 Task: Create new invoice with Date Opened :30-Apr-23, Select Customer: Sweet Rice, Terms: Payment Term 2. Make invoice entry for item-1 with Date: 30-Apr-23, Description: Charmin Essentials Soft Toilet Paper 330 Sheets Mega Roll, Action: Material, Income Account: Income:Sales, Quantity: 4, Unit Price: 8.6, Discount %: 10. Make entry for item-2 with Date: 30-Apr-23, Description: Nabisco Oreo Cookies_x000D_
, Action: Material, Income Account: Income:Sales, Quantity: 2, Unit Price: 35, Discount %: 5. Make entry for item-3 with Date: 30-Apr-23, Description: Dove Exfoliating Body Scrub Pomegranate Seeds & Shea Butter, Action: Material, Income Account: Income:Sales, Quantity: 1, Unit Price: 36, Discount %: 7. Write Notes: 'Looking forward to serving you again.'. Post Invoice with Post Date: 30-Apr-23, Post to Accounts: Assets:Accounts Receivable. Pay / Process Payment with Transaction Date: 15-May-23, Amount: 130.94, Transfer Account: Checking Account. Print Invoice, display notes by going to Option, then go to Display Tab and check 'Invoice Notes'.
Action: Mouse pressed left at (179, 36)
Screenshot: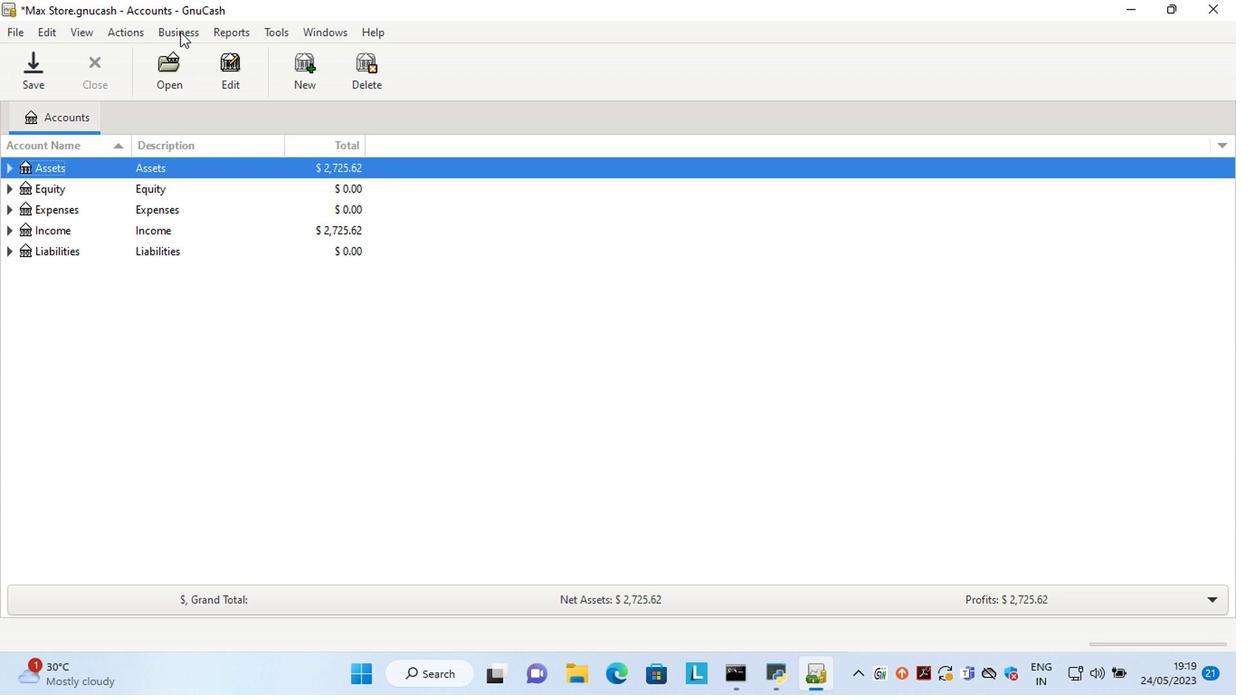 
Action: Mouse moved to (396, 128)
Screenshot: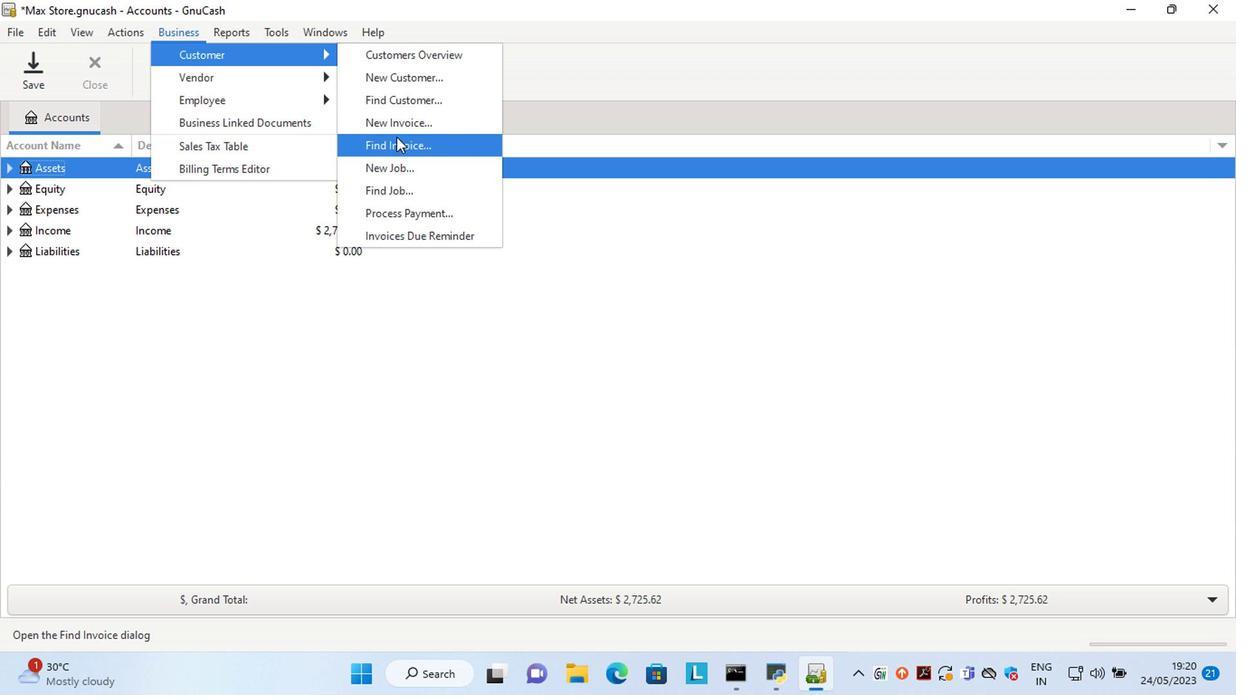 
Action: Mouse pressed left at (396, 128)
Screenshot: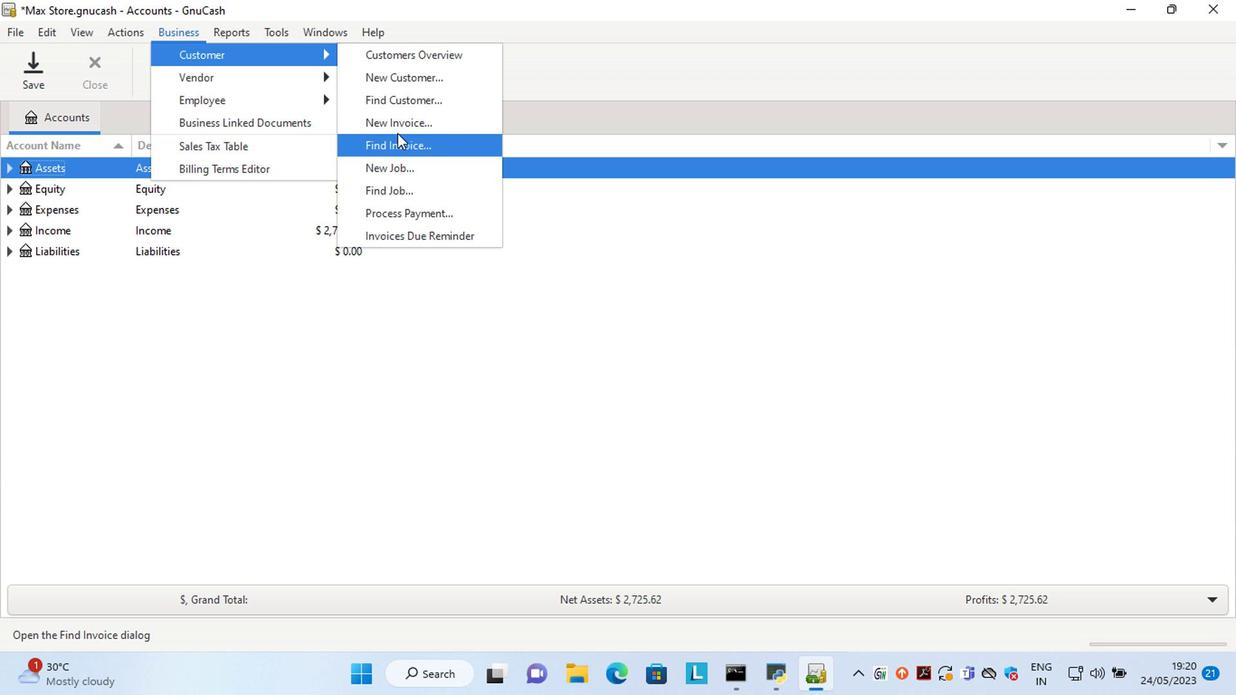 
Action: Mouse moved to (636, 281)
Screenshot: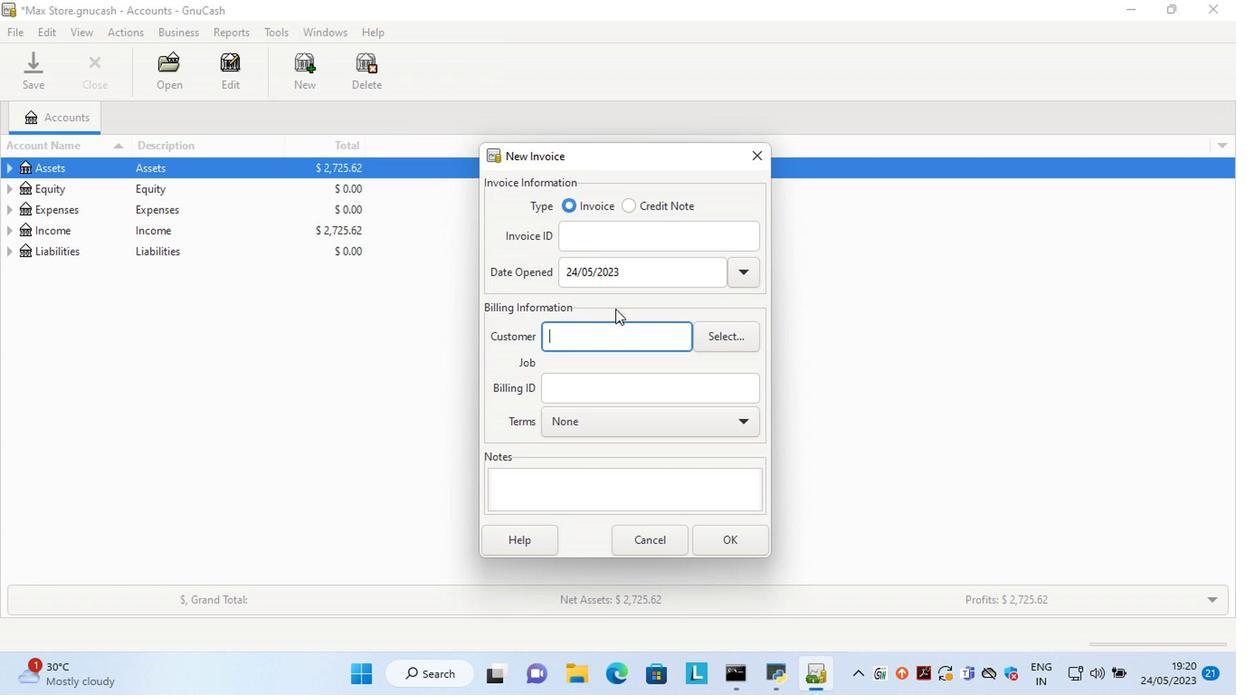 
Action: Mouse pressed left at (636, 281)
Screenshot: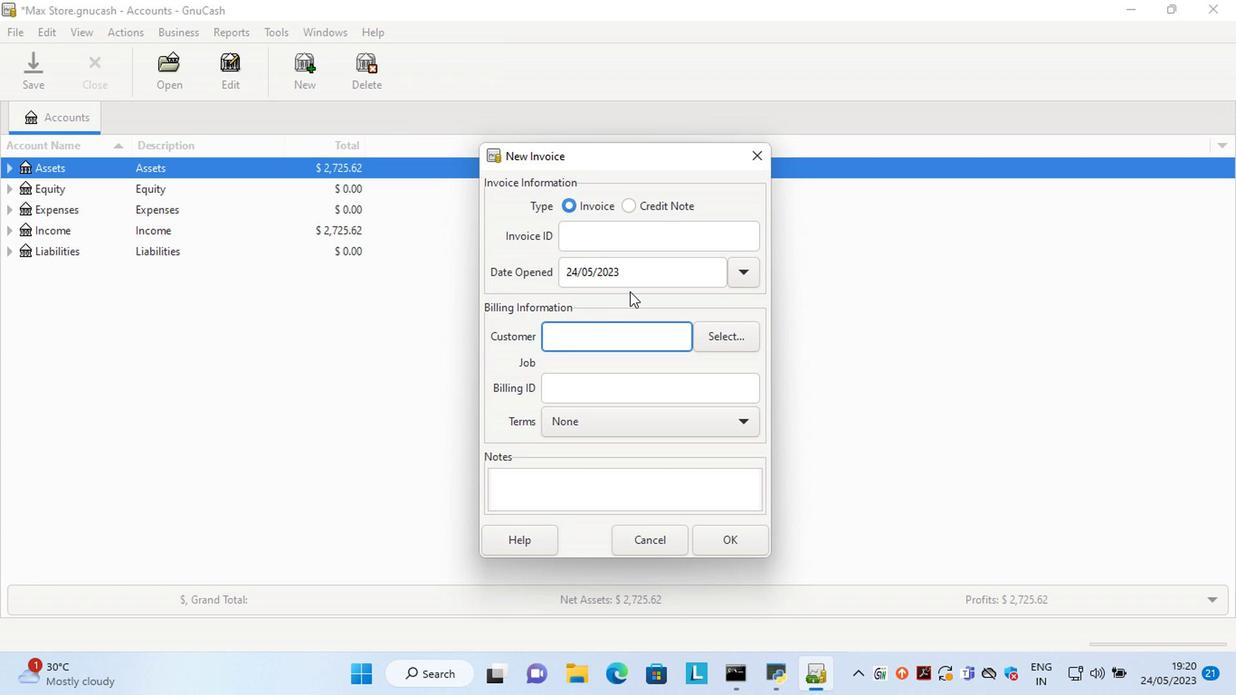 
Action: Key pressed <Key.left><Key.left><Key.left><Key.left><Key.left><Key.left><Key.left><Key.left><Key.left><Key.left><Key.left><Key.left><Key.left><Key.left><Key.delete><Key.delete>30<Key.right><Key.right><Key.delete>4
Screenshot: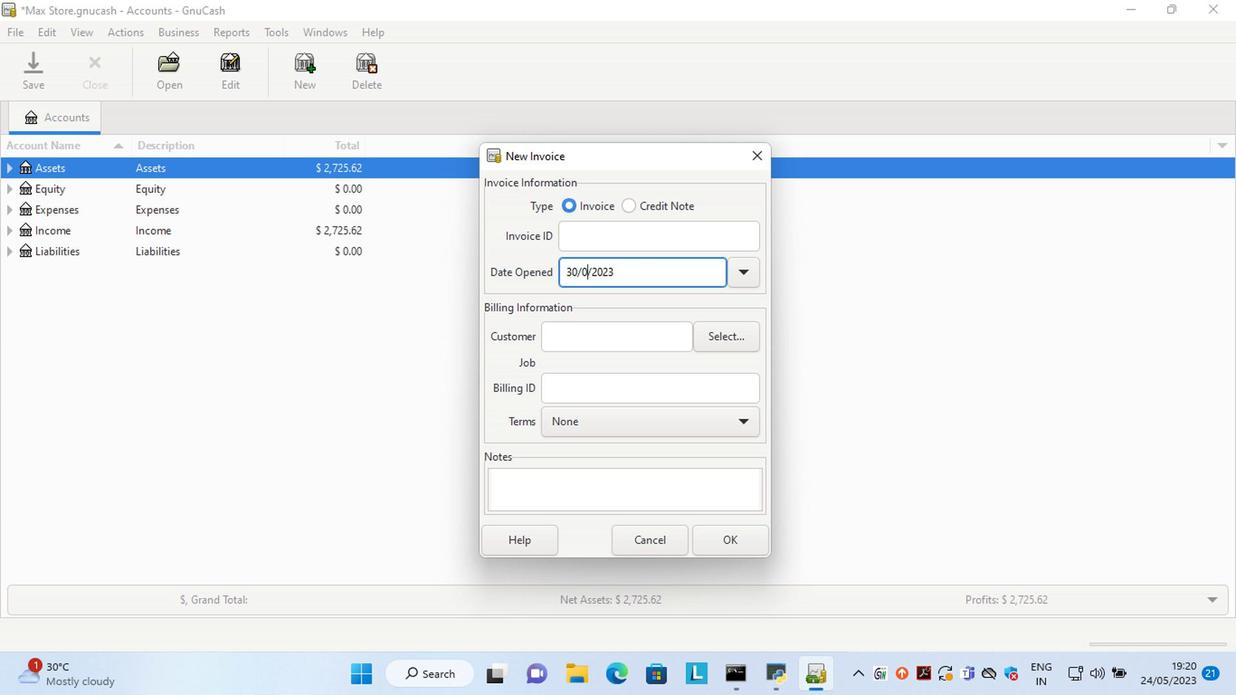 
Action: Mouse moved to (727, 346)
Screenshot: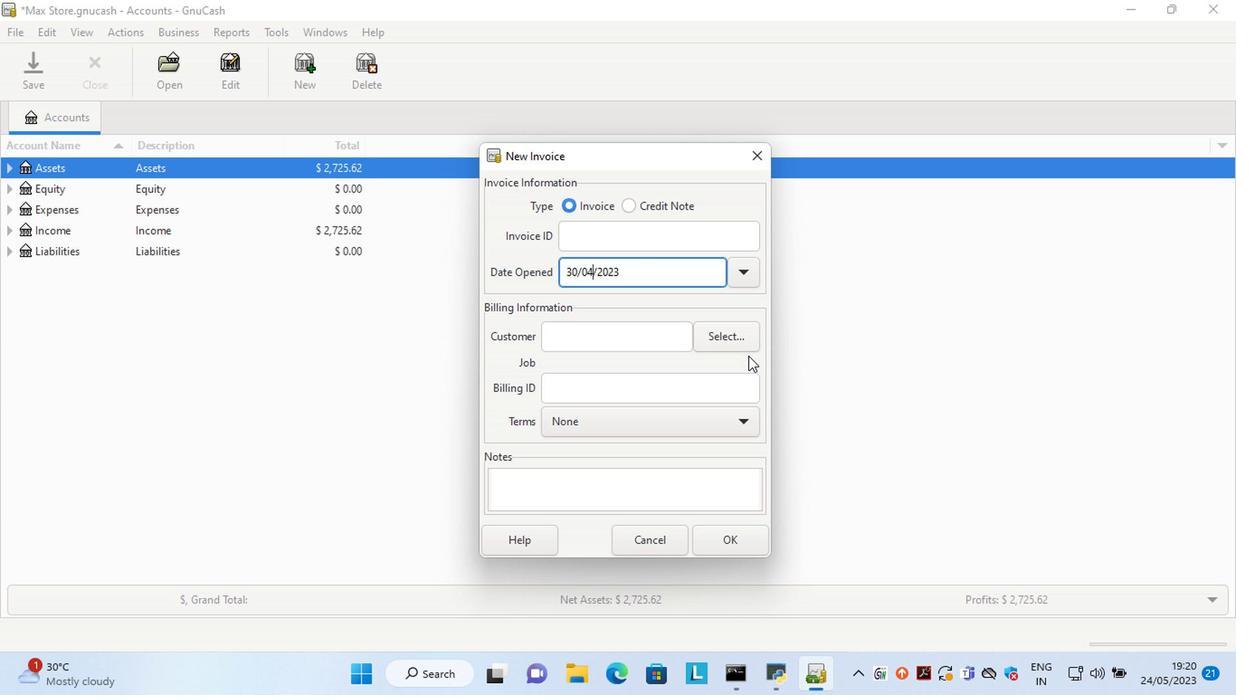 
Action: Mouse pressed left at (727, 346)
Screenshot: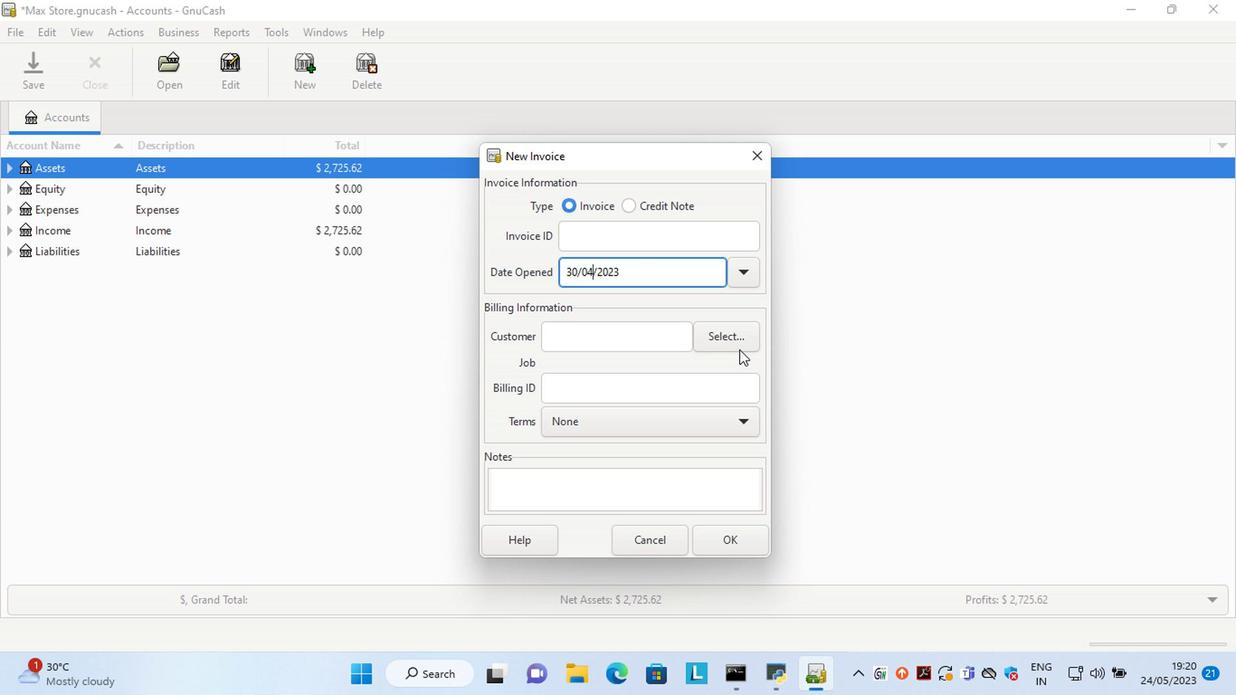 
Action: Mouse moved to (679, 316)
Screenshot: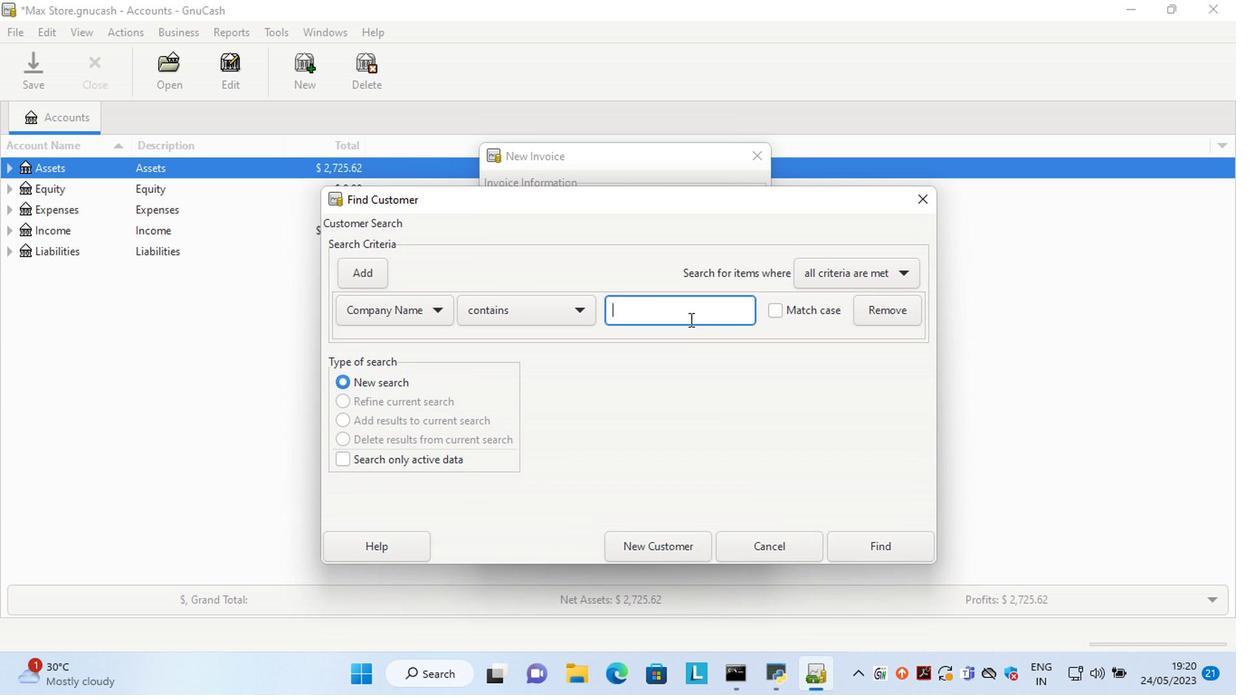 
Action: Mouse pressed left at (679, 316)
Screenshot: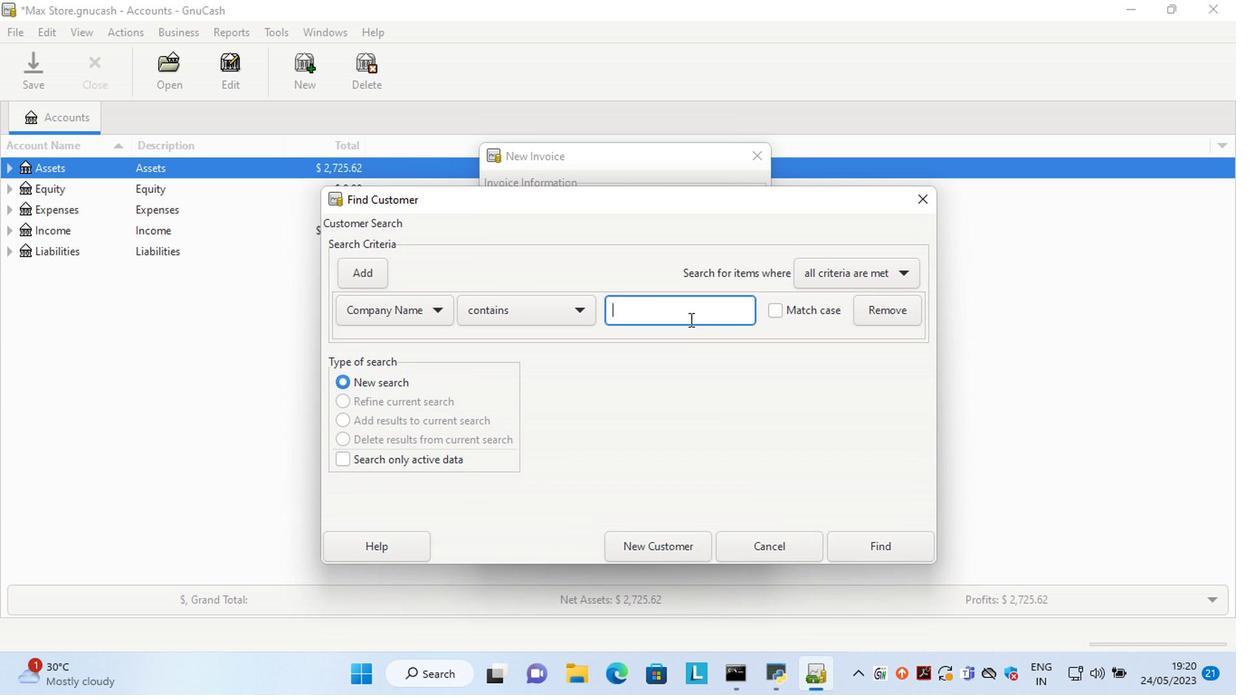 
Action: Key pressed <Key.shift>Sweet<Key.space><Key.shift>Rice
Screenshot: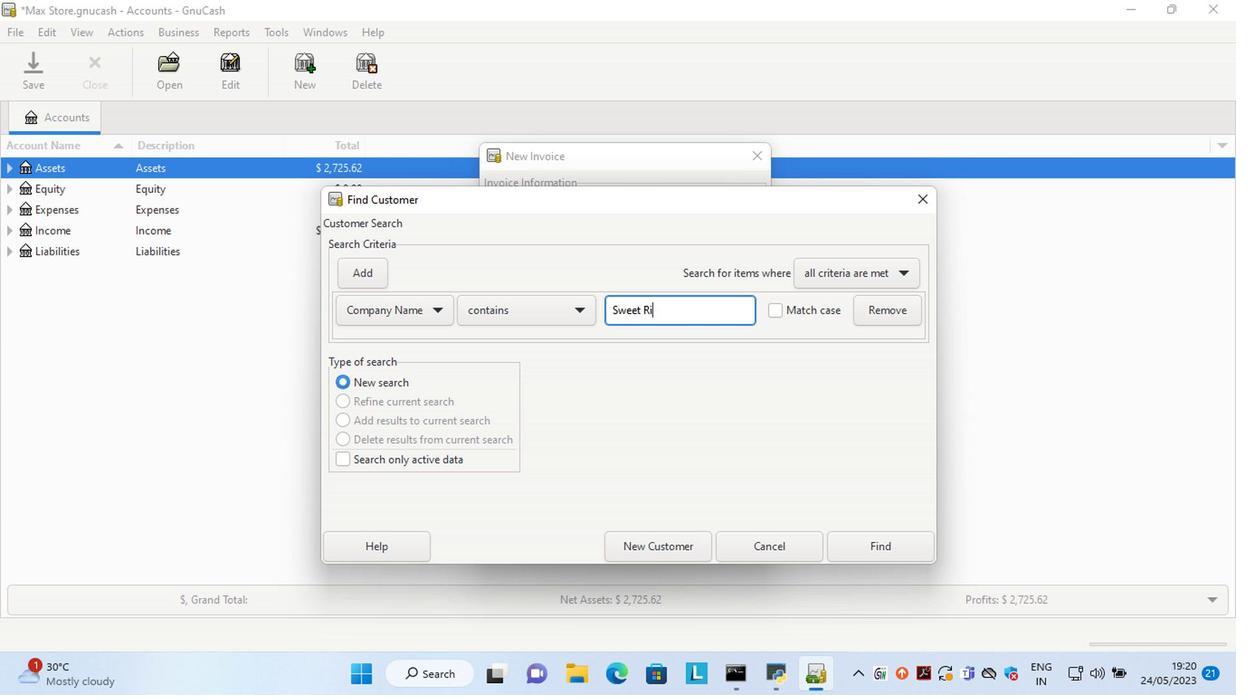 
Action: Mouse moved to (897, 548)
Screenshot: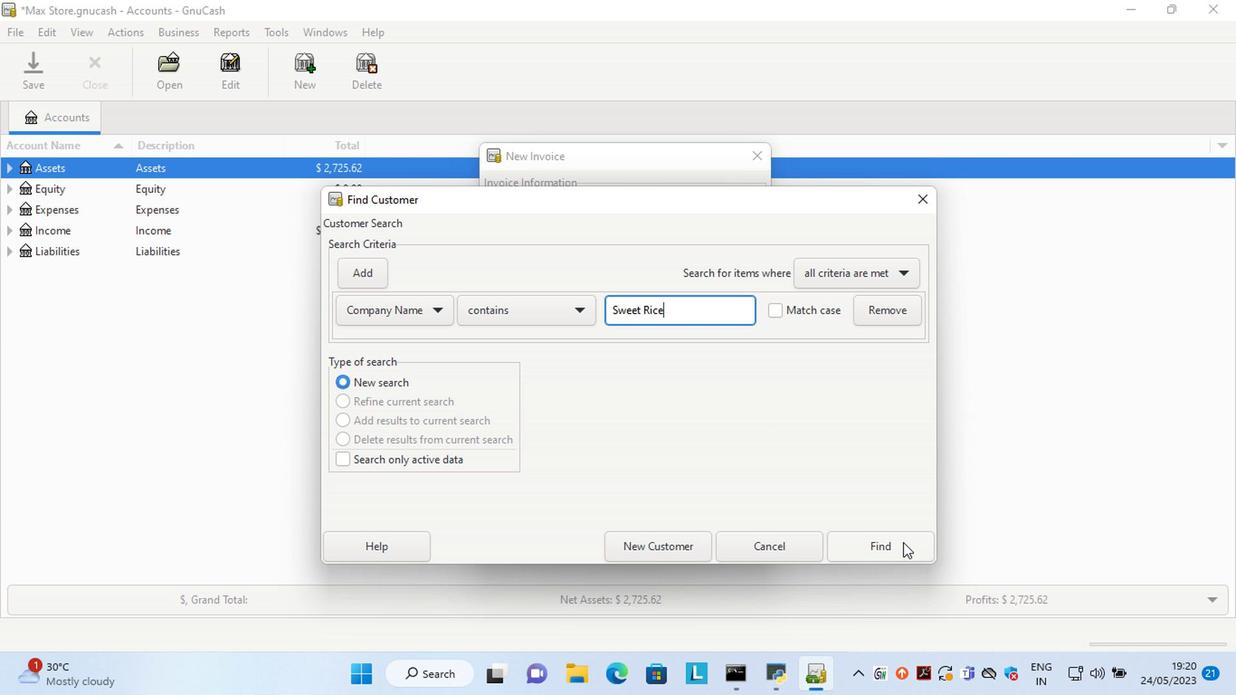 
Action: Mouse pressed left at (897, 548)
Screenshot: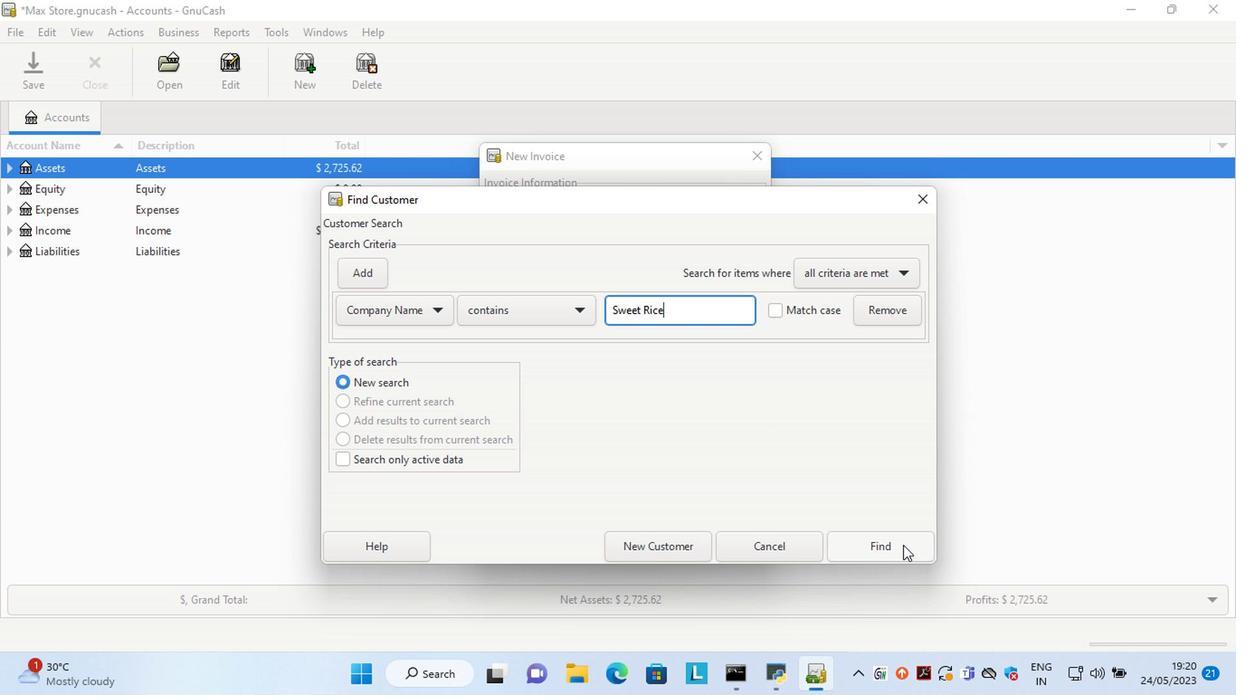 
Action: Mouse moved to (624, 365)
Screenshot: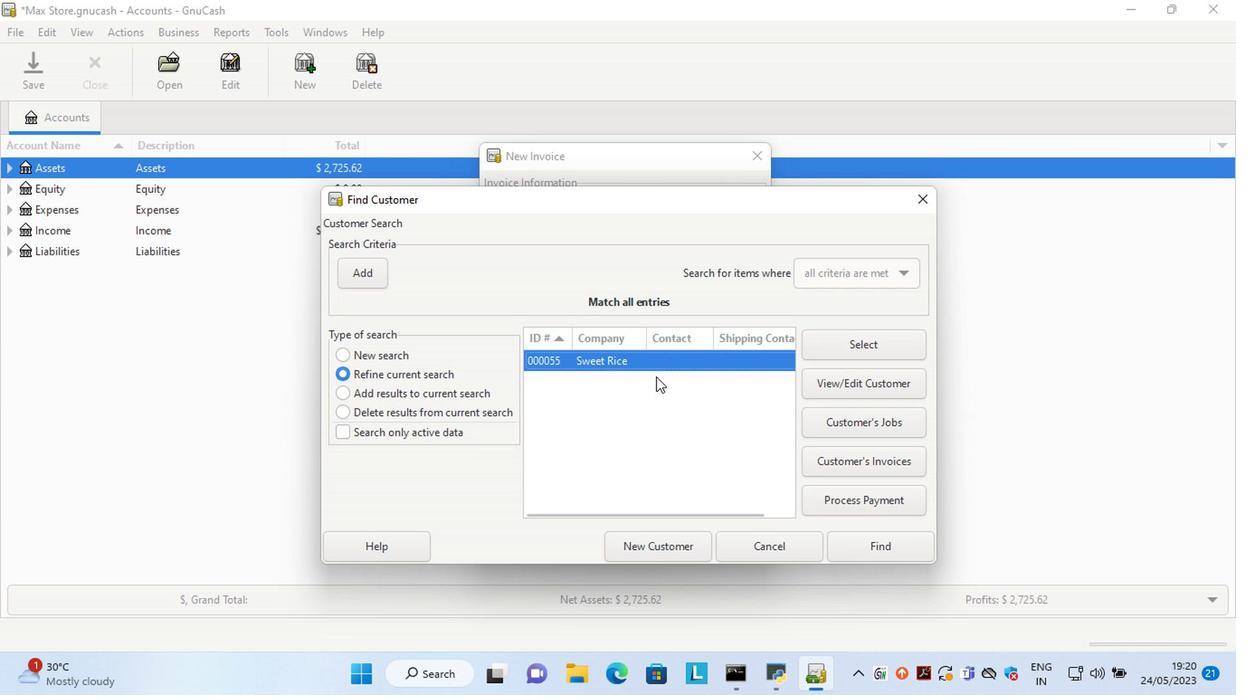 
Action: Mouse pressed left at (624, 365)
Screenshot: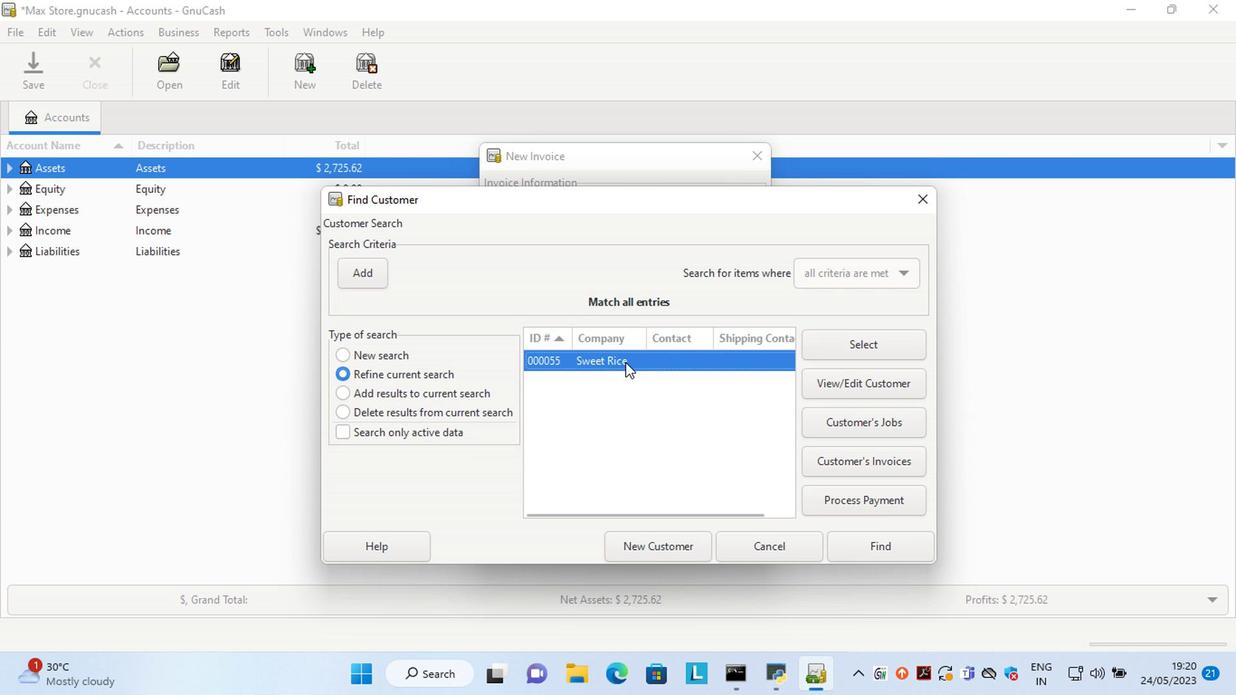 
Action: Mouse pressed left at (624, 365)
Screenshot: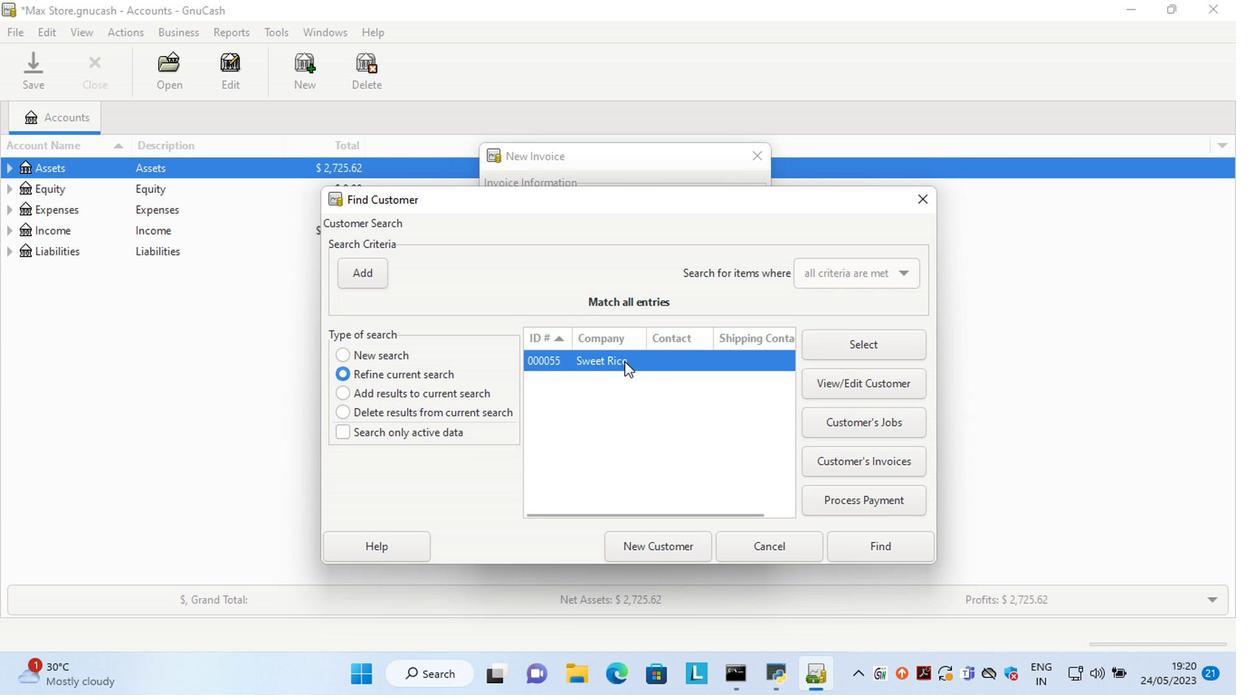
Action: Mouse moved to (641, 437)
Screenshot: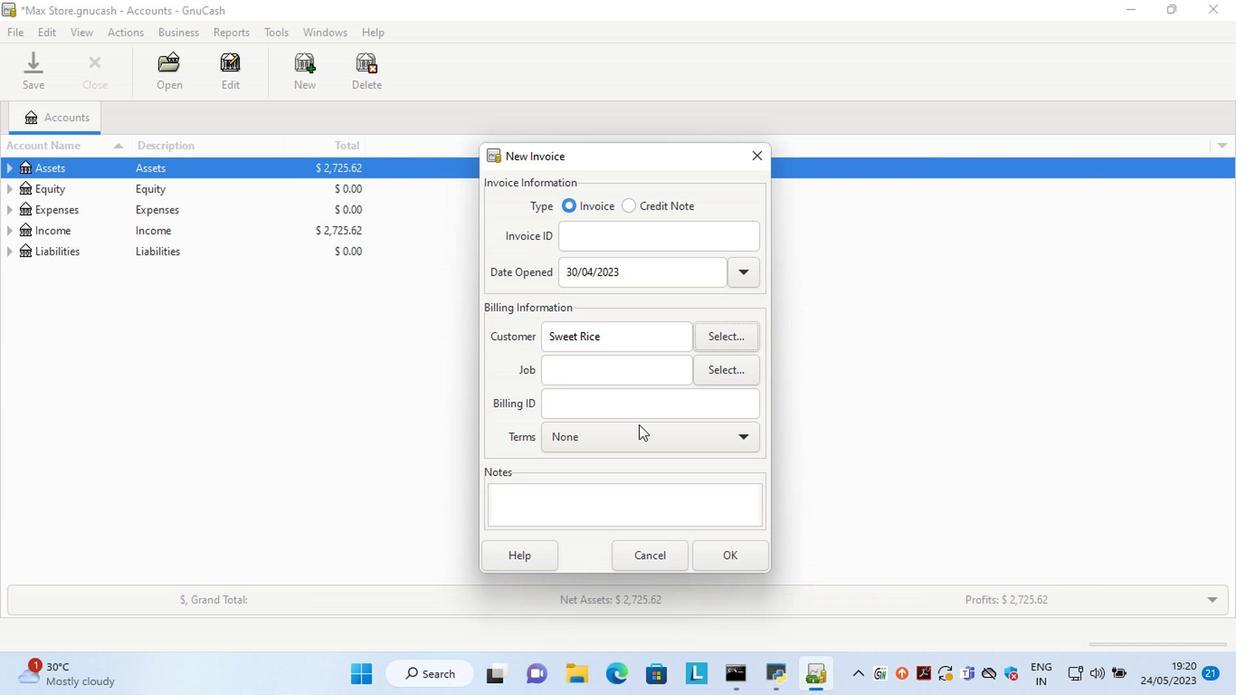 
Action: Mouse pressed left at (641, 437)
Screenshot: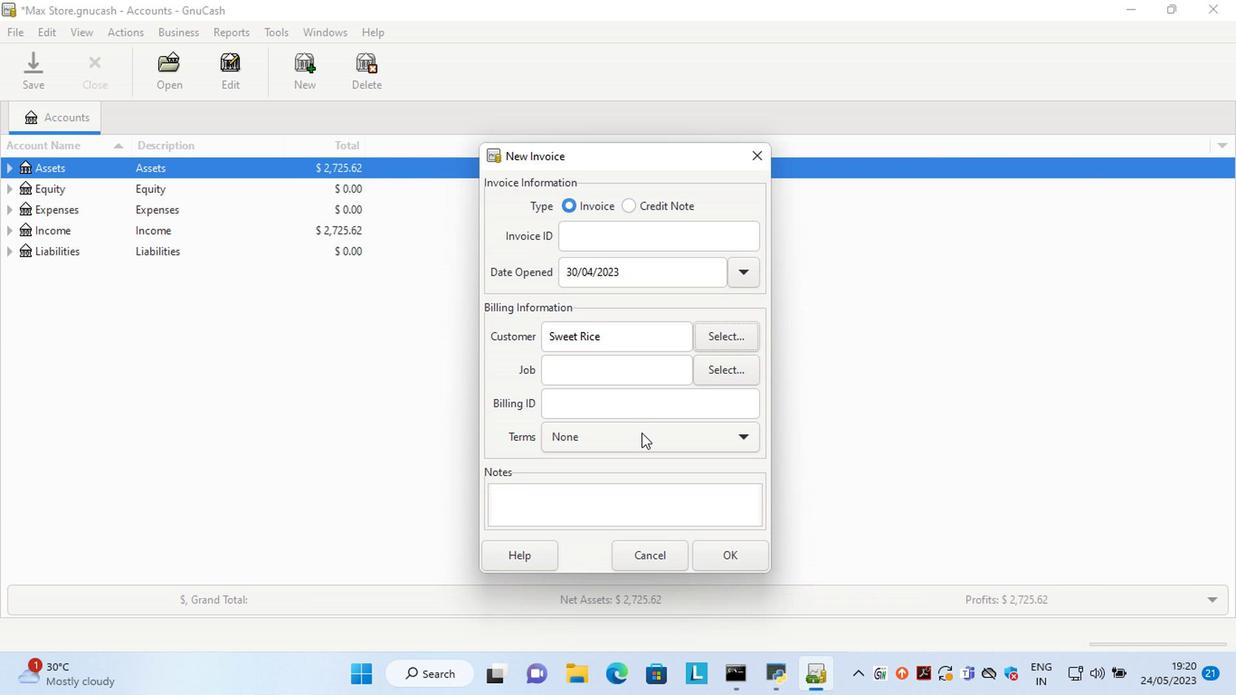 
Action: Mouse moved to (611, 499)
Screenshot: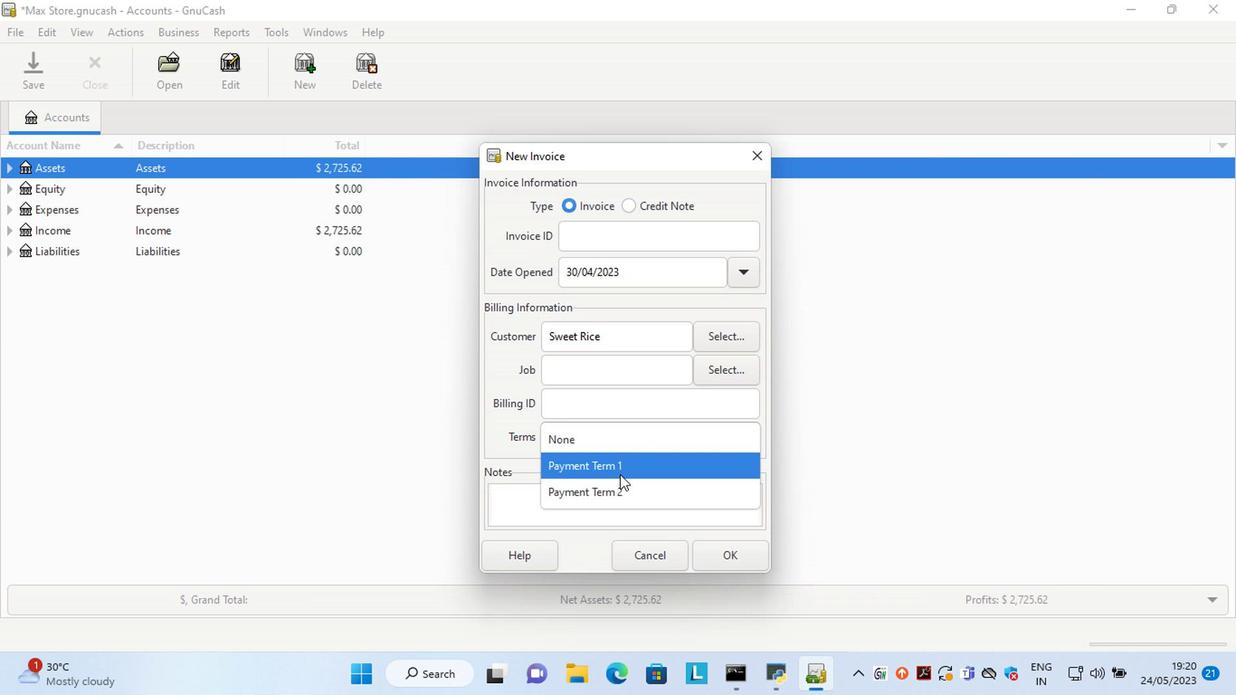 
Action: Mouse pressed left at (611, 499)
Screenshot: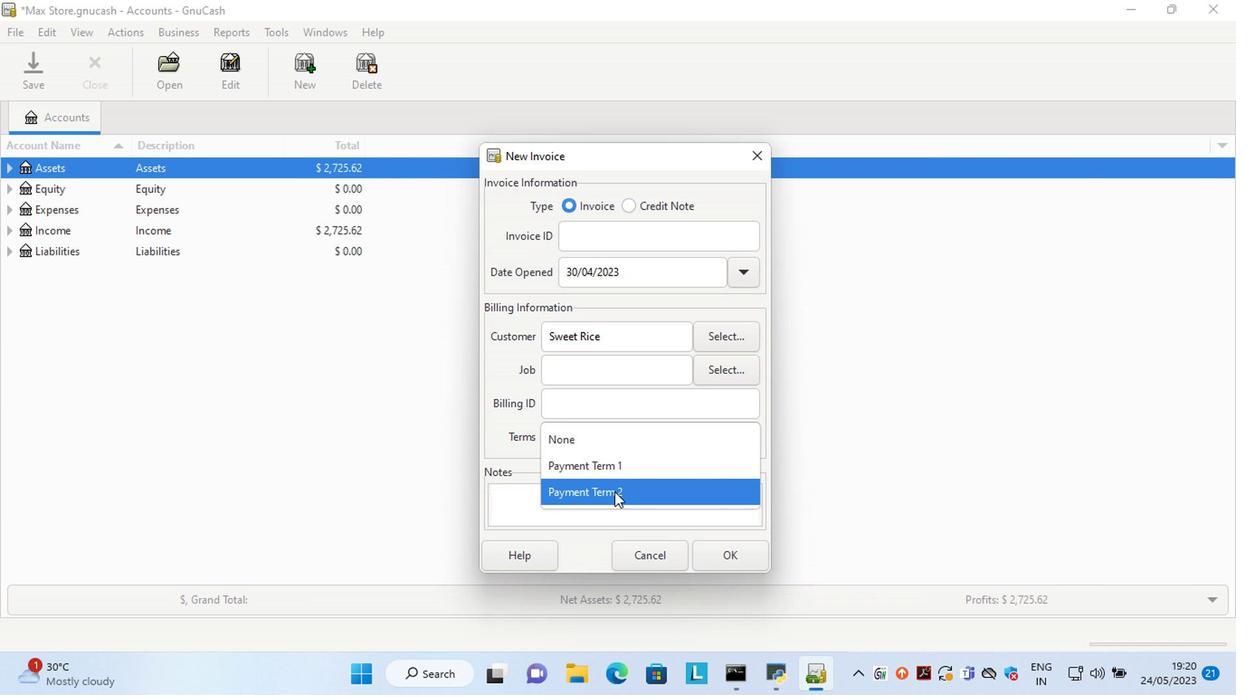 
Action: Mouse moved to (719, 560)
Screenshot: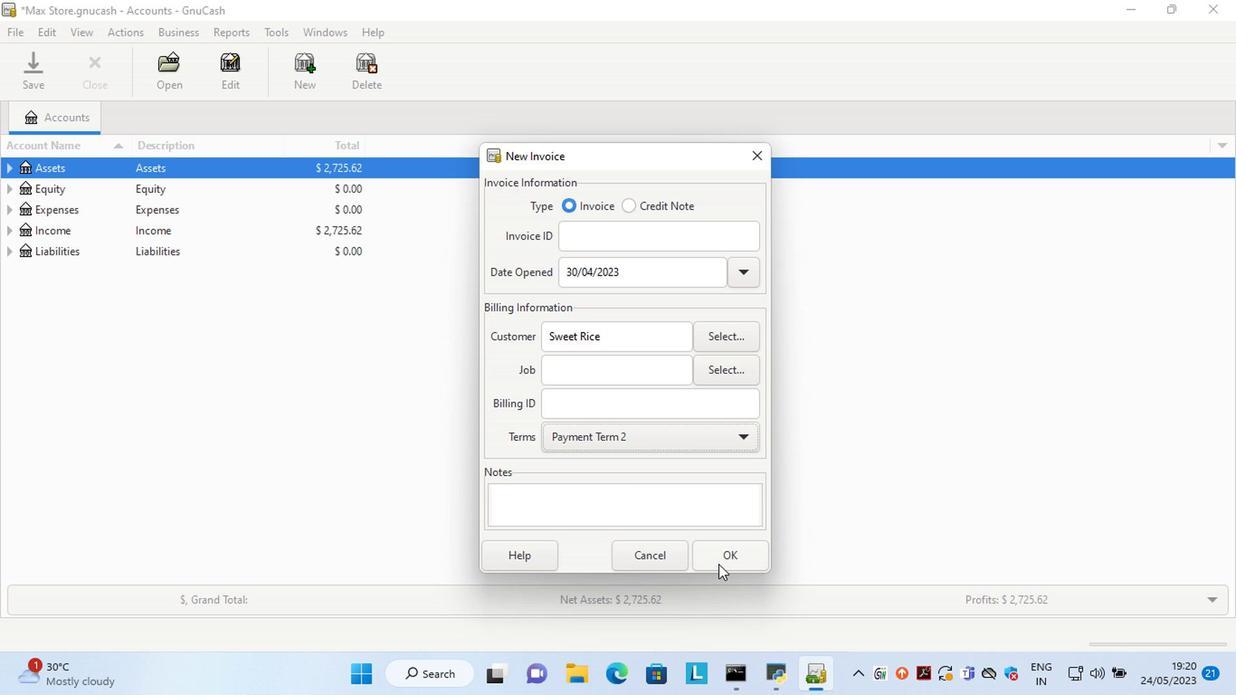 
Action: Mouse pressed left at (719, 560)
Screenshot: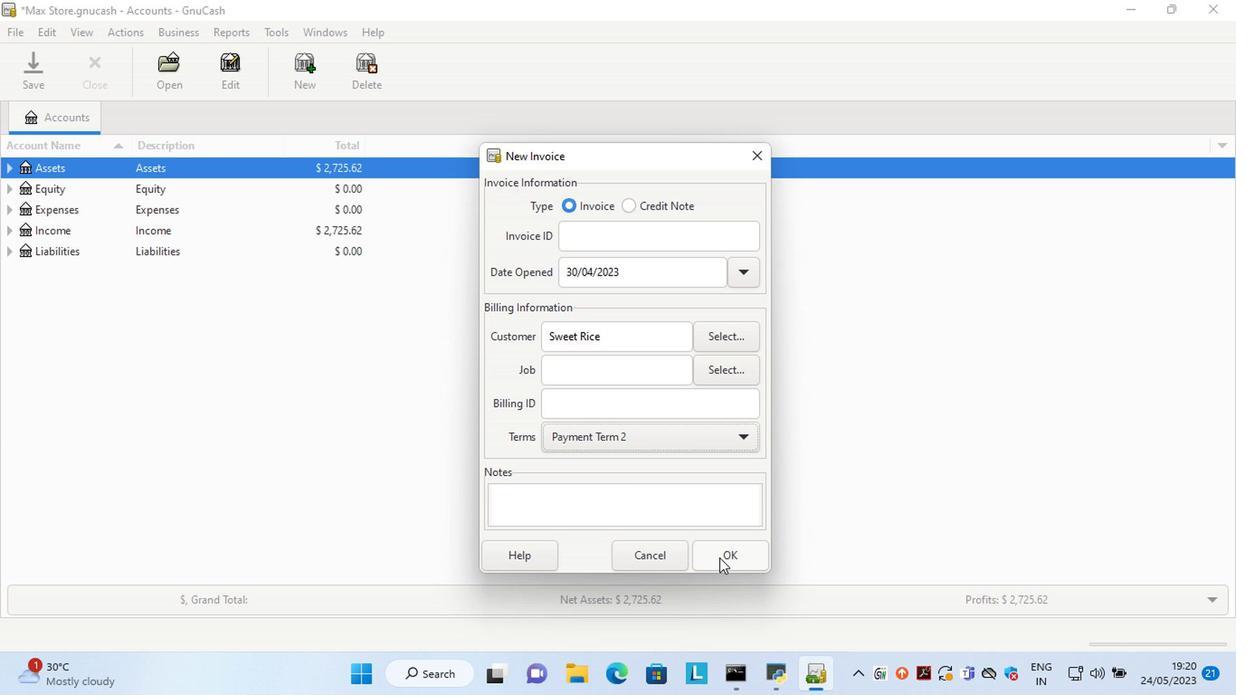 
Action: Mouse moved to (368, 378)
Screenshot: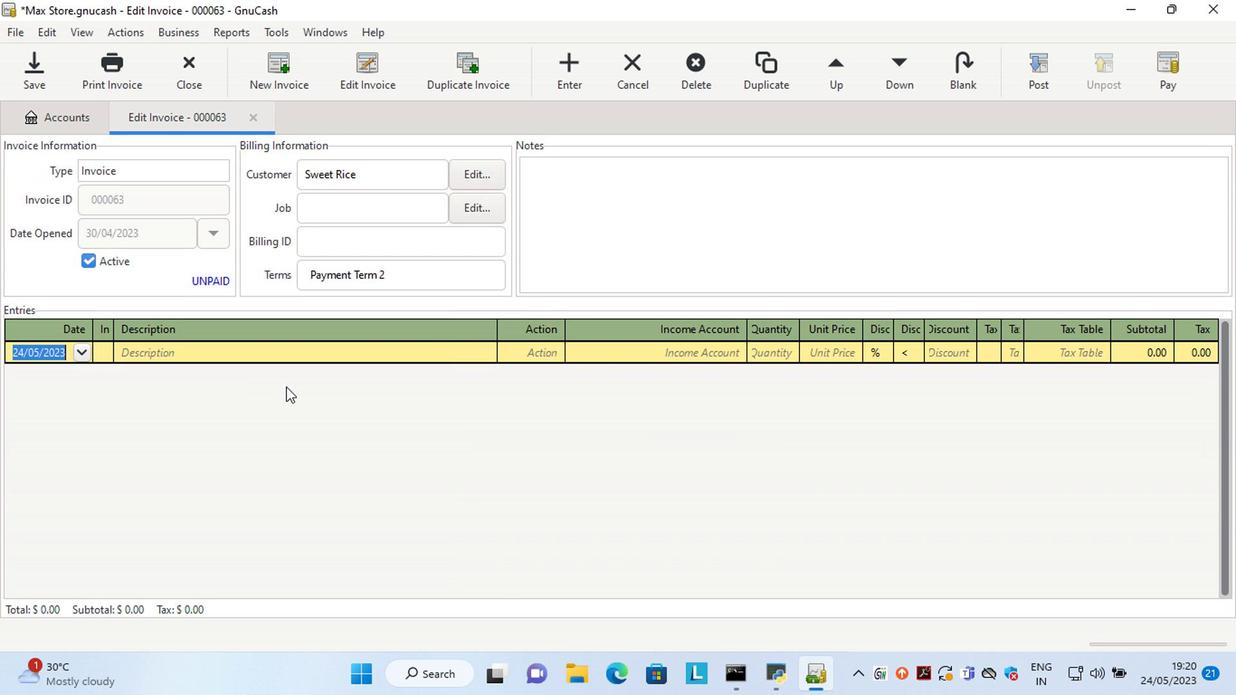 
Action: Key pressed <Key.left><Key.left><Key.left><Key.left><Key.delete><Key.delete>30<Key.right><Key.right><Key.delete>4
Screenshot: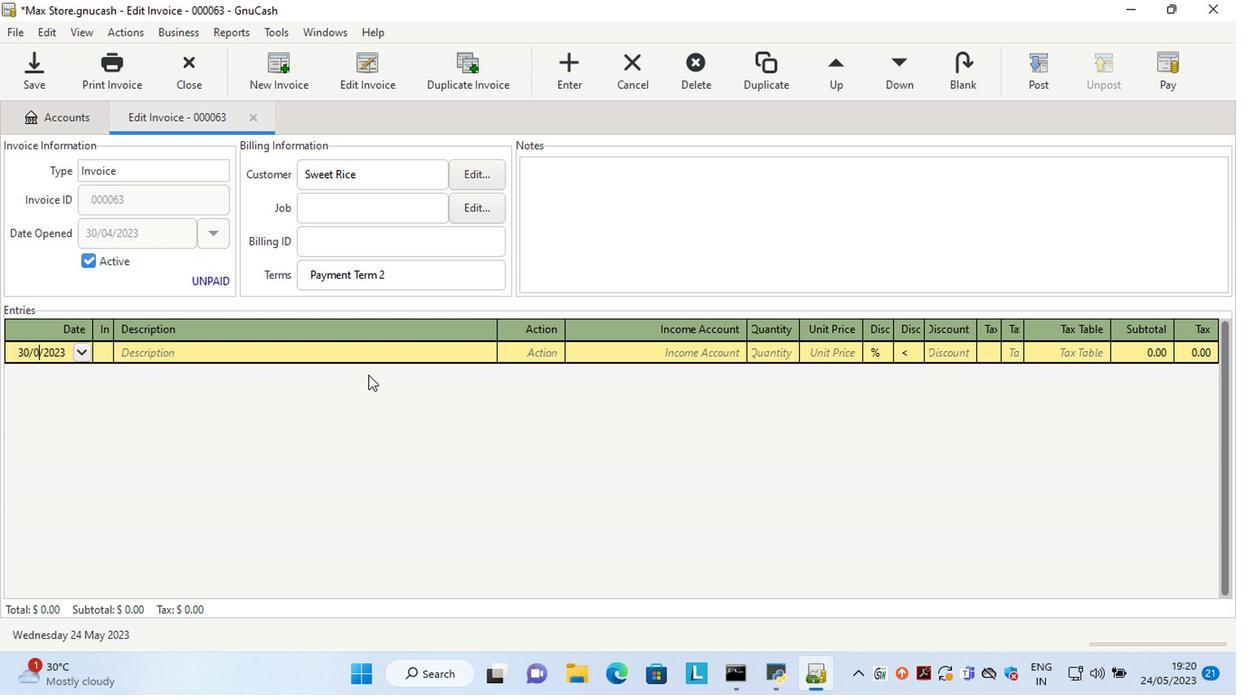 
Action: Mouse moved to (343, 354)
Screenshot: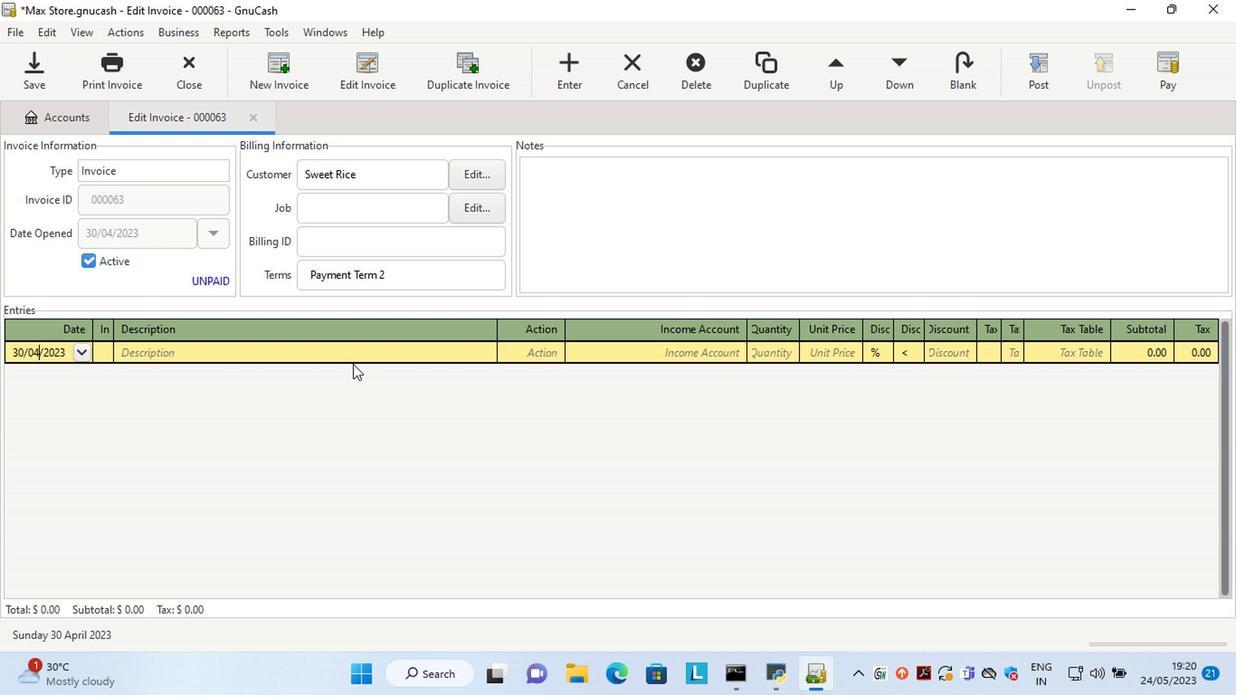 
Action: Mouse pressed left at (343, 354)
Screenshot: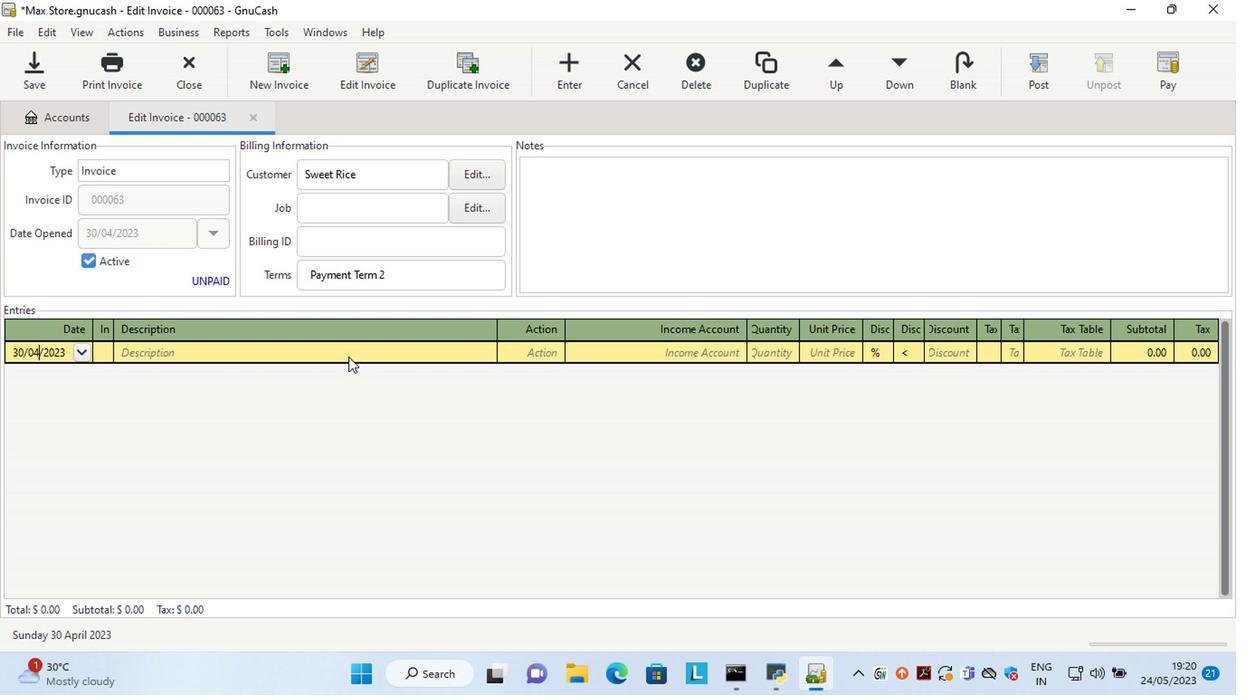 
Action: Mouse moved to (404, 505)
Screenshot: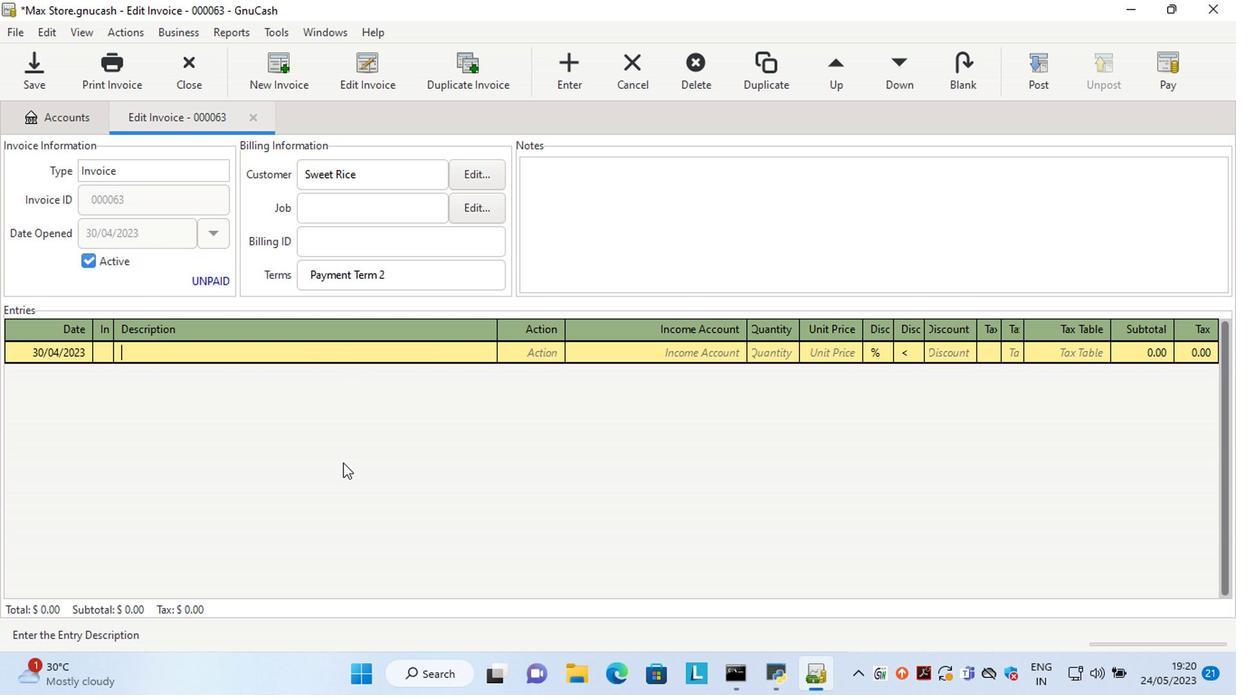 
Action: Key pressed <Key.shift><Key.shift><Key.shift><Key.shift><Key.shift><Key.shift><Key.shift>Charmin<Key.space><Key.shift>Essentials<Key.space><Key.shift>Soft<Key.space><Key.shift>Toilet<Key.space><Key.shift>Paper<Key.space>330<Key.space><Key.shift>Sheets<Key.space><Key.shift>mega<Key.space><Key.shift>Roll
Screenshot: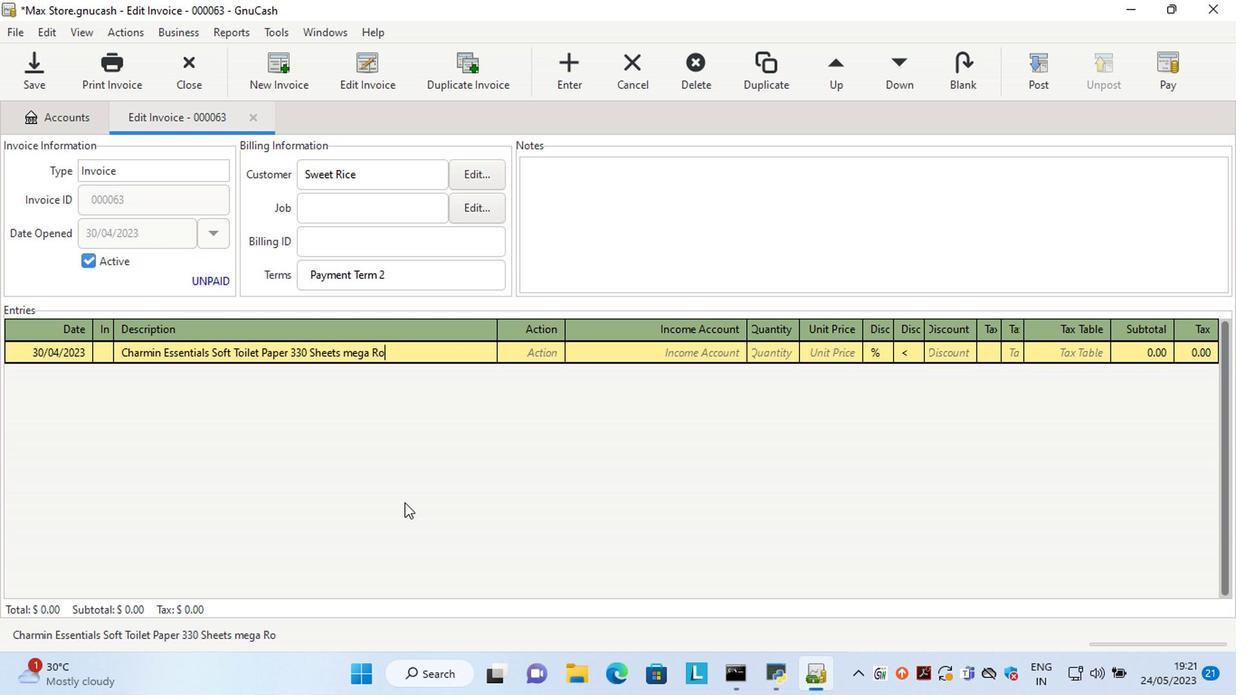 
Action: Mouse moved to (530, 360)
Screenshot: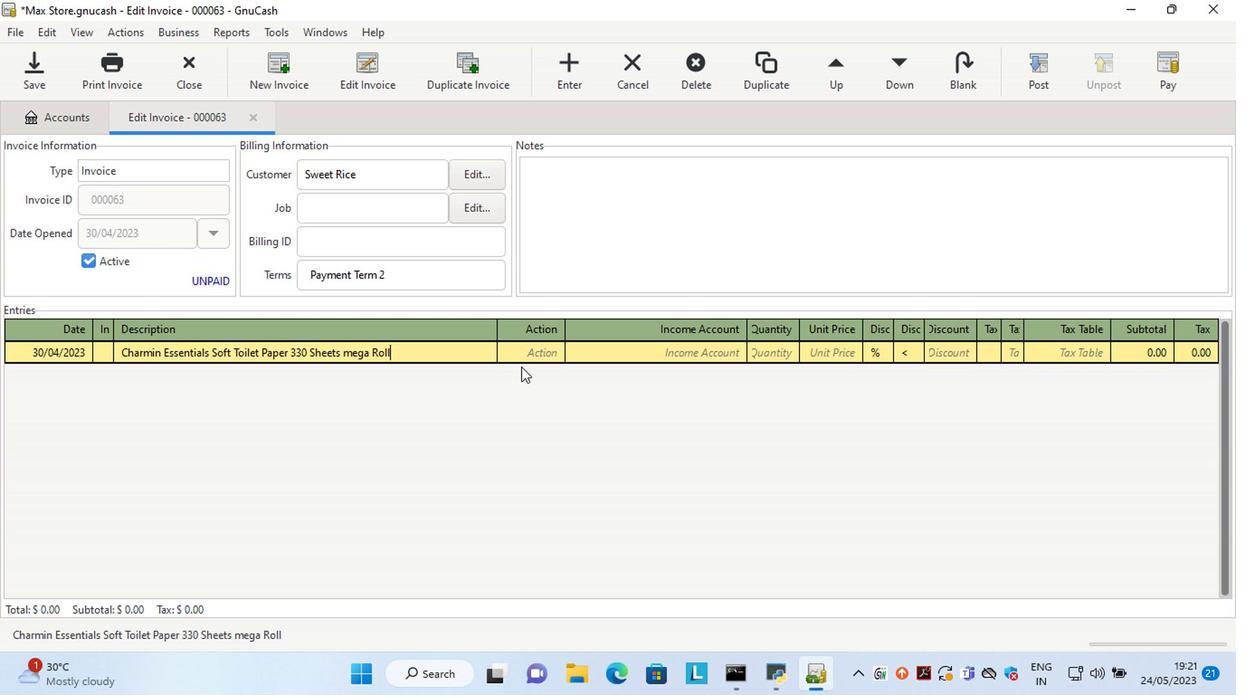 
Action: Mouse pressed left at (530, 360)
Screenshot: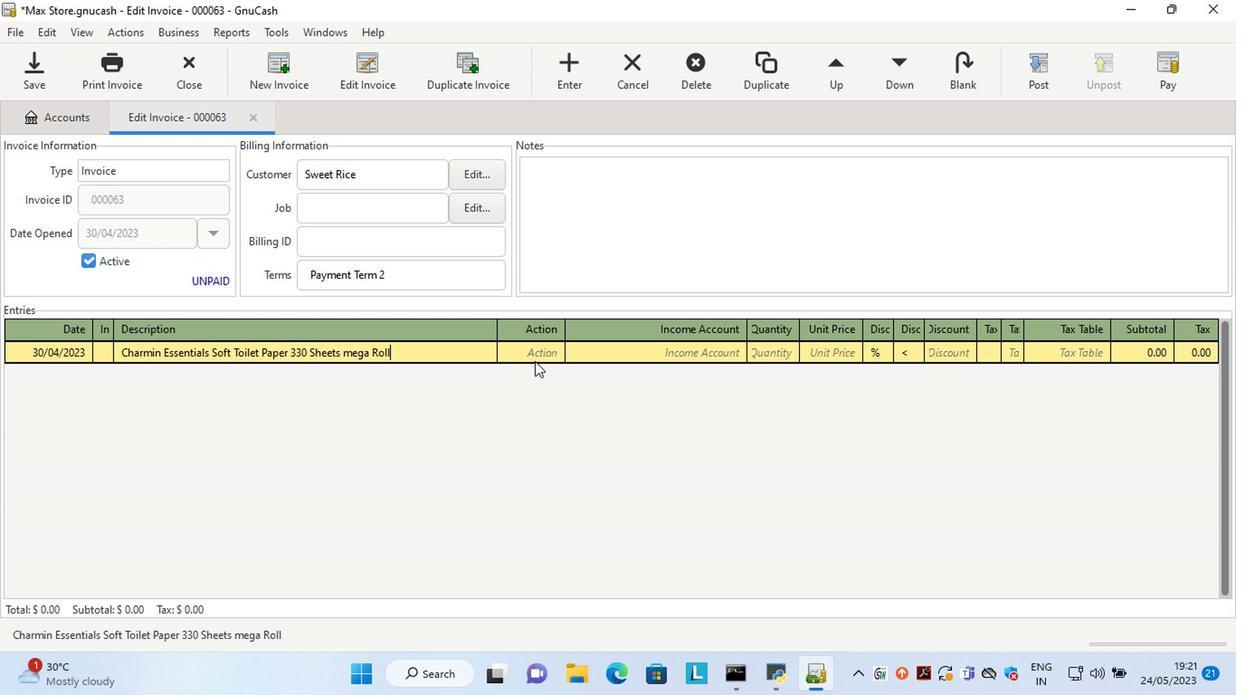
Action: Key pressed ma<Key.tab>sale<Key.tab>4<Key.tab>8.60
Screenshot: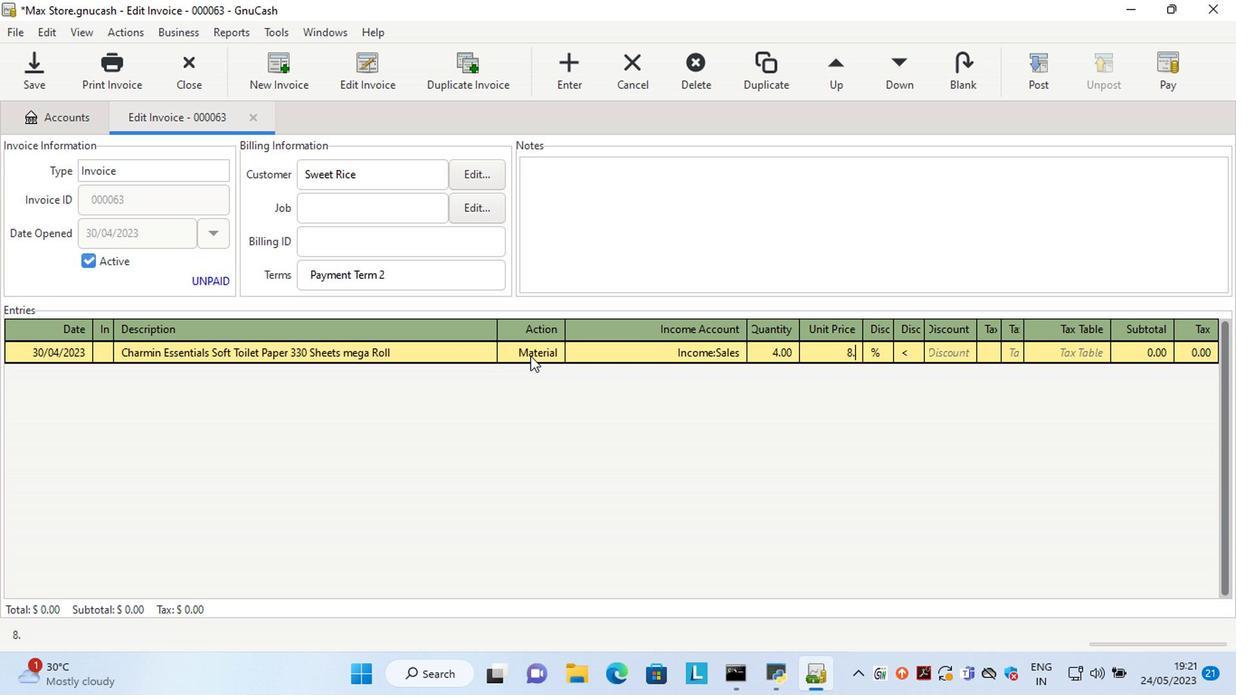 
Action: Mouse moved to (873, 355)
Screenshot: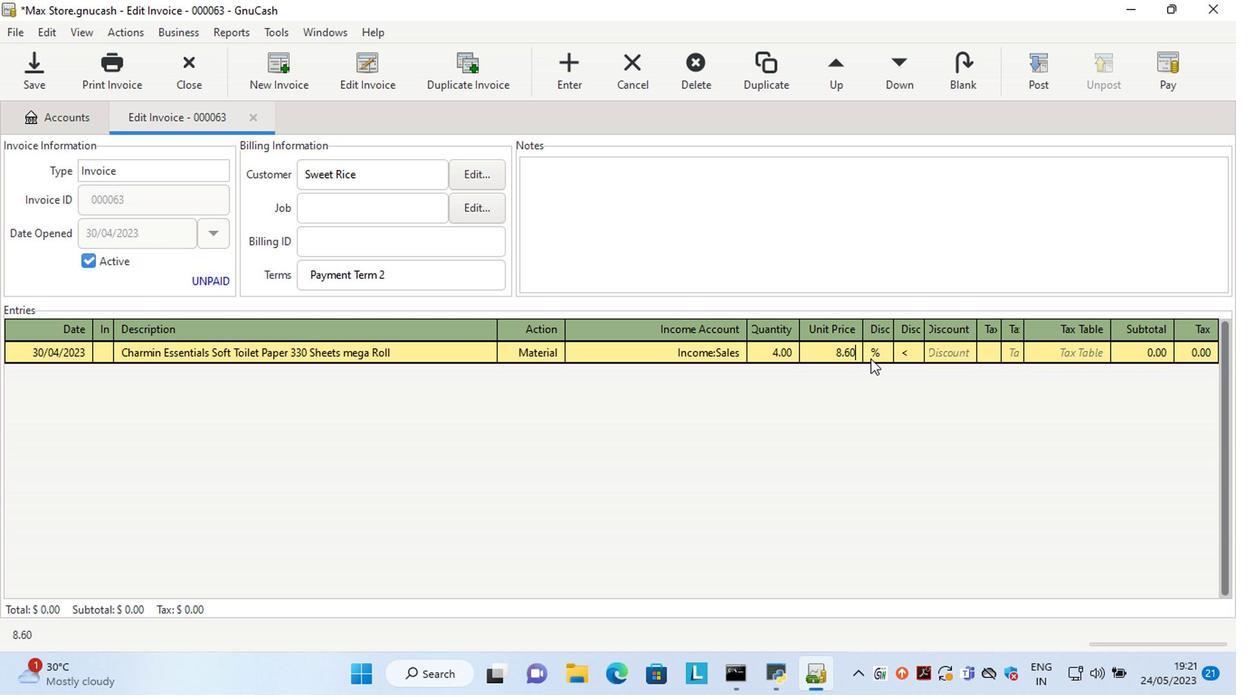 
Action: Mouse pressed left at (873, 355)
Screenshot: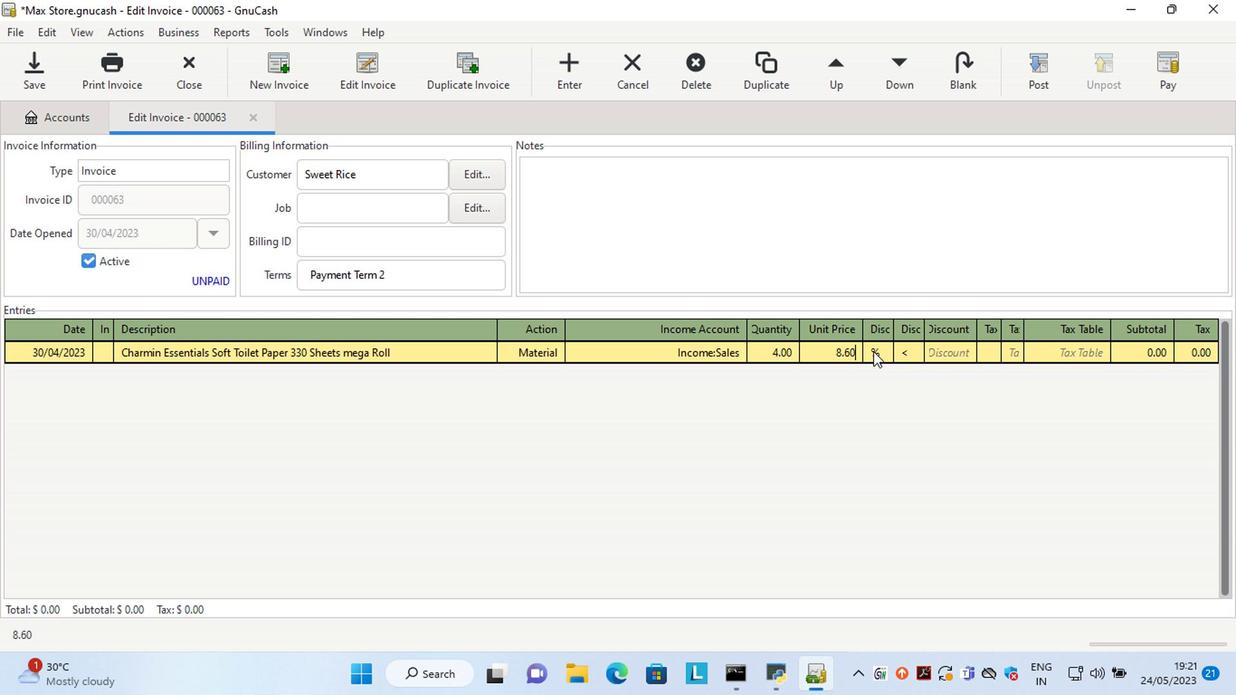 
Action: Mouse moved to (880, 351)
Screenshot: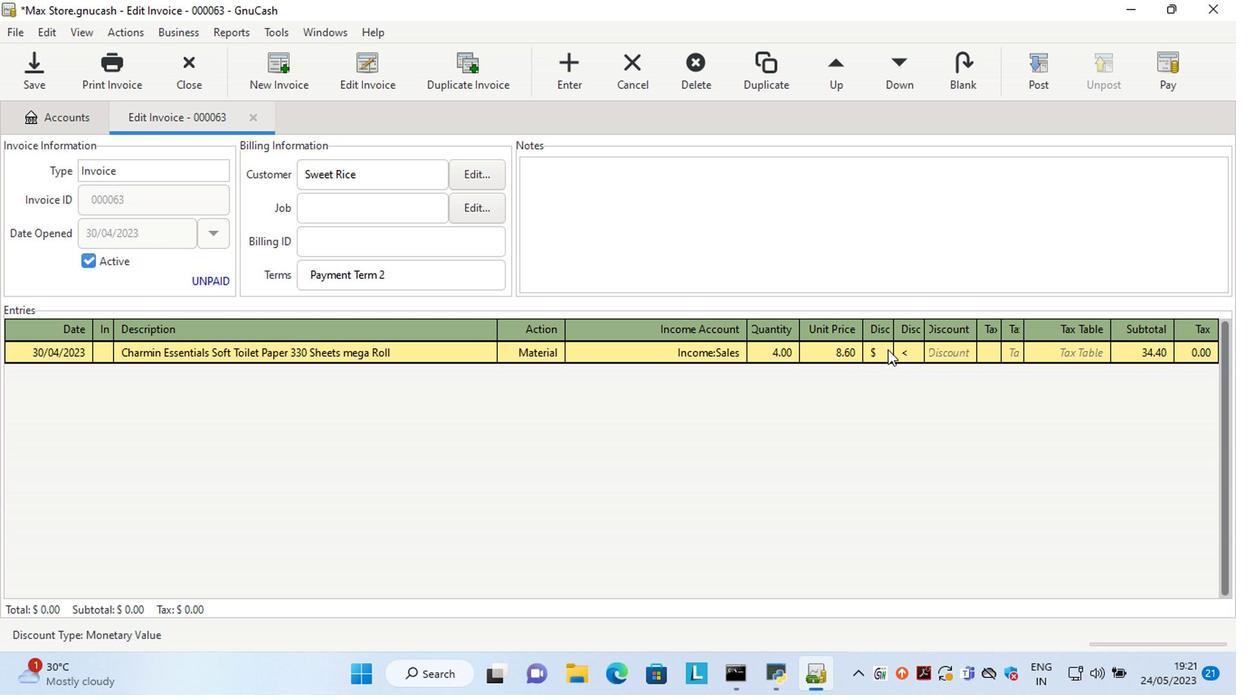 
Action: Mouse pressed left at (880, 351)
Screenshot: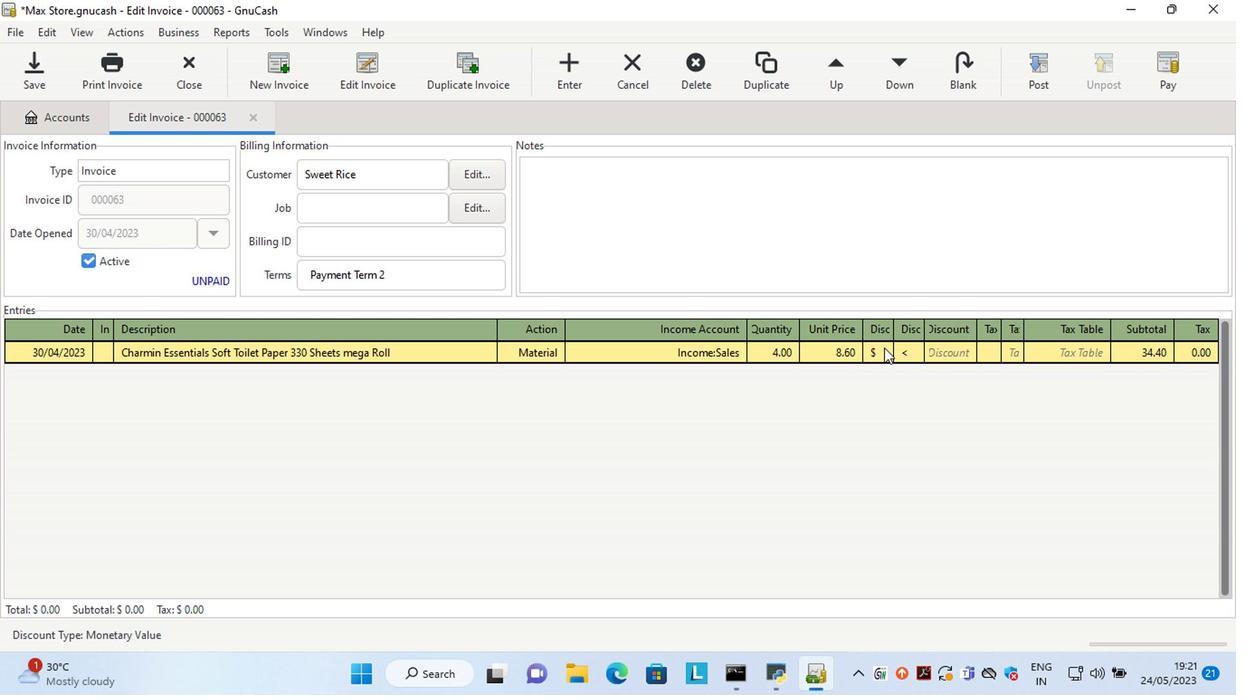 
Action: Mouse moved to (900, 349)
Screenshot: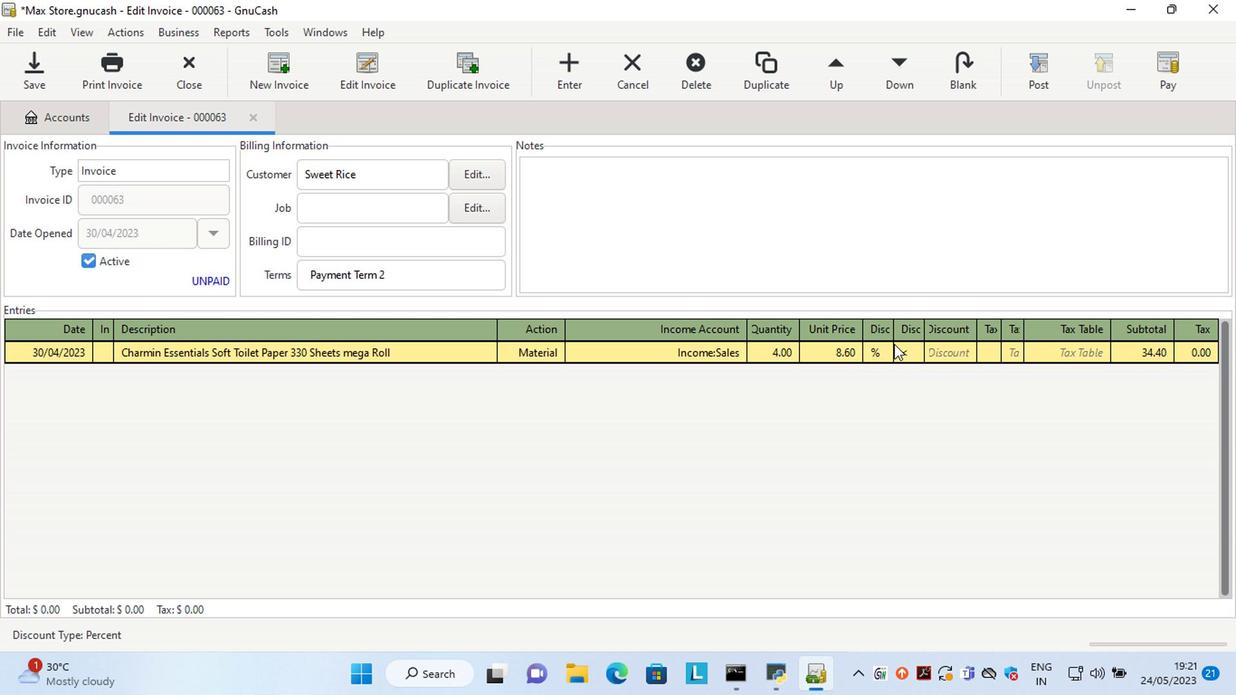 
Action: Mouse pressed left at (900, 349)
Screenshot: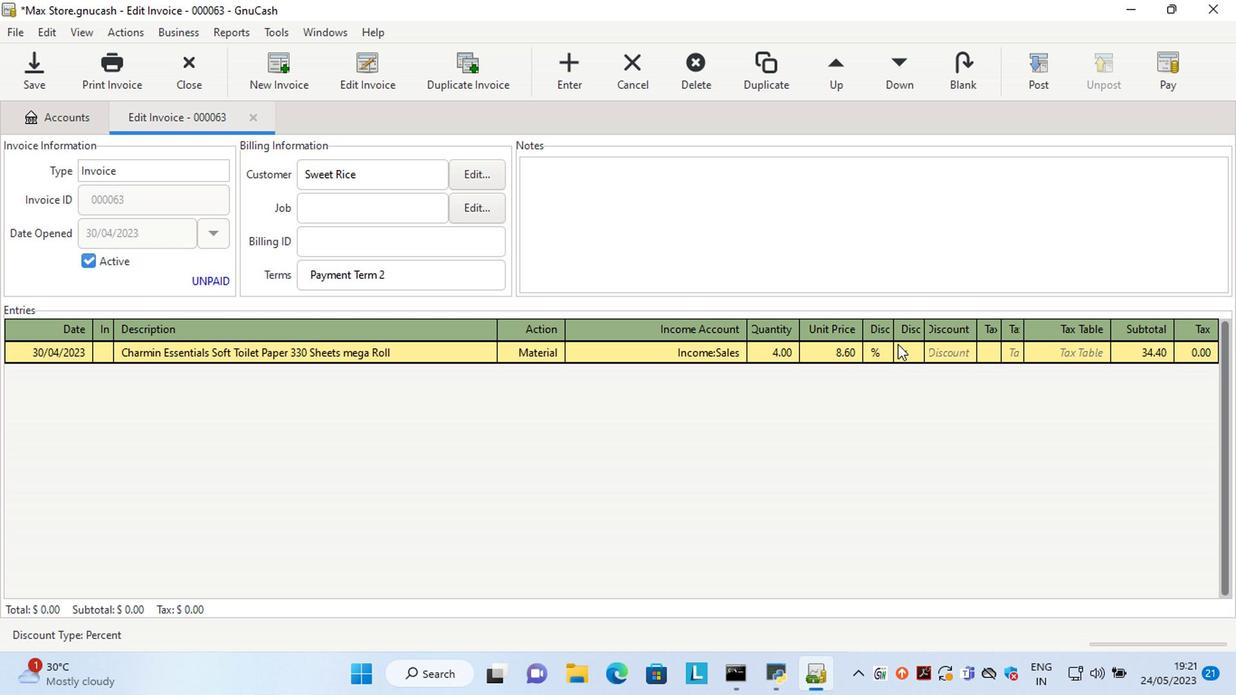 
Action: Mouse moved to (948, 356)
Screenshot: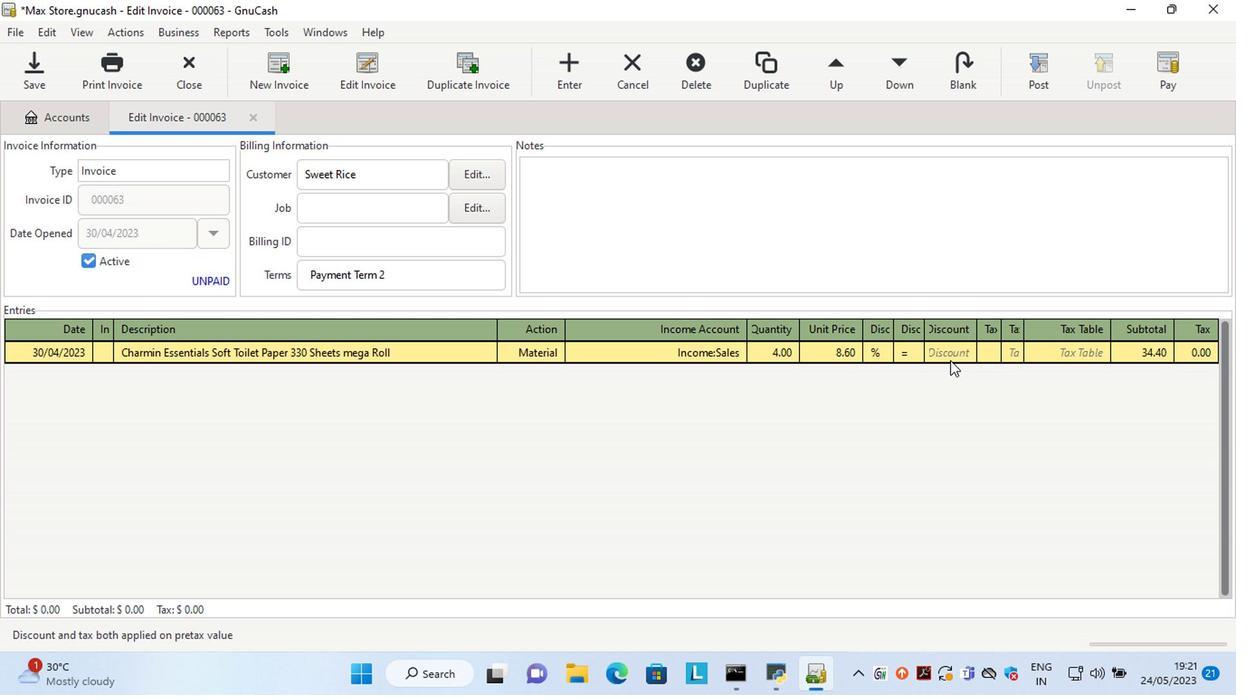 
Action: Mouse pressed left at (948, 356)
Screenshot: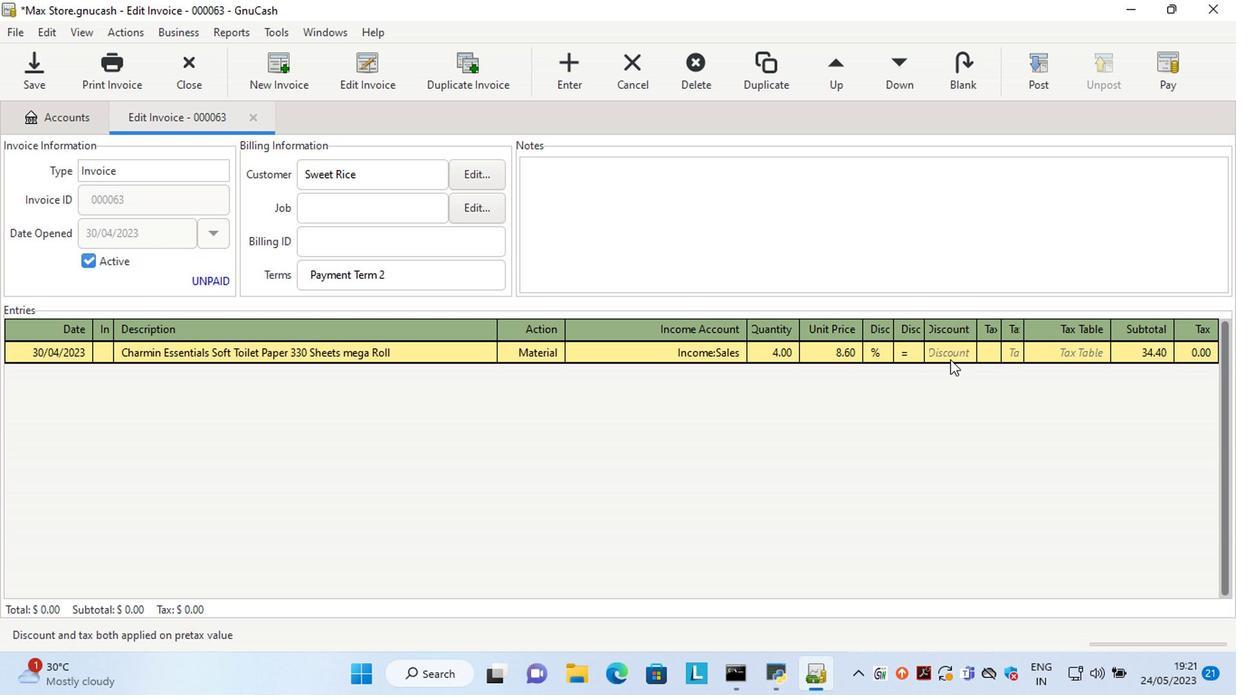 
Action: Key pressed 10<Key.tab><Key.tab><Key.shift>Nabisco<Key.space><Key.shift>Oreco<Key.backspace><Key.backspace>o<Key.space><Key.shift>Cookies<Key.space><Key.backspace><Key.tab>ma<Key.tab>sale<Key.tab>2<Key.tab>35<Key.tab>
Screenshot: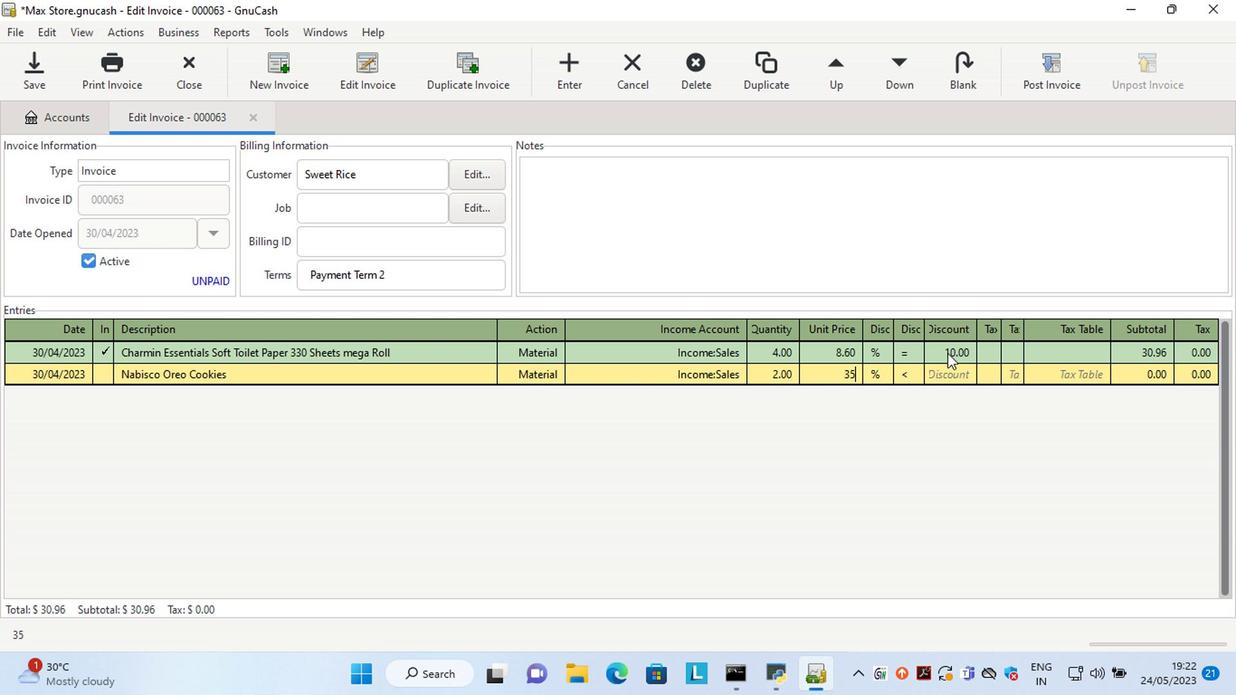 
Action: Mouse moved to (910, 376)
Screenshot: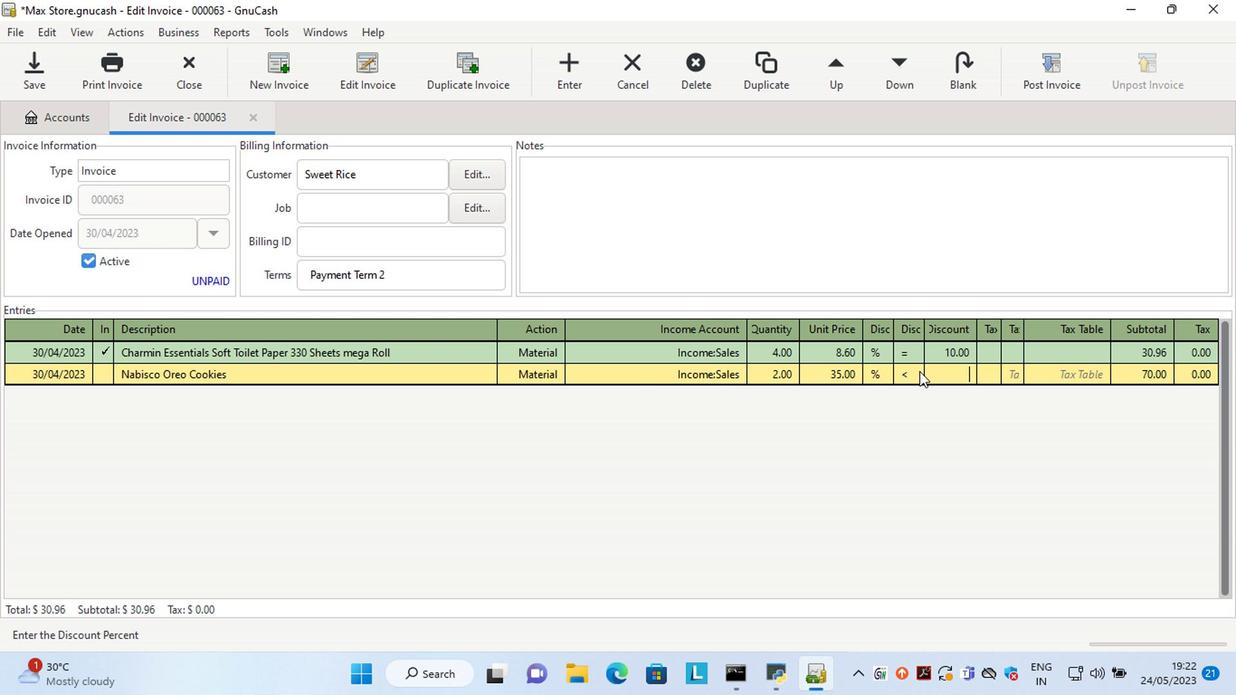 
Action: Mouse pressed left at (910, 376)
Screenshot: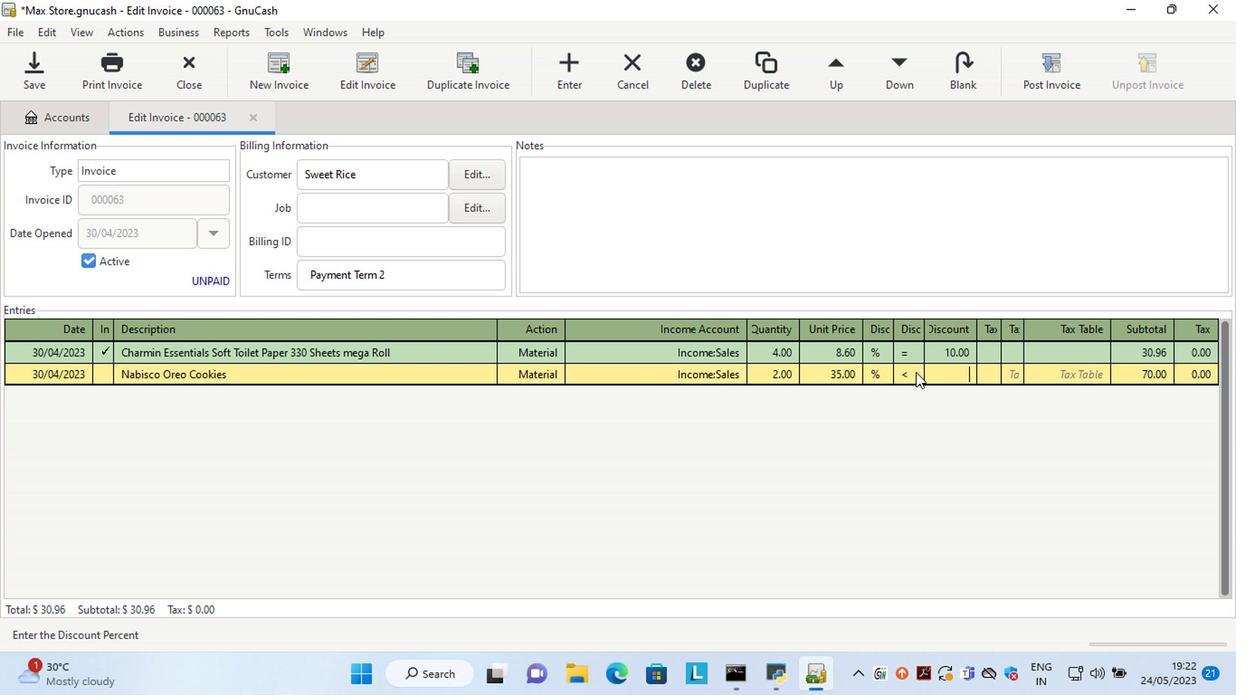 
Action: Mouse moved to (955, 382)
Screenshot: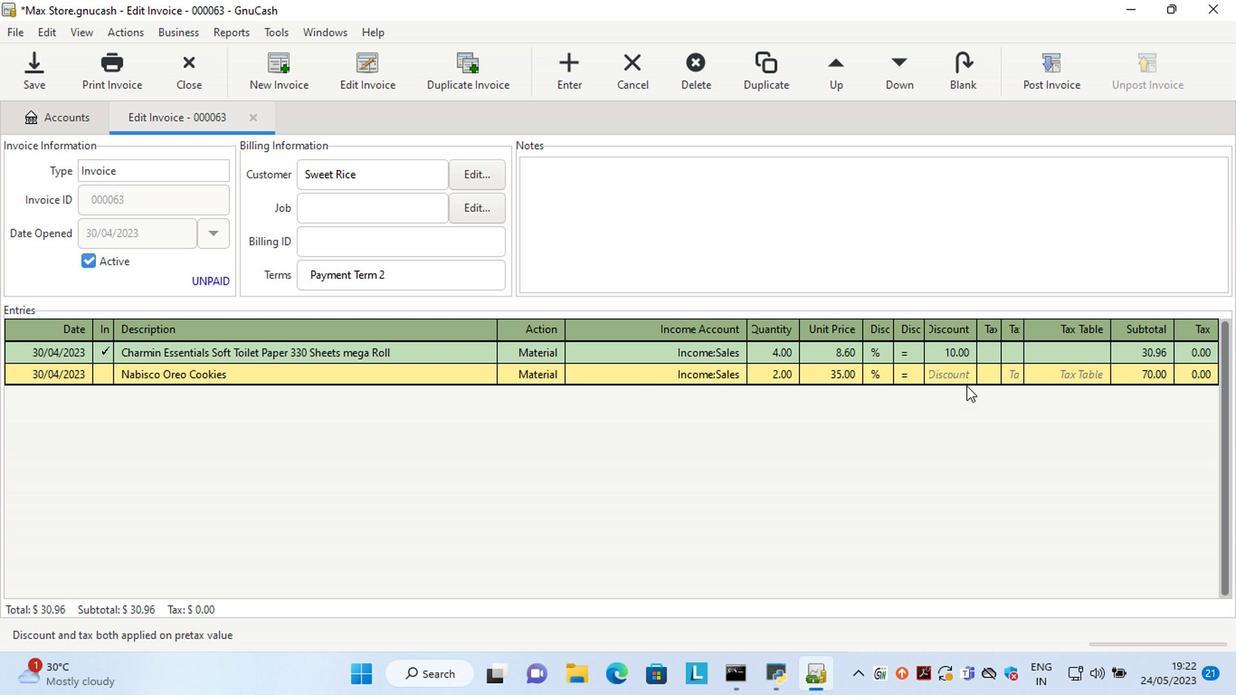 
Action: Mouse pressed left at (955, 382)
Screenshot: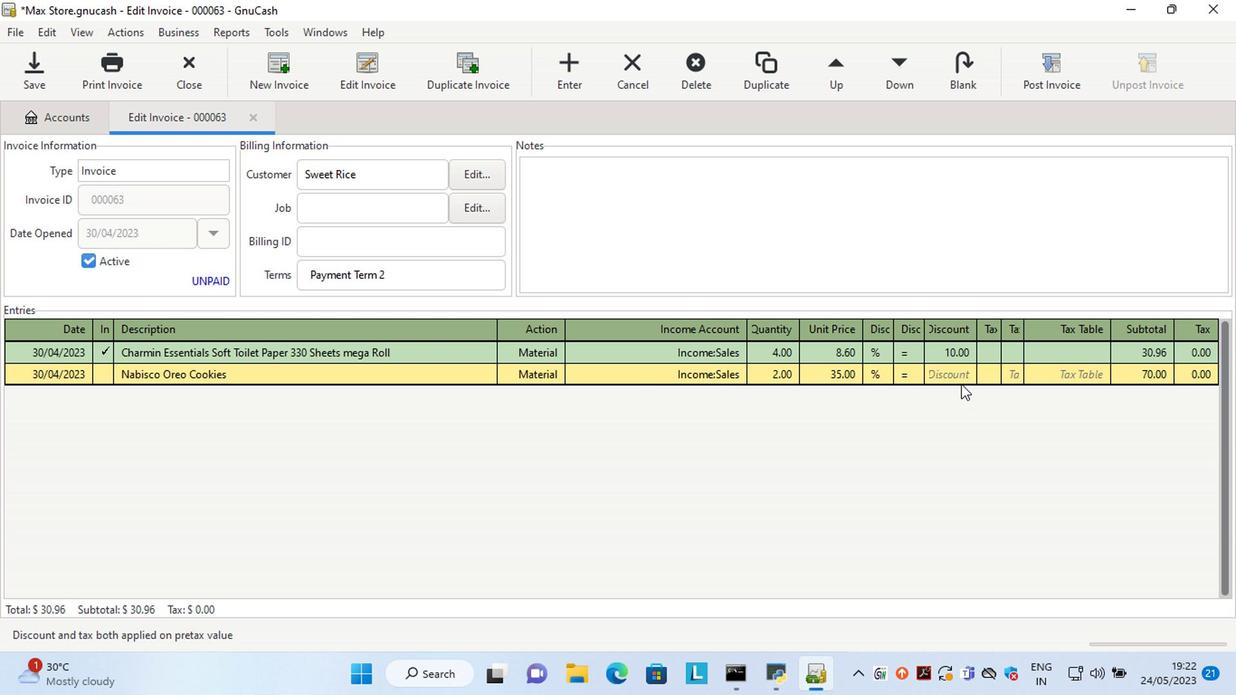 
Action: Key pressed 5<Key.tab><Key.tab><Key.shift>Dove<Key.space><Key.shift>Exfoliating<Key.space><Key.shift>Body<Key.space><Key.shift>C<Key.backspace><Key.shift>Scrub<Key.space><Key.shift>Pomegranate<Key.space><Key.shift>Seeds<Key.space><Key.shift><Key.shift><Key.shift>&<Key.space><Key.shift>Shea<Key.space><Key.shift>Butter<Key.tab>ma<Key.tab>sale<Key.tab>1<Key.tab>36<Key.tab>
Screenshot: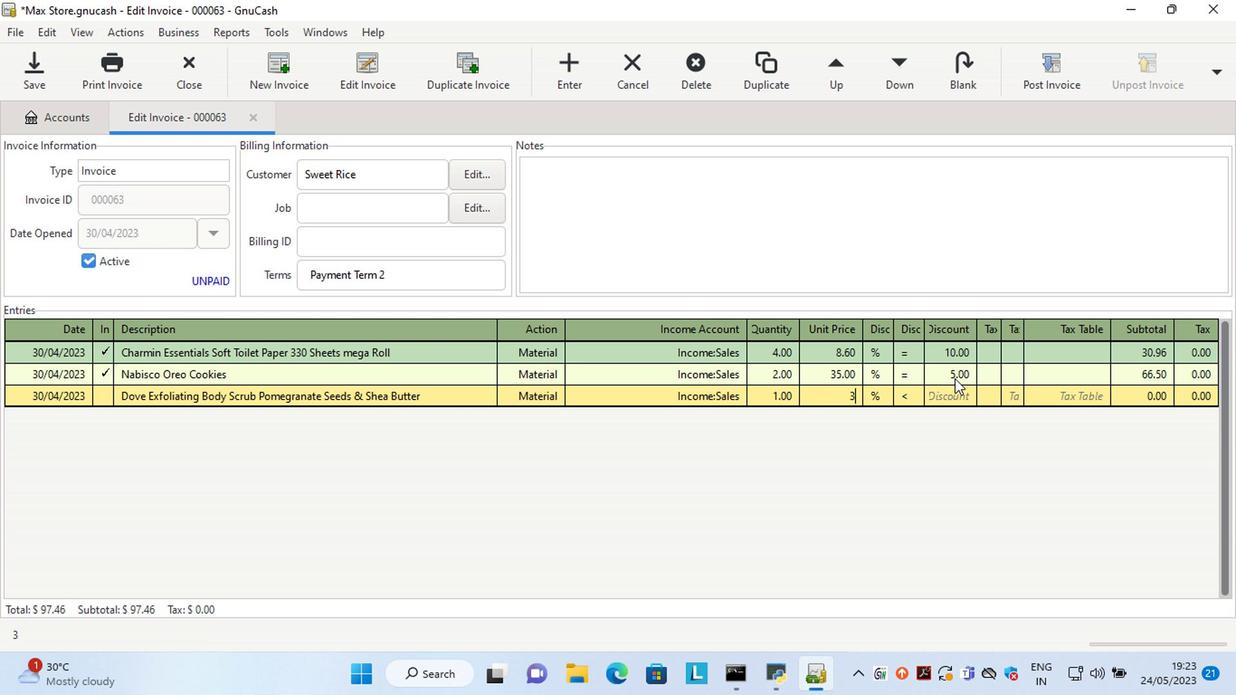 
Action: Mouse moved to (908, 399)
Screenshot: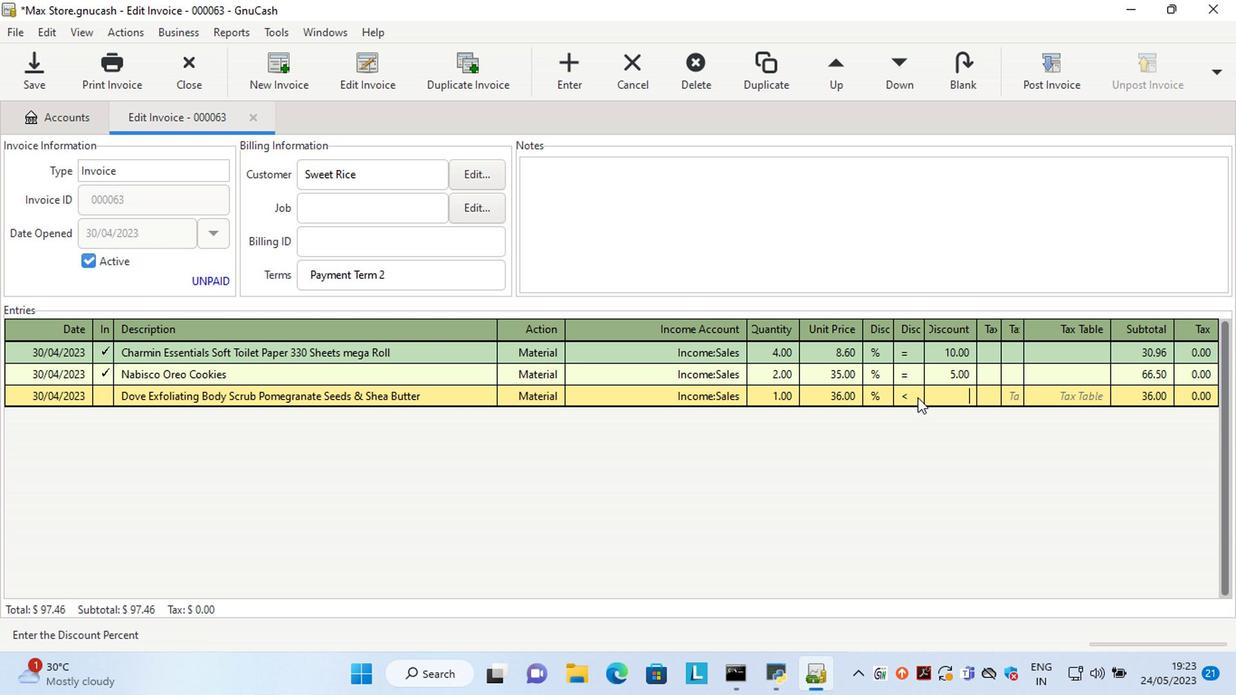 
Action: Mouse pressed left at (908, 399)
Screenshot: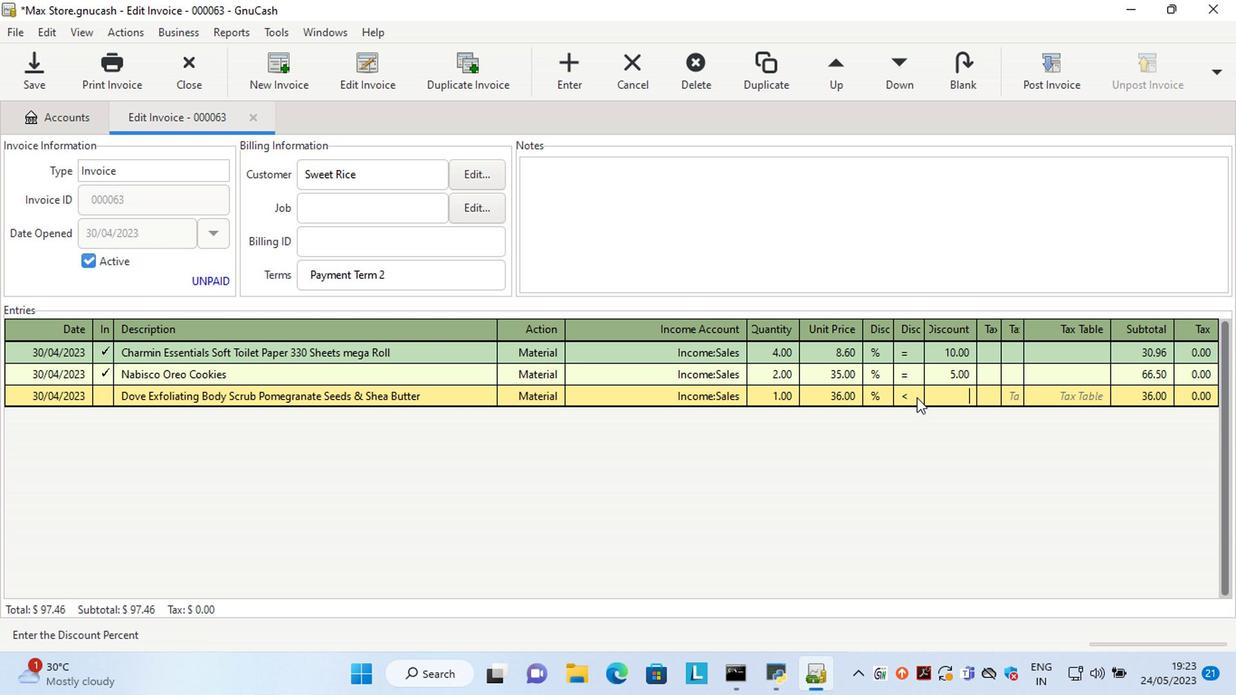 
Action: Mouse moved to (931, 401)
Screenshot: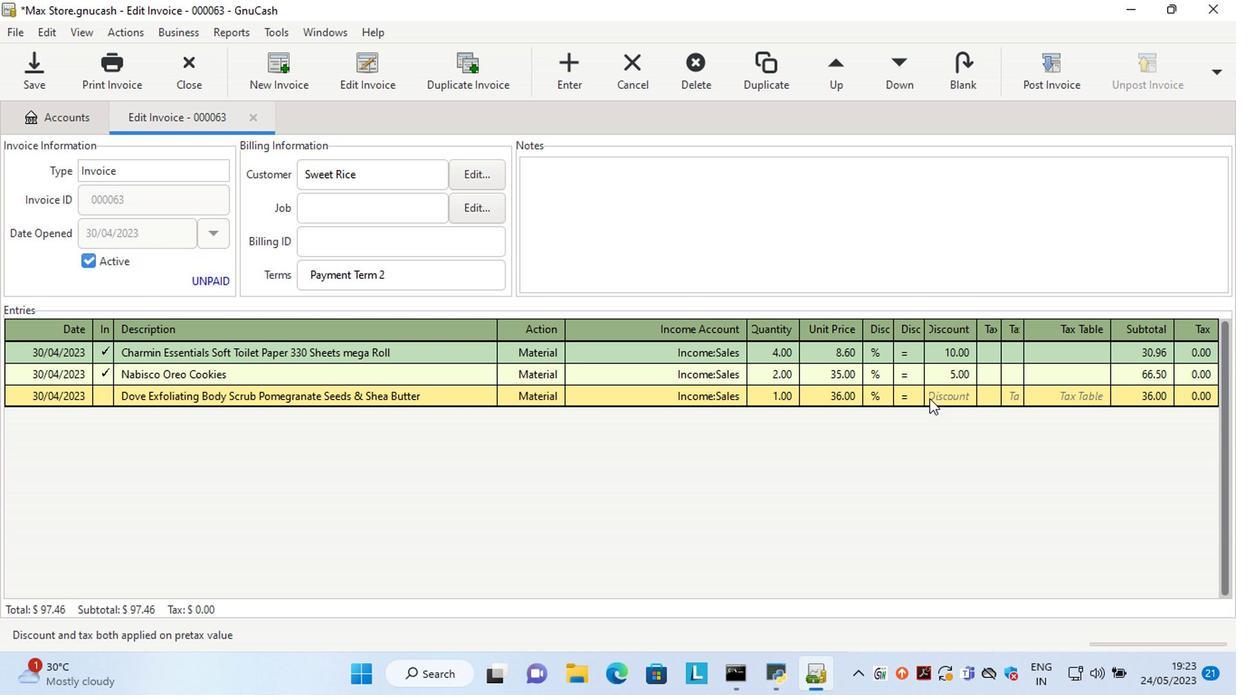 
Action: Mouse pressed left at (931, 401)
Screenshot: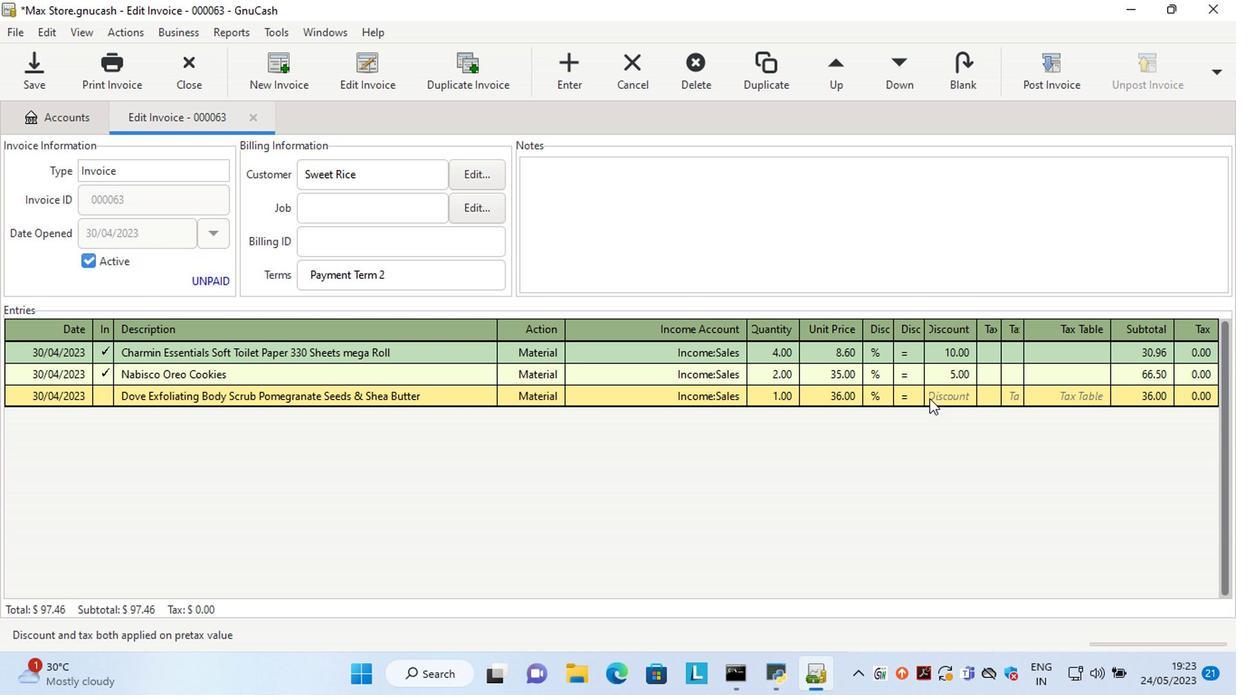 
Action: Key pressed 7<Key.tab>
Screenshot: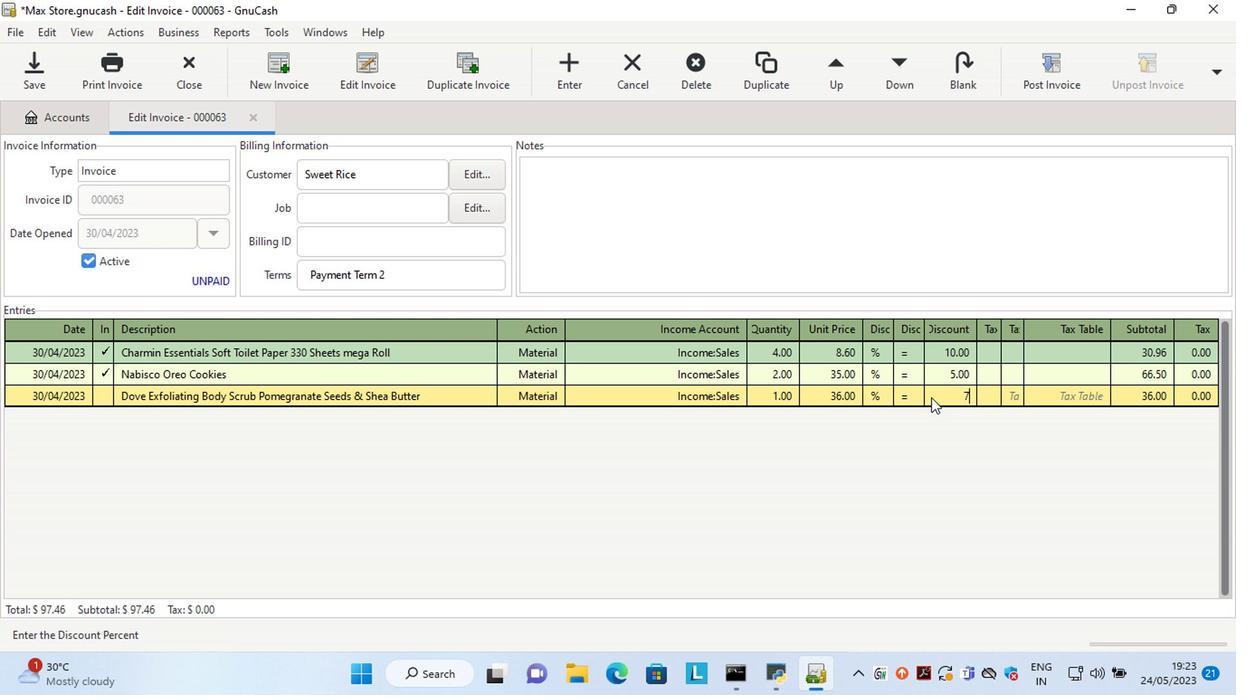 
Action: Mouse moved to (788, 252)
Screenshot: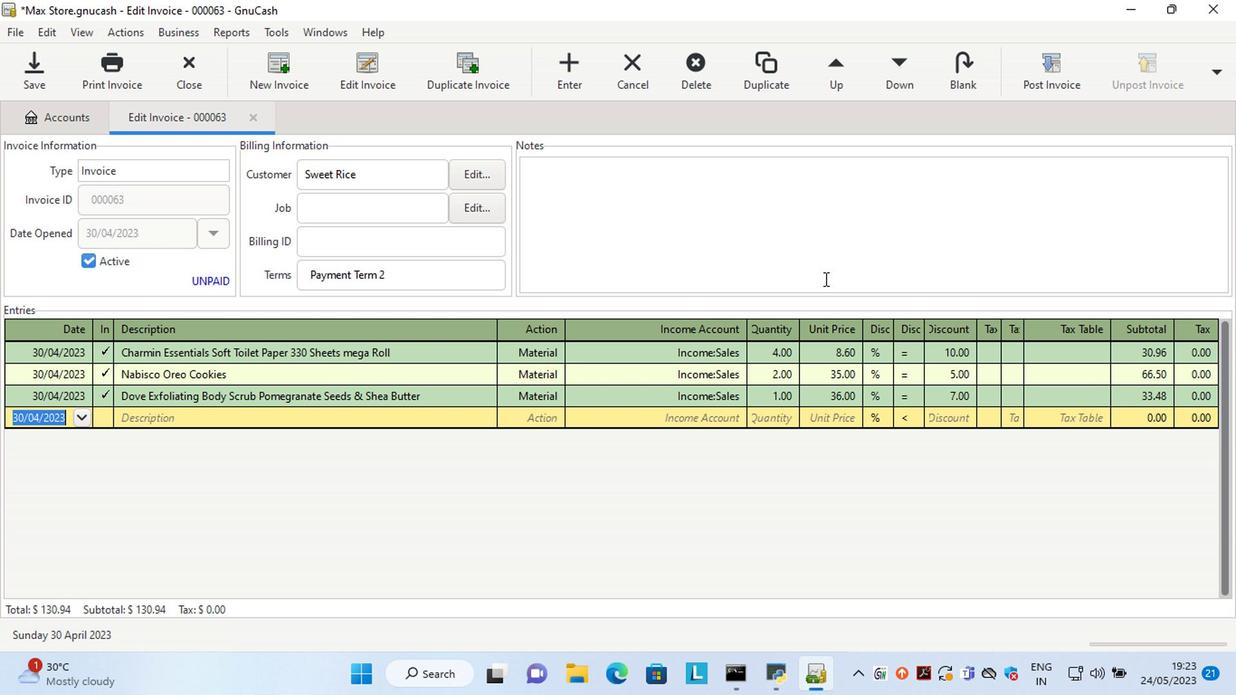 
Action: Mouse pressed left at (788, 252)
Screenshot: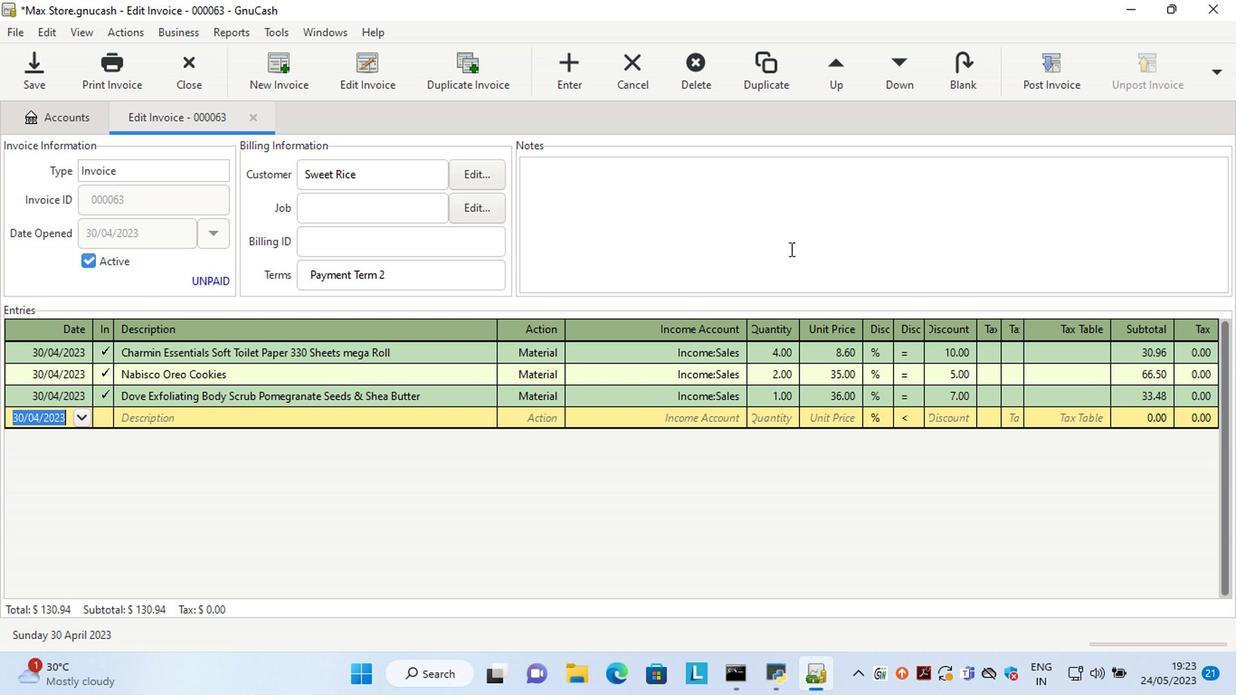 
Action: Key pressed <Key.shift>Looking<Key.space>forward<Key.space>to<Key.space>serving<Key.space>you<Key.space>again.
Screenshot: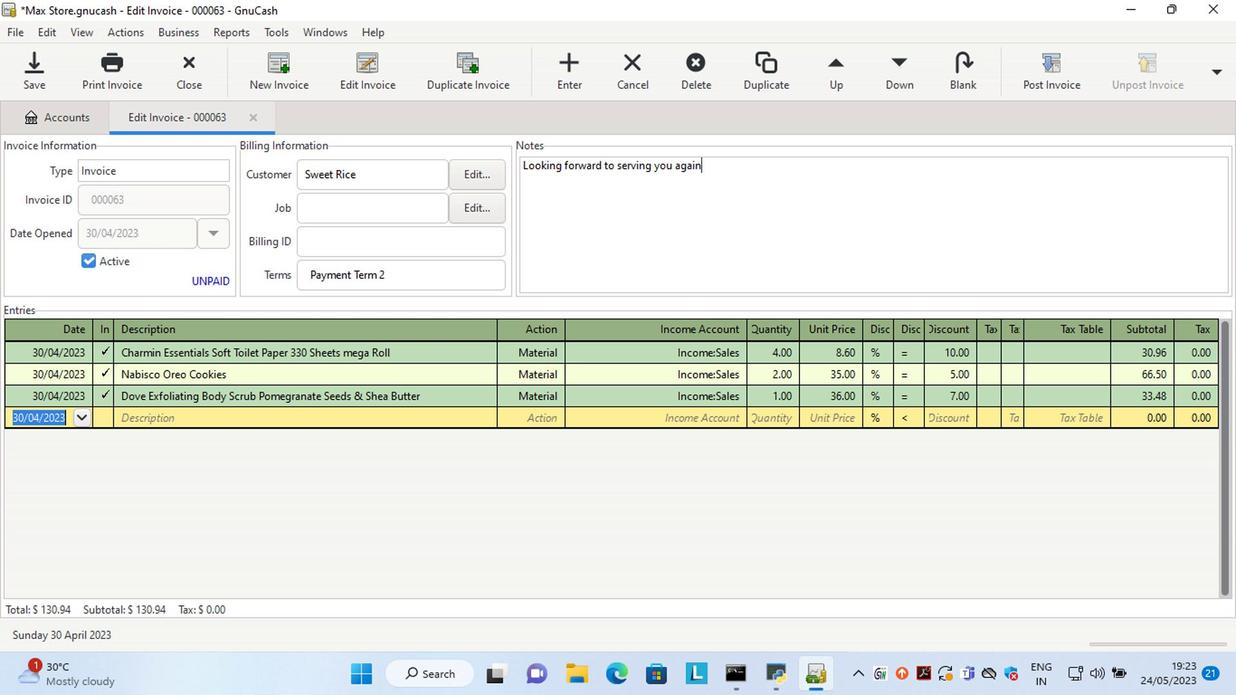 
Action: Mouse moved to (1049, 80)
Screenshot: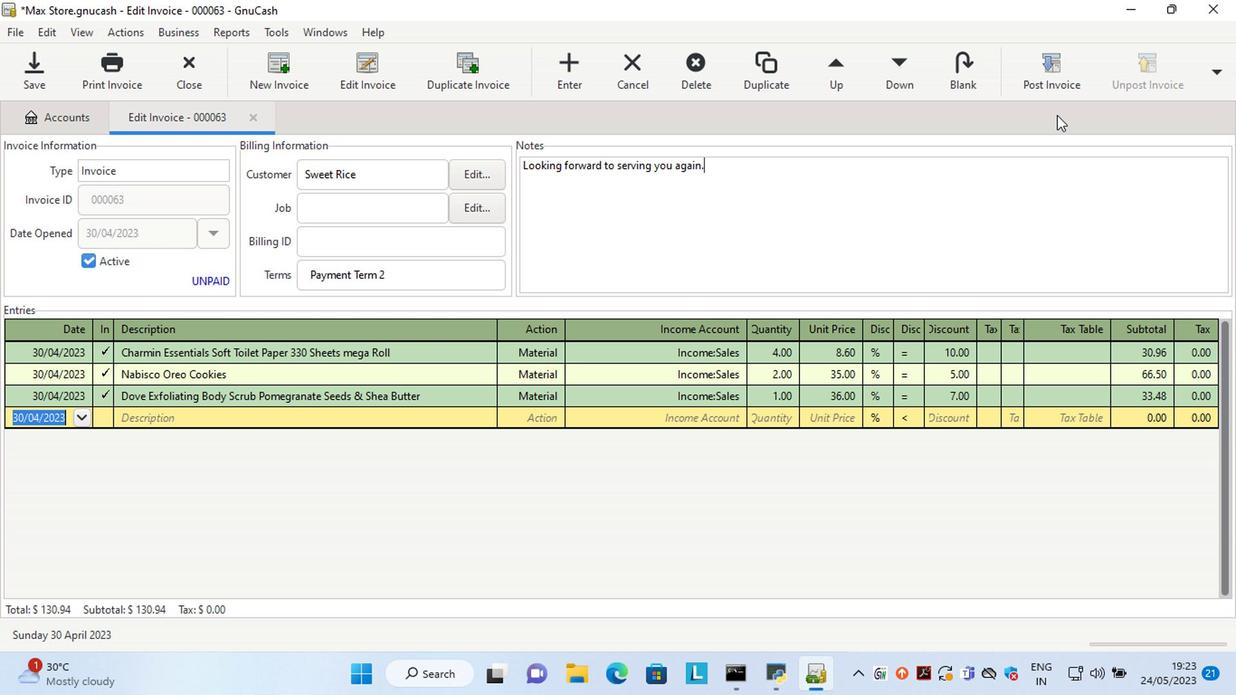 
Action: Mouse pressed left at (1049, 80)
Screenshot: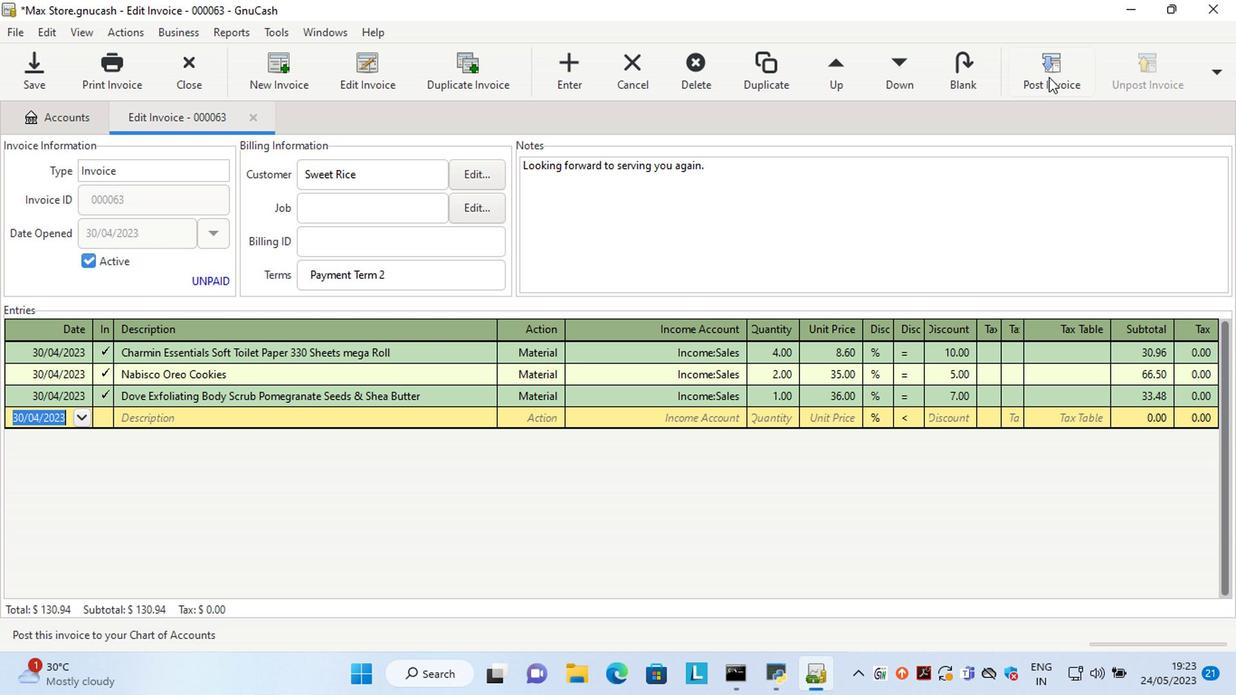 
Action: Mouse moved to (656, 290)
Screenshot: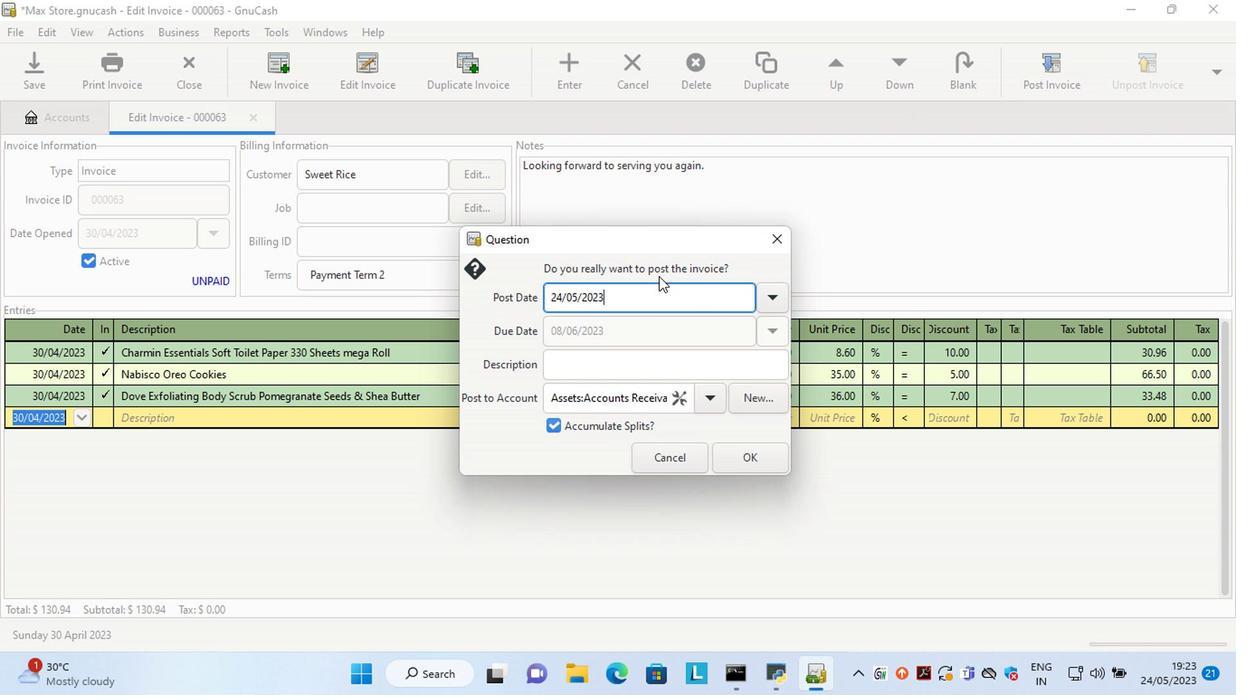 
Action: Mouse pressed left at (656, 290)
Screenshot: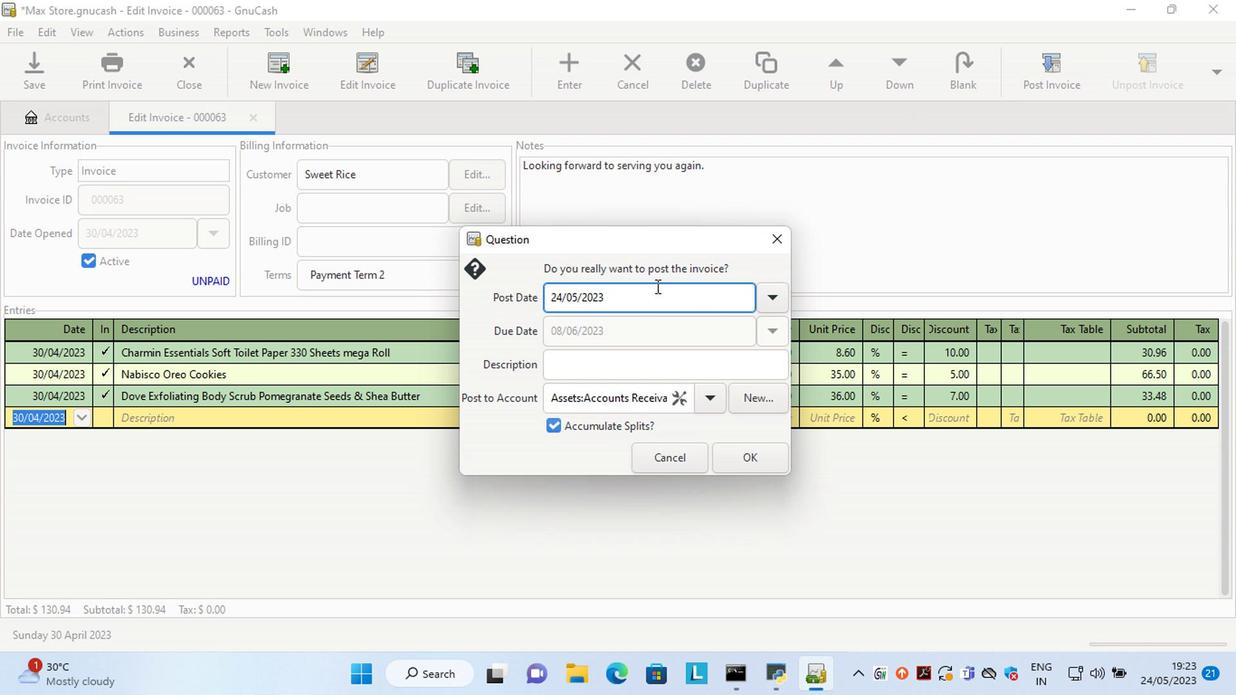 
Action: Mouse moved to (667, 302)
Screenshot: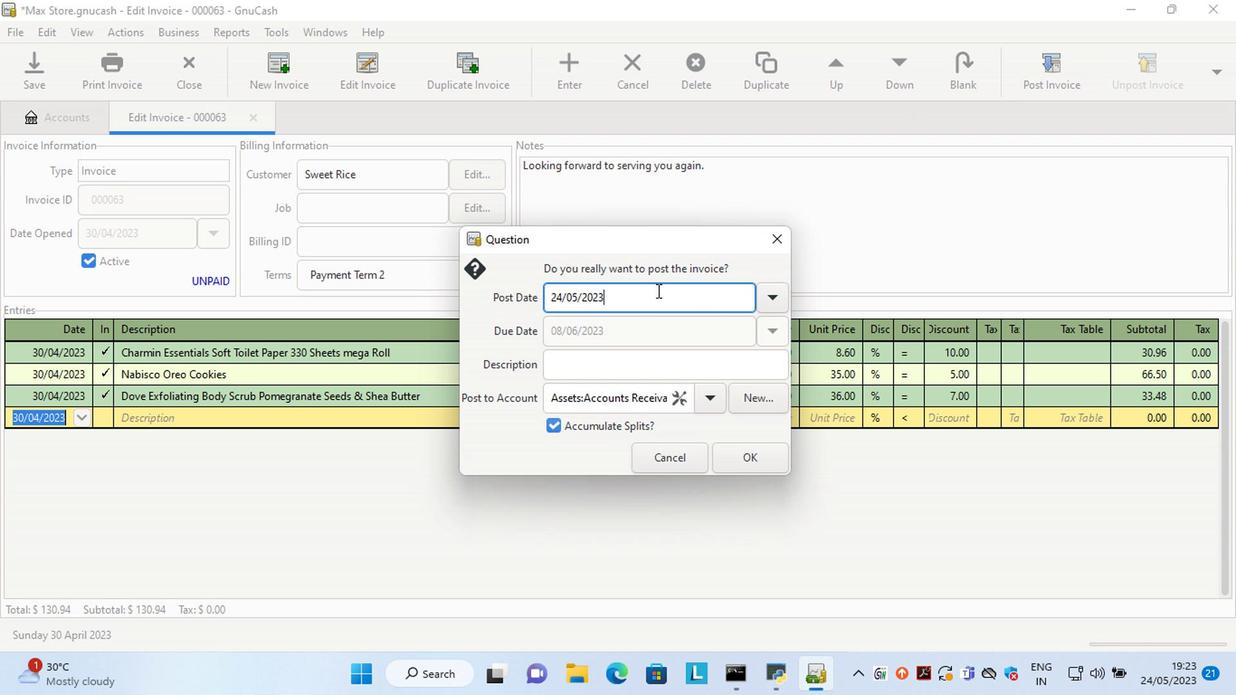 
Action: Key pressed <Key.left><Key.left><Key.left><Key.left><Key.left><Key.left><Key.left><Key.left><Key.left><Key.left><Key.left><Key.left><Key.delete><Key.delete>30<Key.right><Key.right><Key.delete>4
Screenshot: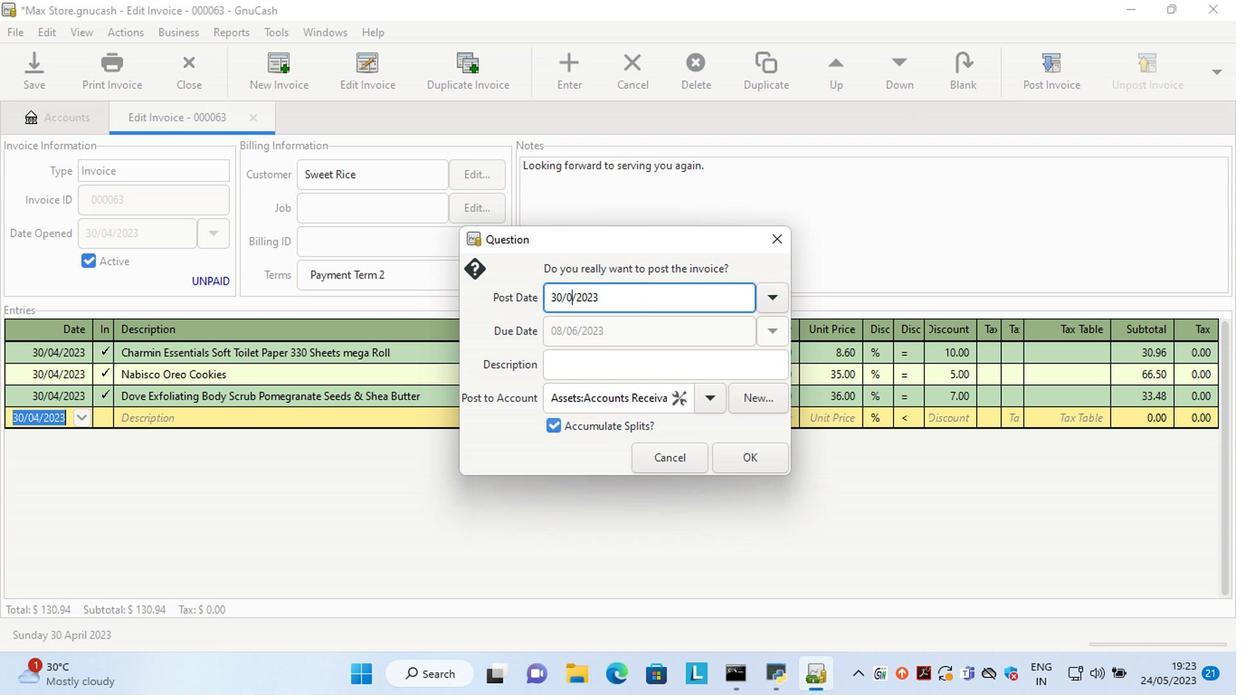 
Action: Mouse moved to (739, 465)
Screenshot: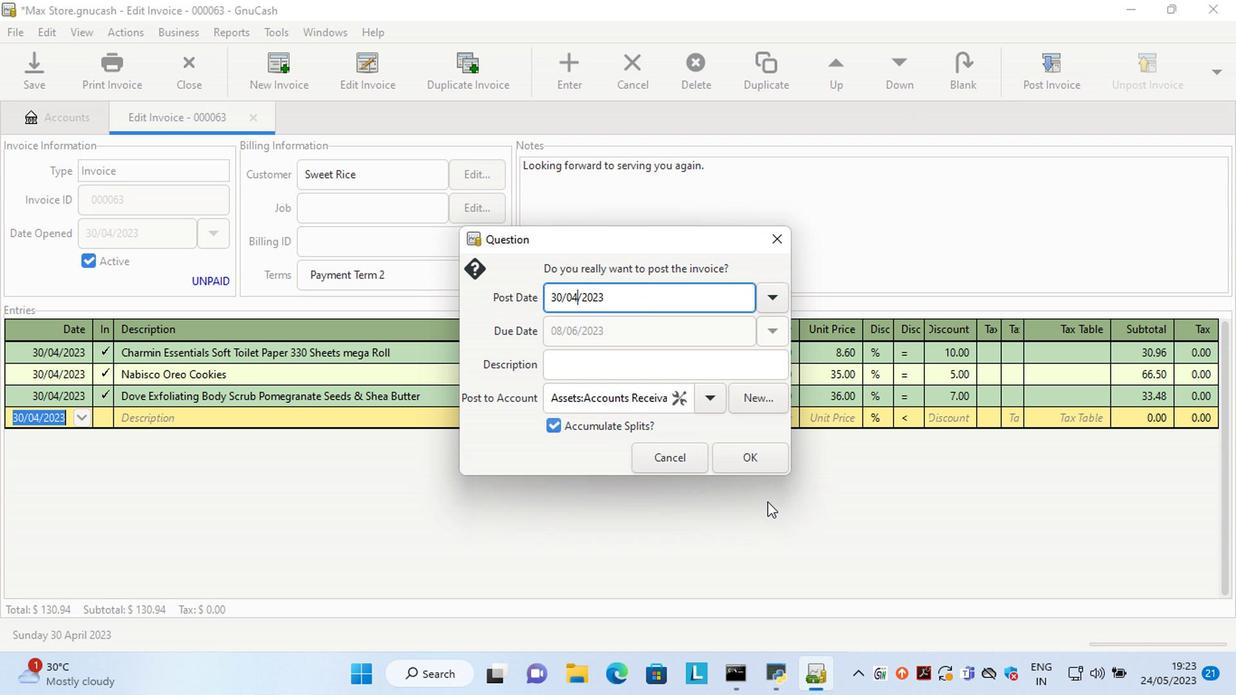 
Action: Mouse pressed left at (739, 465)
Screenshot: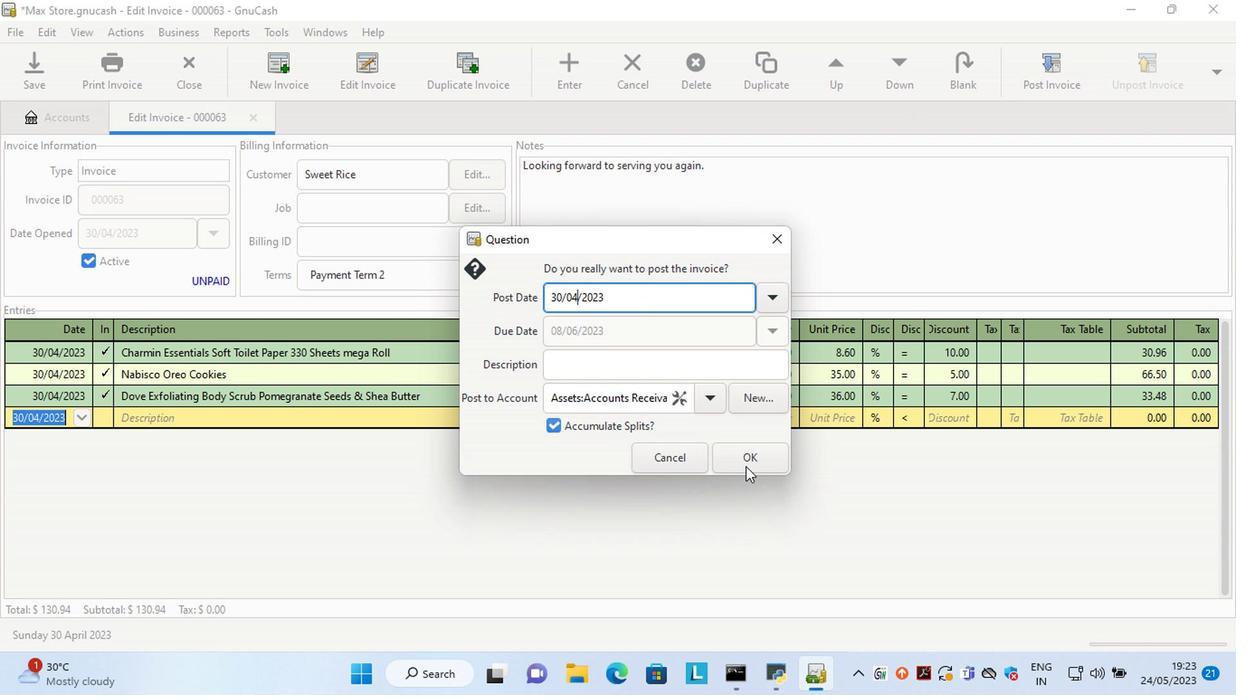 
Action: Mouse moved to (1167, 85)
Screenshot: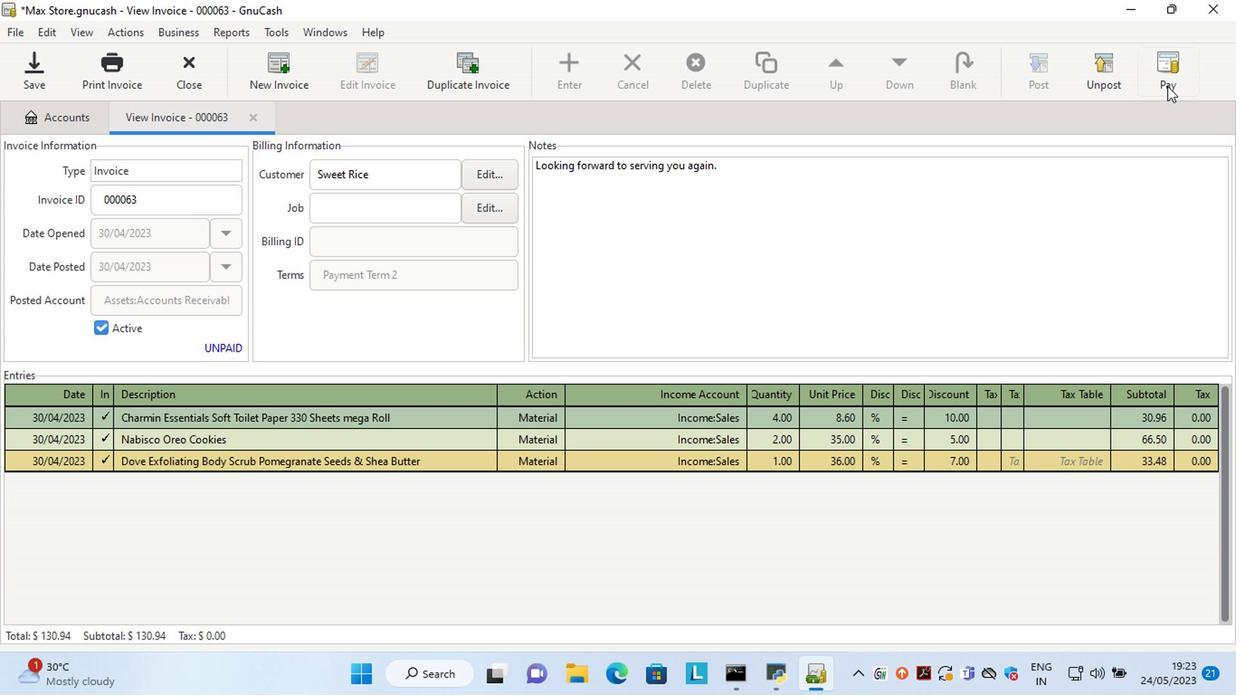 
Action: Mouse pressed left at (1167, 85)
Screenshot: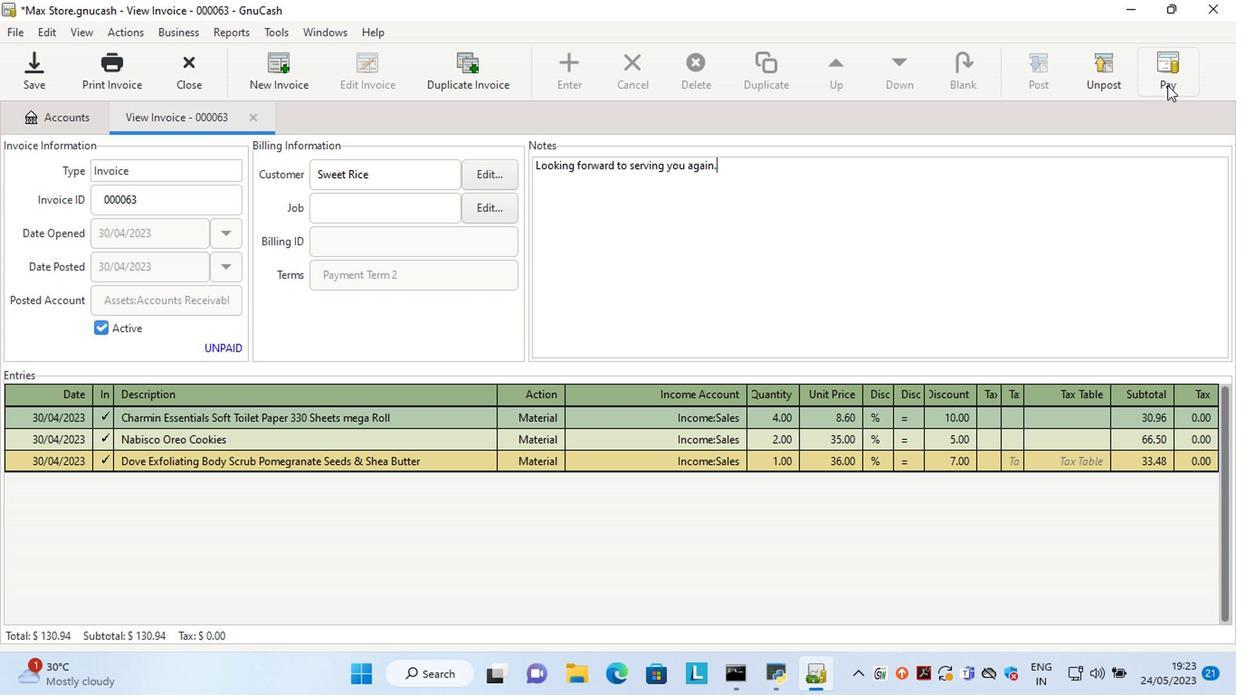 
Action: Mouse moved to (487, 352)
Screenshot: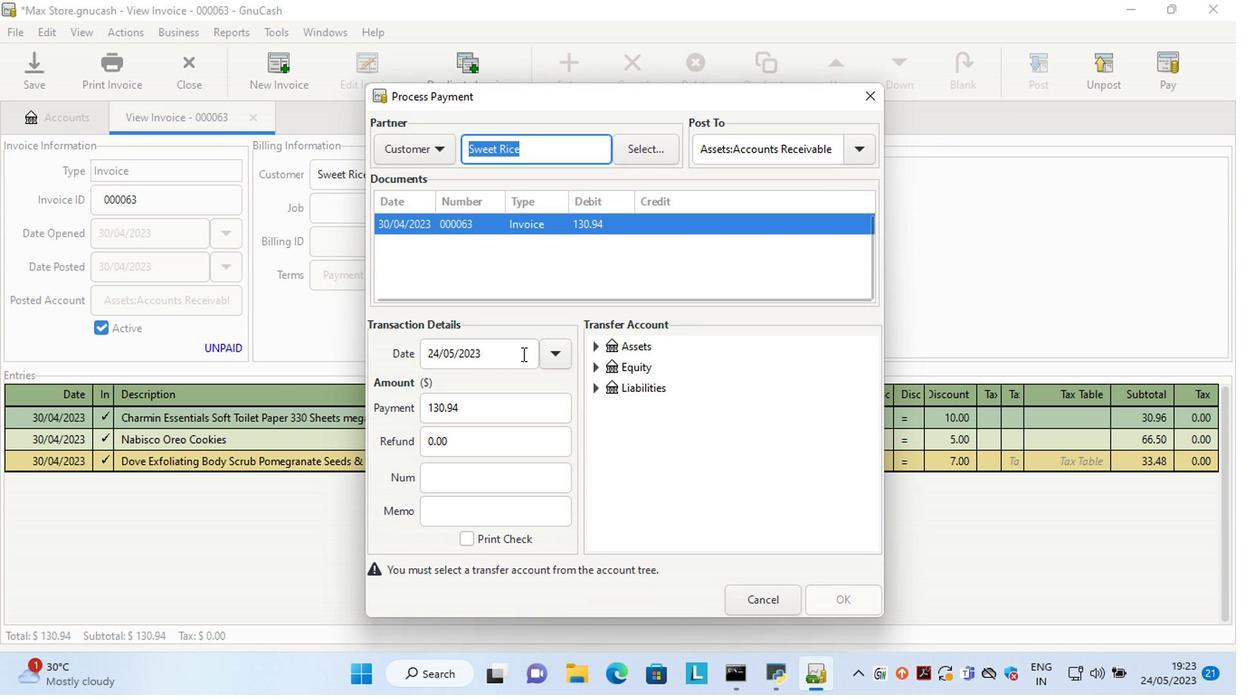 
Action: Mouse pressed left at (487, 352)
Screenshot: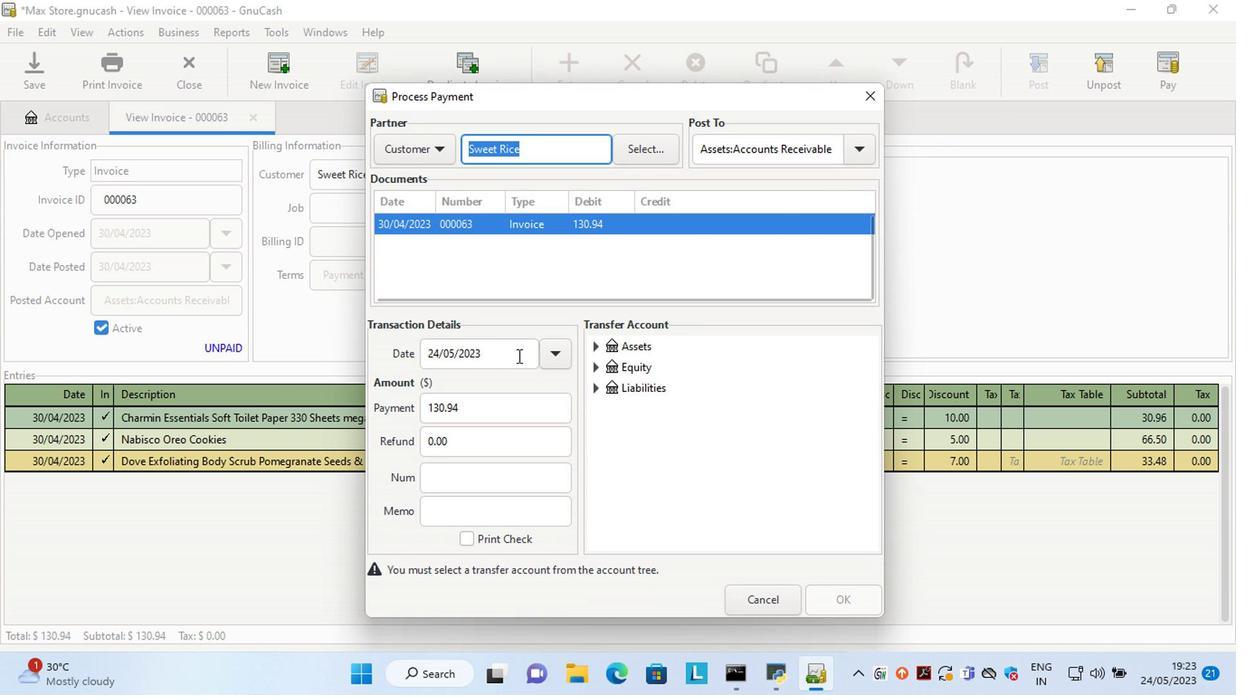
Action: Key pressed <Key.left><Key.left><Key.left><Key.left><Key.left><Key.left><Key.left><Key.left><Key.left><Key.left><Key.left><Key.left><Key.left><Key.delete><Key.delete>15
Screenshot: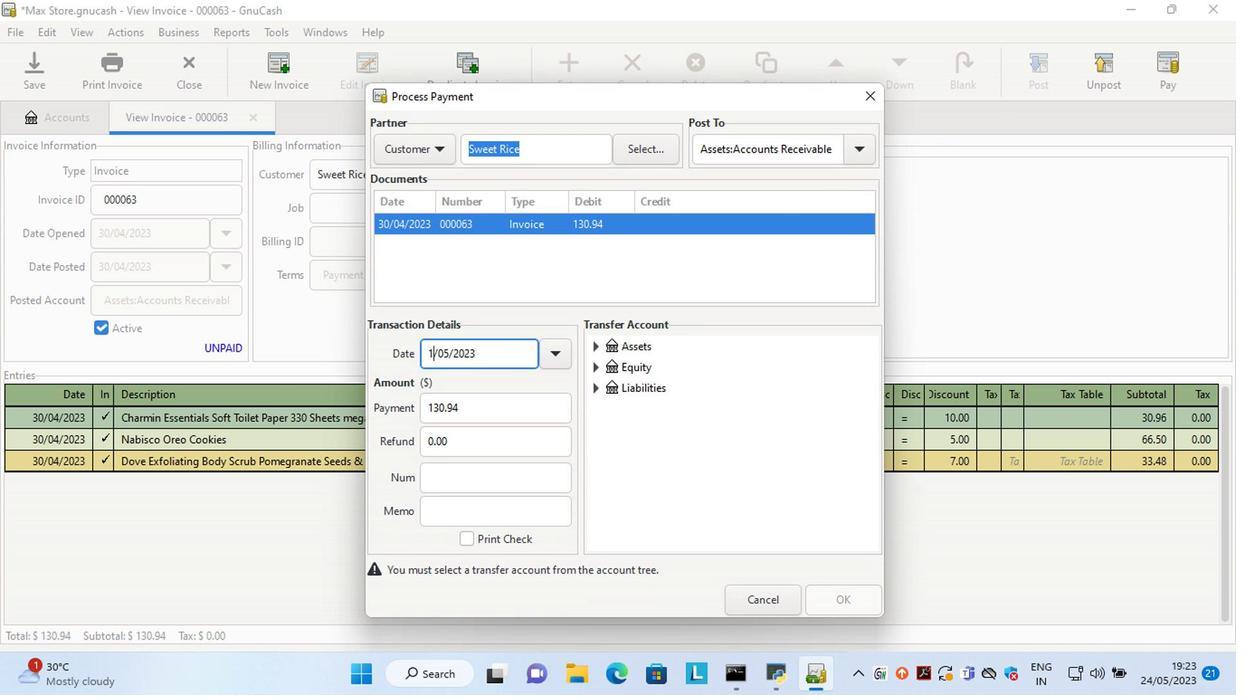 
Action: Mouse moved to (593, 353)
Screenshot: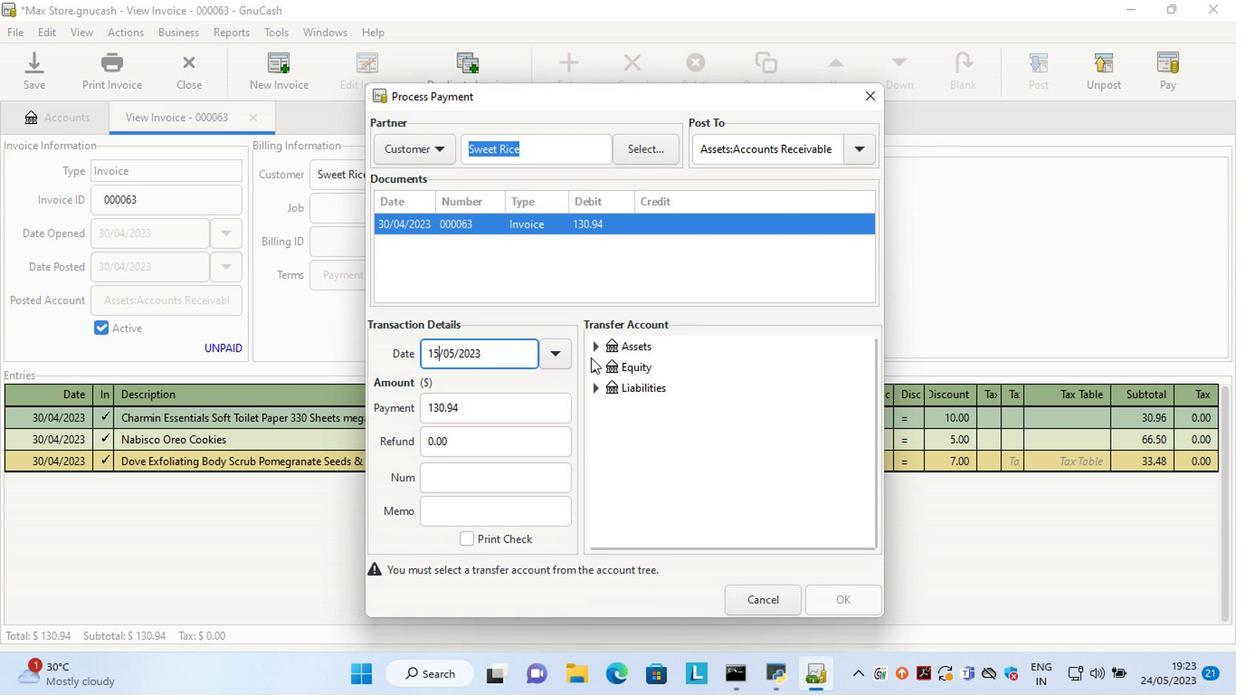 
Action: Mouse pressed left at (593, 353)
Screenshot: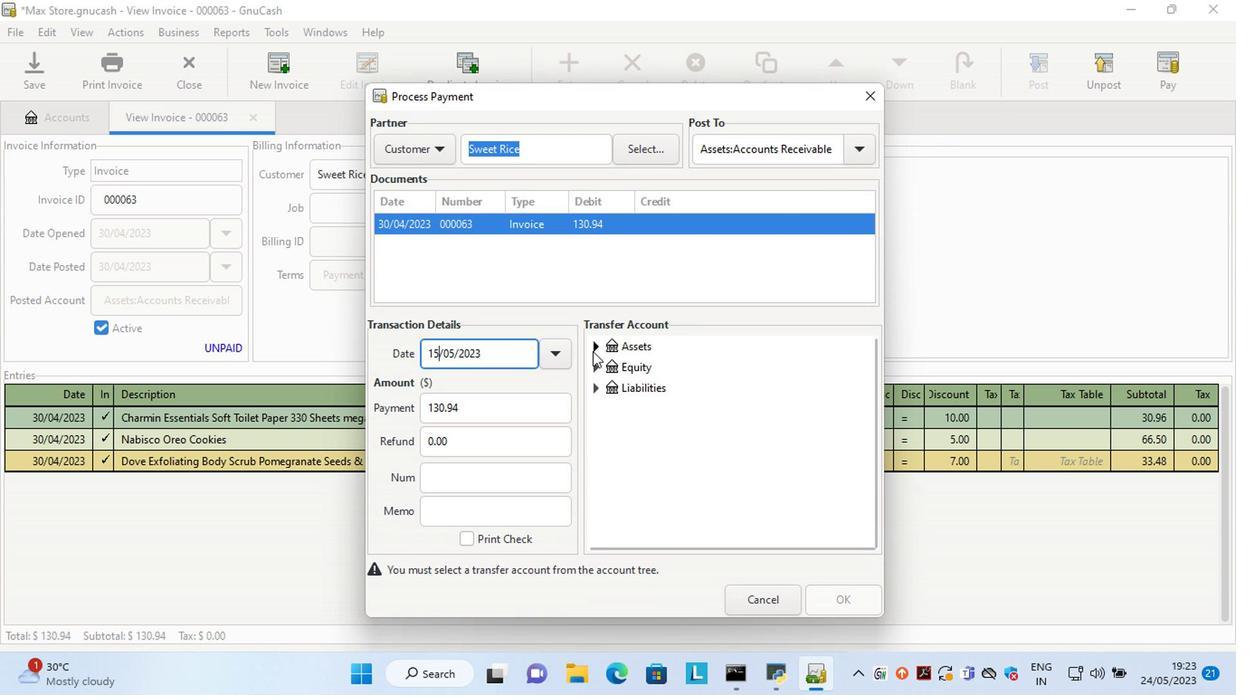 
Action: Mouse moved to (611, 369)
Screenshot: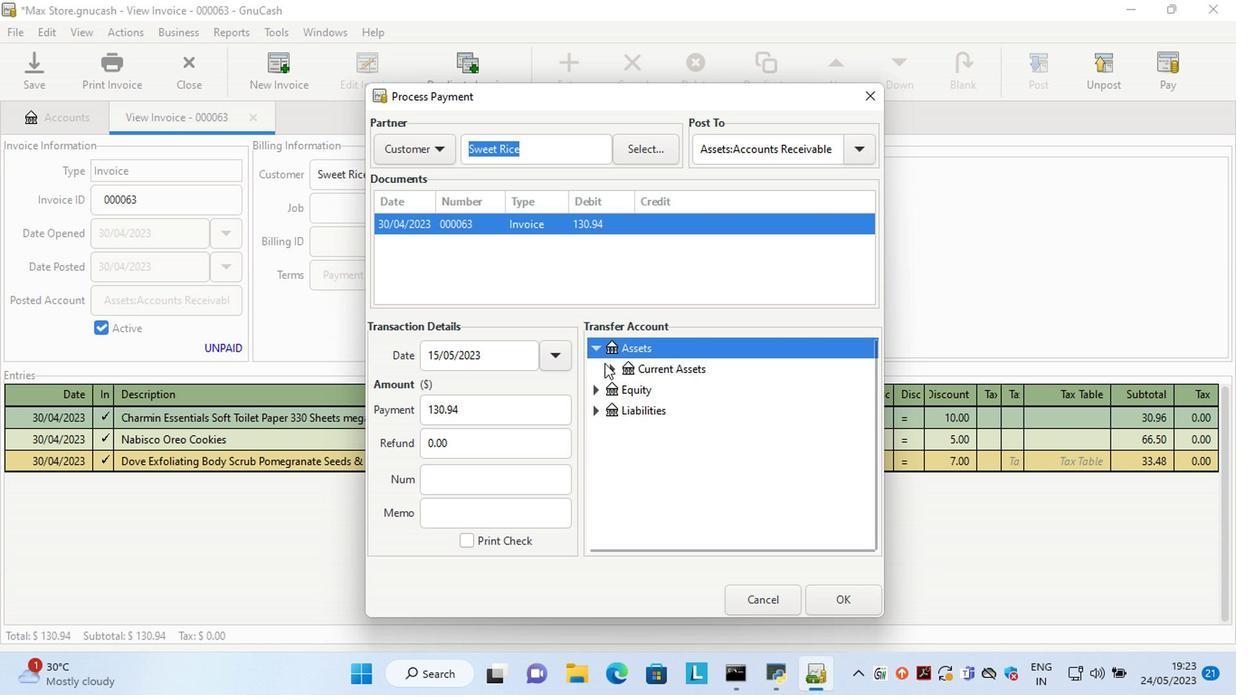 
Action: Mouse pressed left at (611, 369)
Screenshot: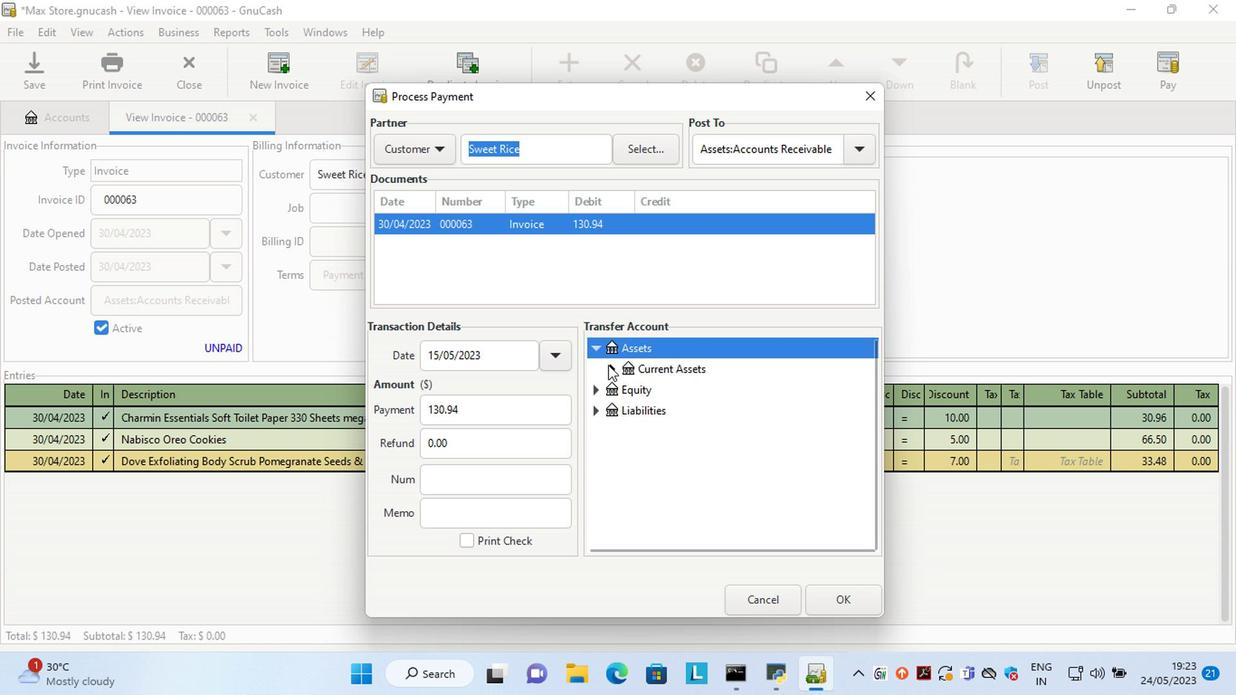 
Action: Mouse moved to (660, 389)
Screenshot: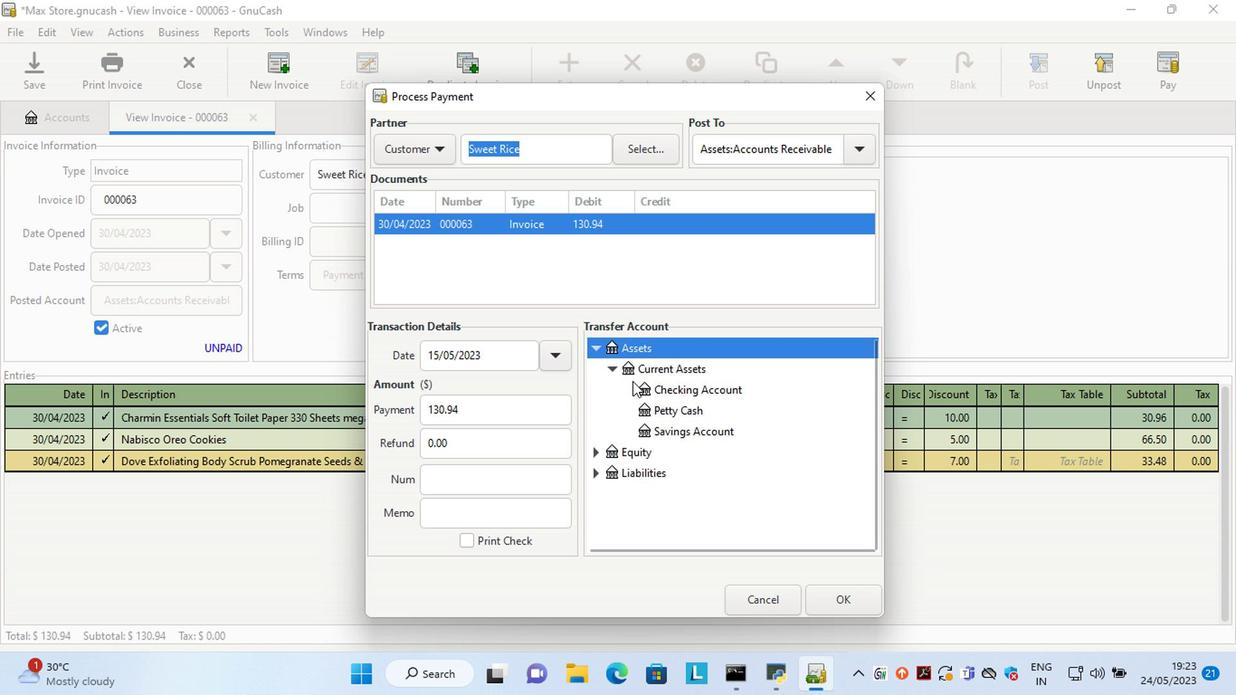 
Action: Mouse pressed left at (660, 389)
Screenshot: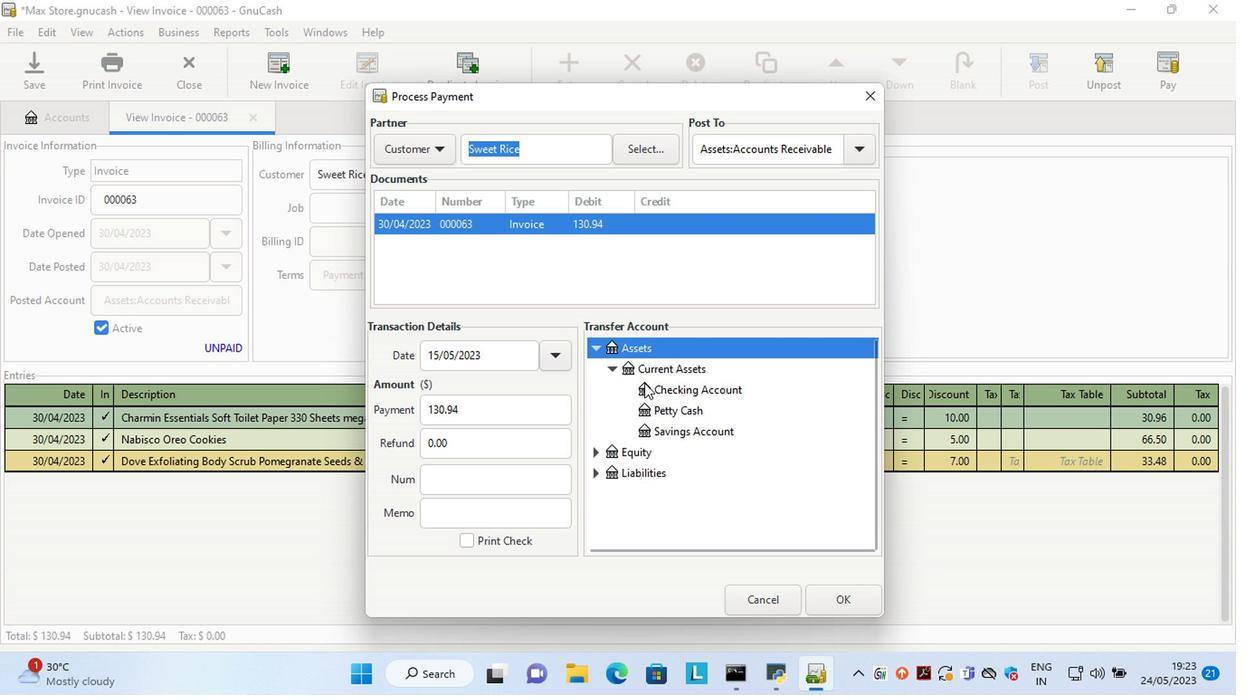 
Action: Mouse moved to (828, 606)
Screenshot: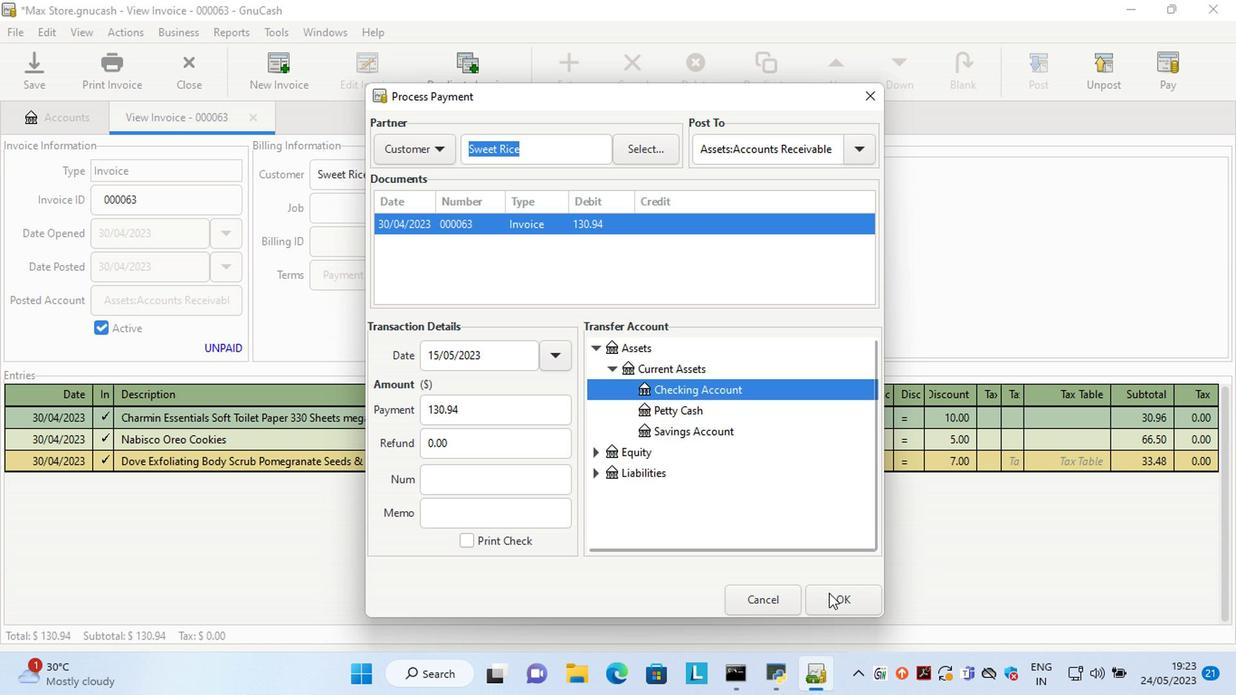
Action: Mouse pressed left at (828, 606)
Screenshot: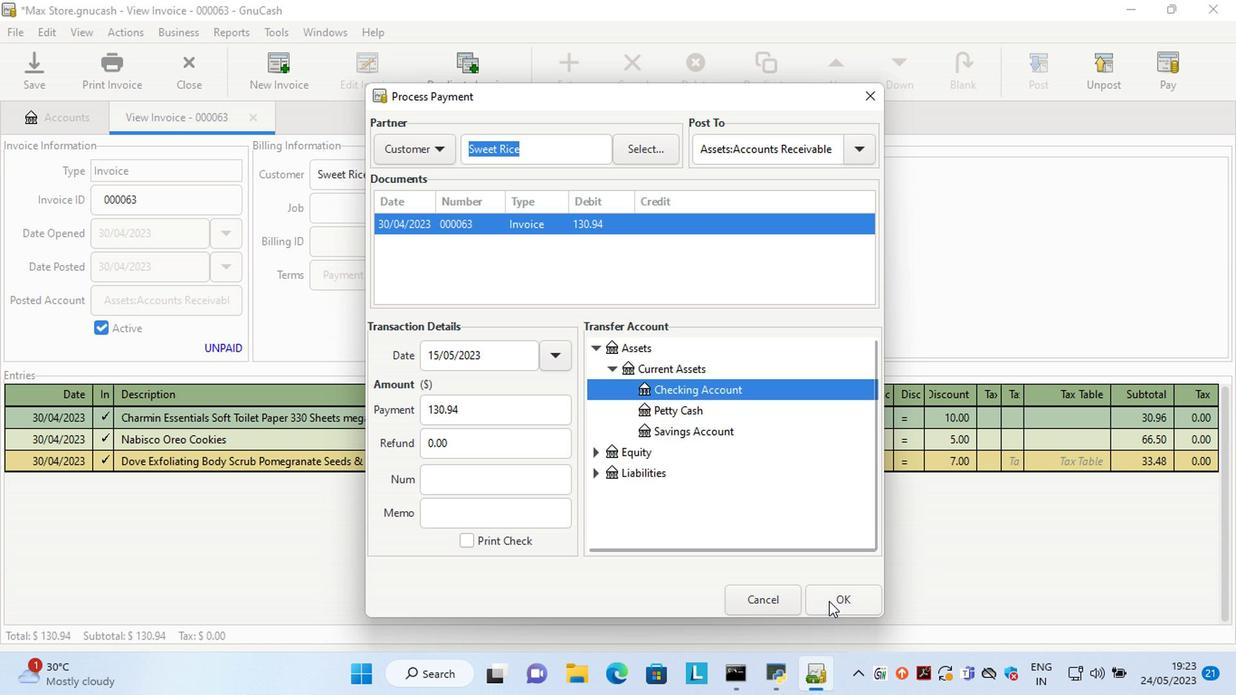 
Action: Mouse moved to (108, 70)
Screenshot: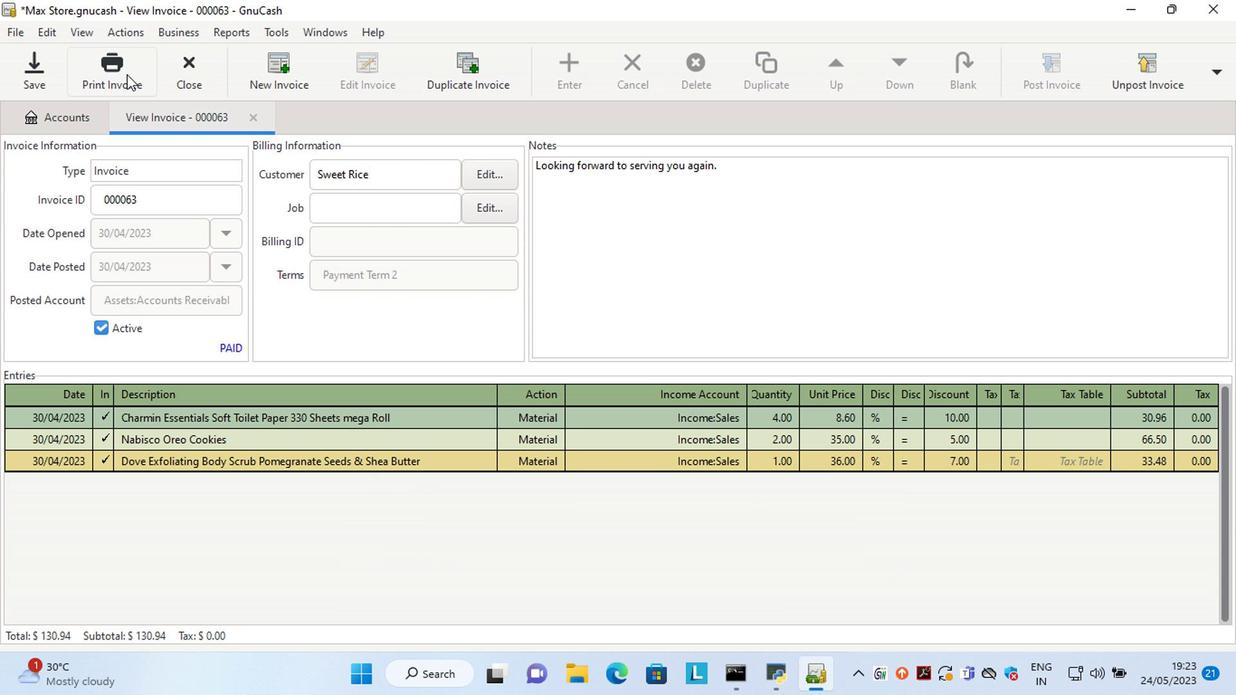 
Action: Mouse pressed left at (108, 70)
Screenshot: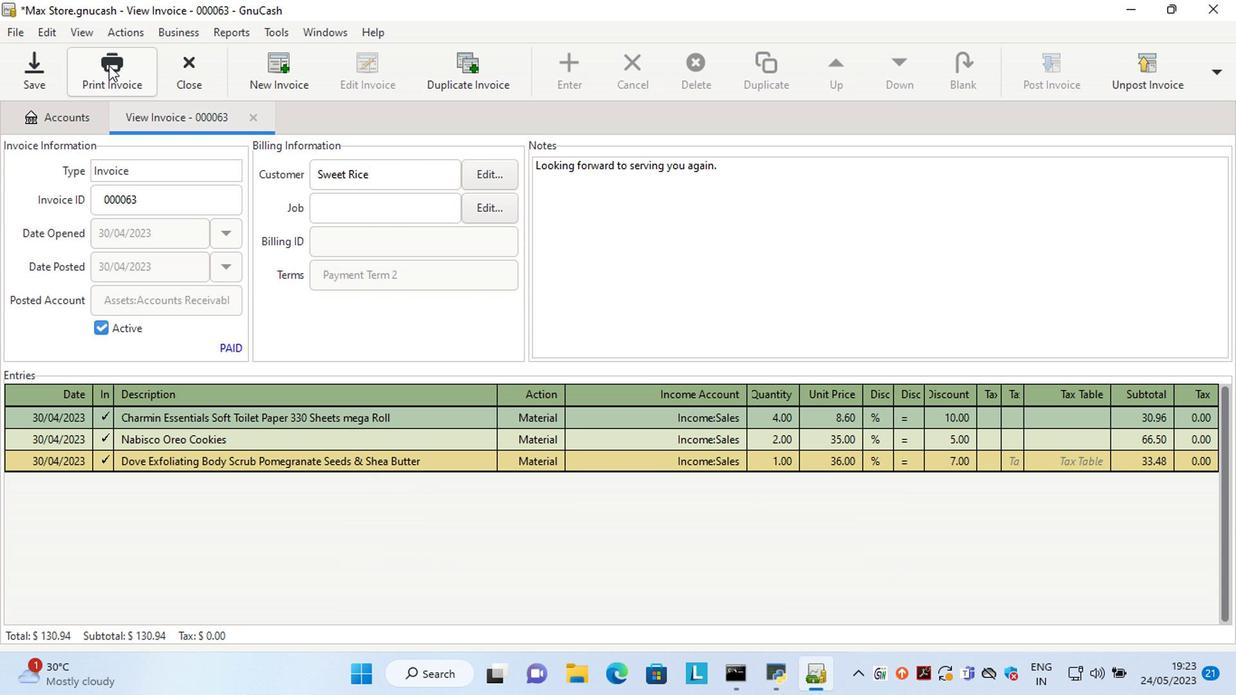 
Action: Mouse moved to (445, 69)
Screenshot: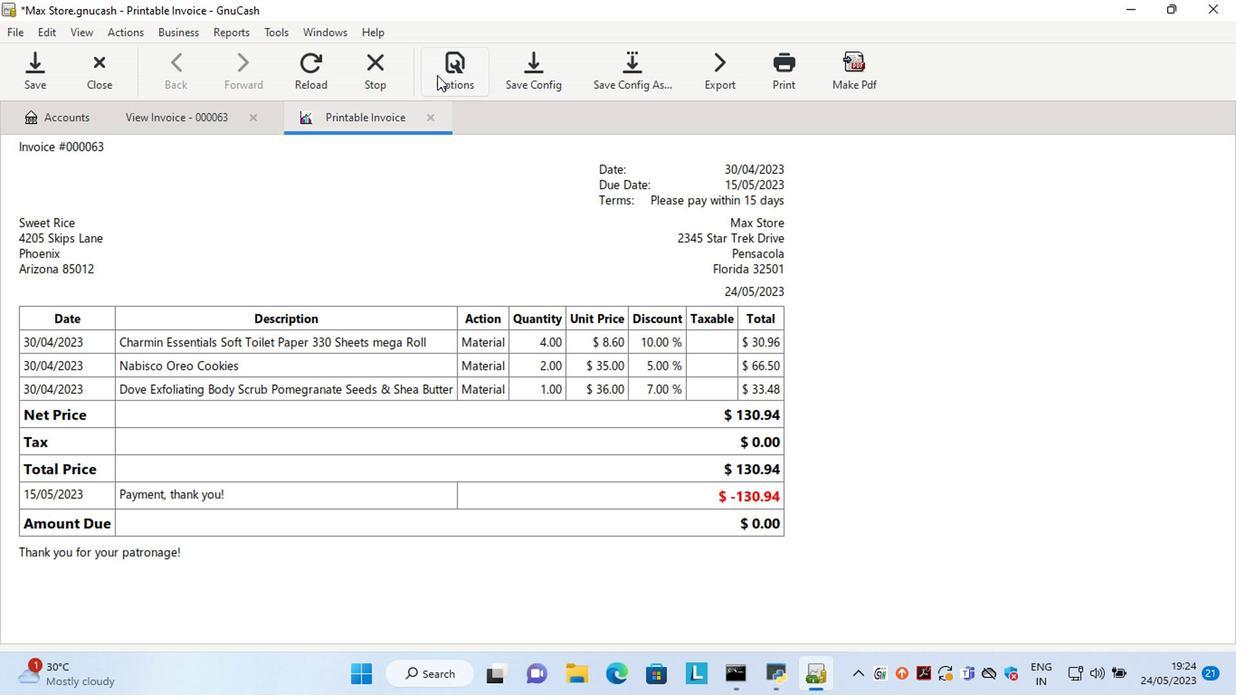 
Action: Mouse pressed left at (445, 69)
Screenshot: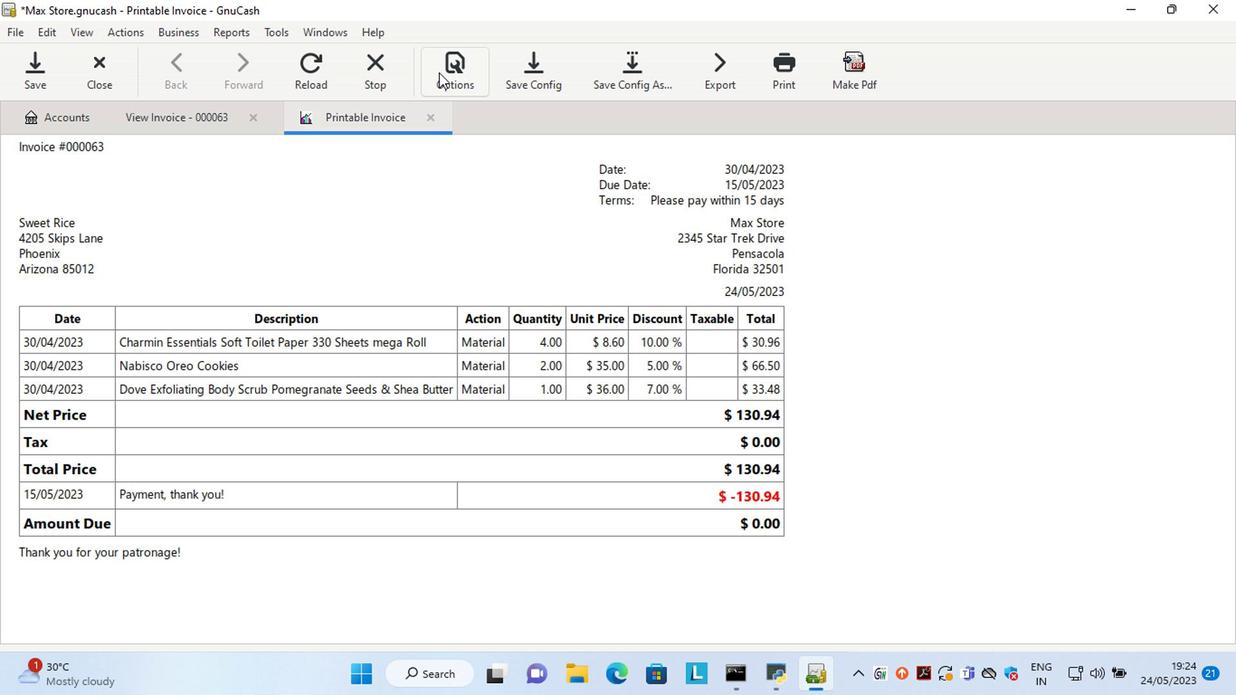 
Action: Mouse moved to (185, 189)
Screenshot: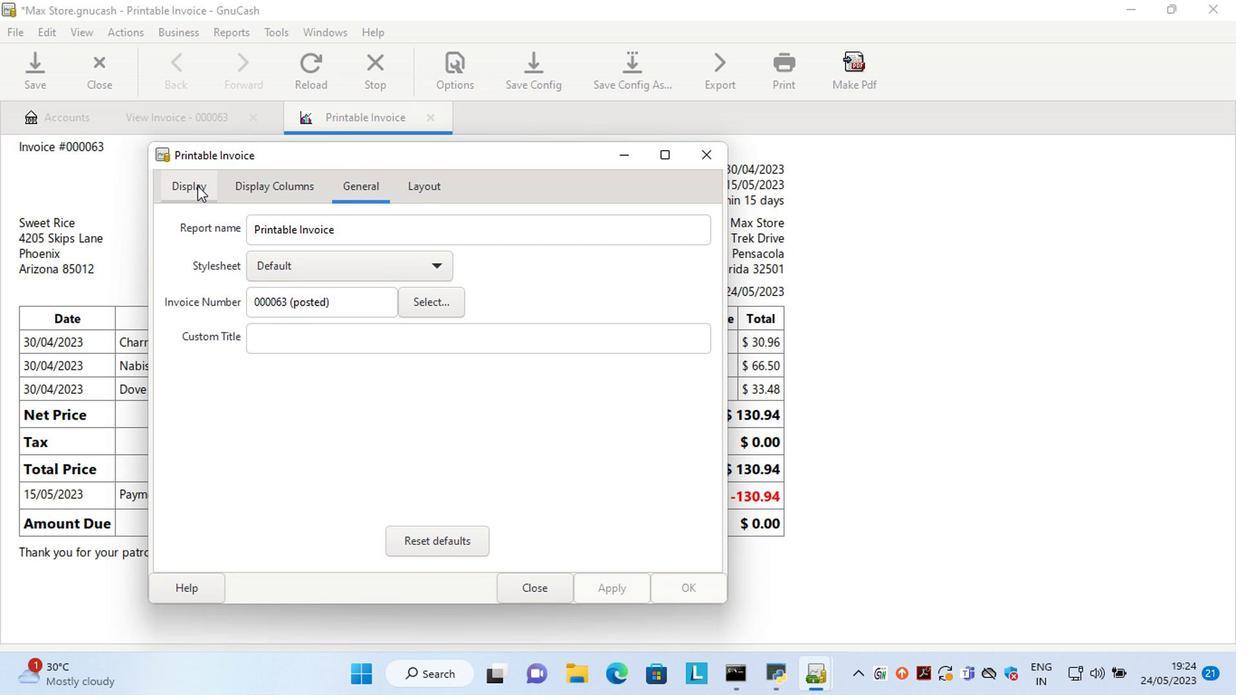 
Action: Mouse pressed left at (185, 189)
Screenshot: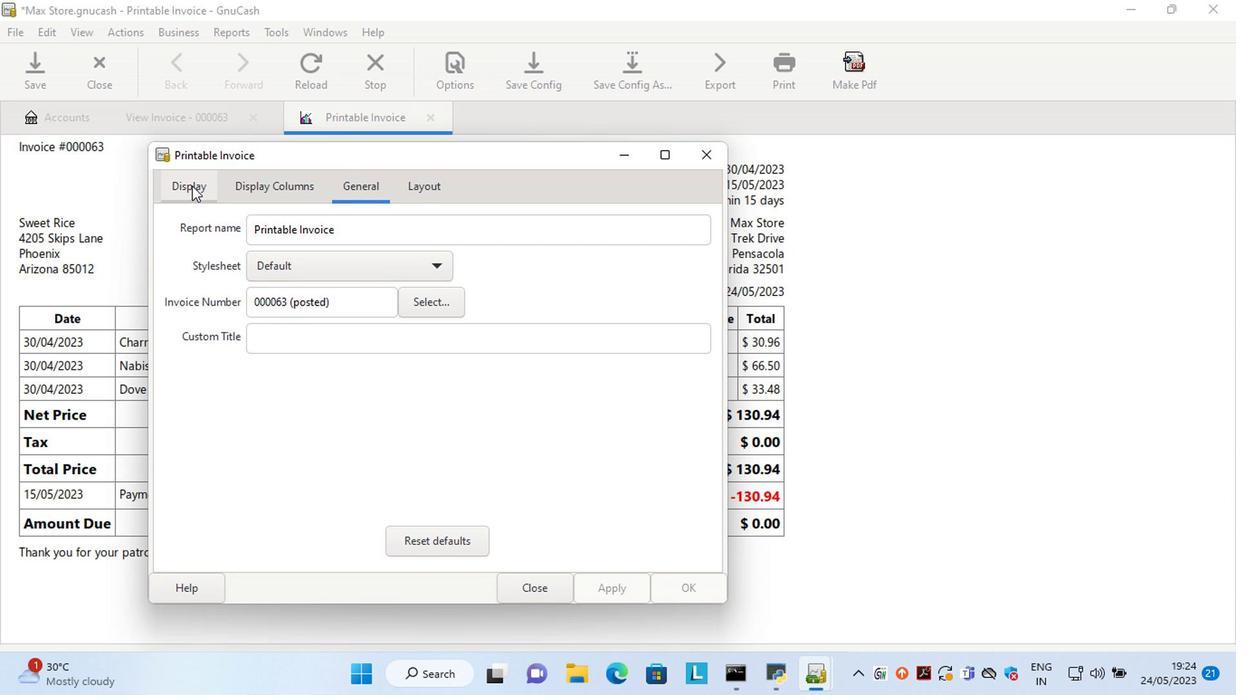 
Action: Mouse moved to (302, 396)
Screenshot: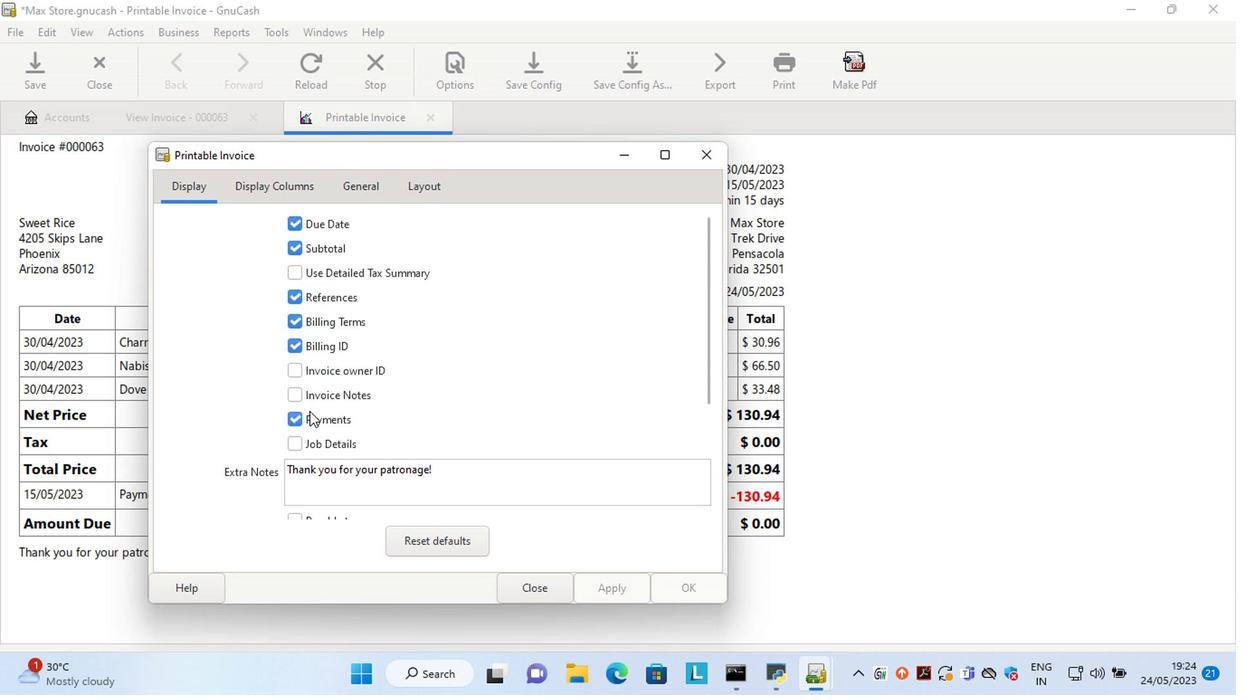 
Action: Mouse pressed left at (302, 396)
Screenshot: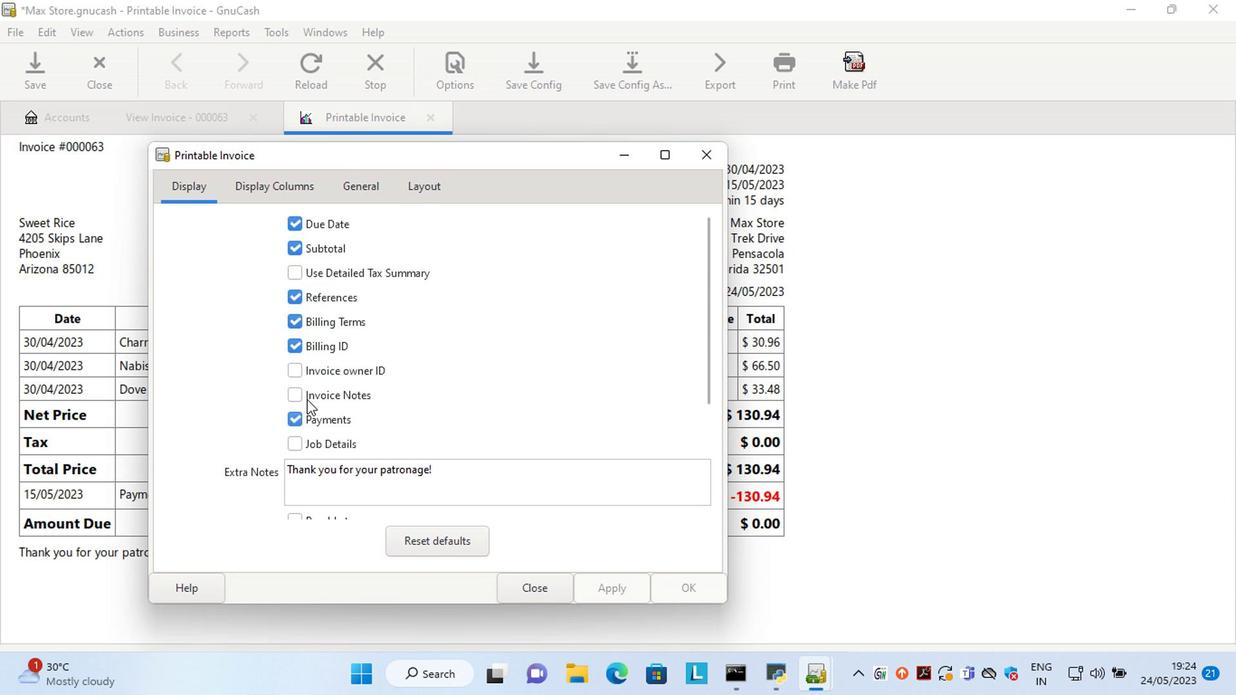 
Action: Mouse moved to (597, 588)
Screenshot: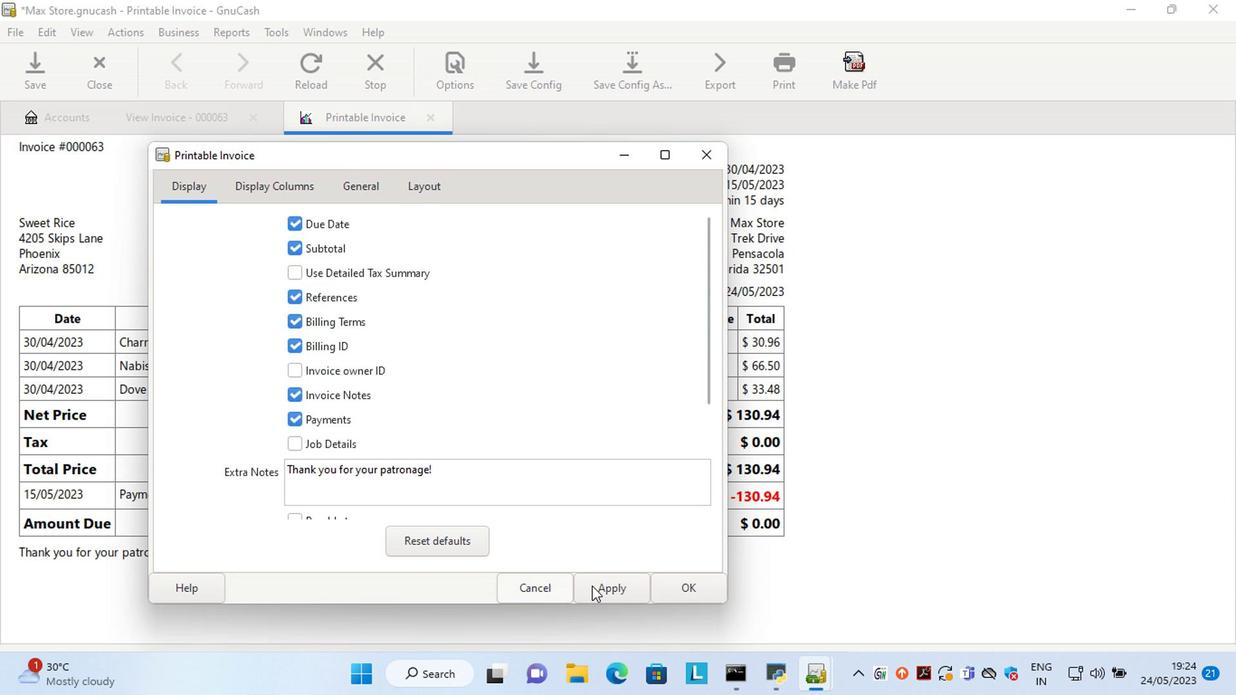 
Action: Mouse pressed left at (597, 588)
Screenshot: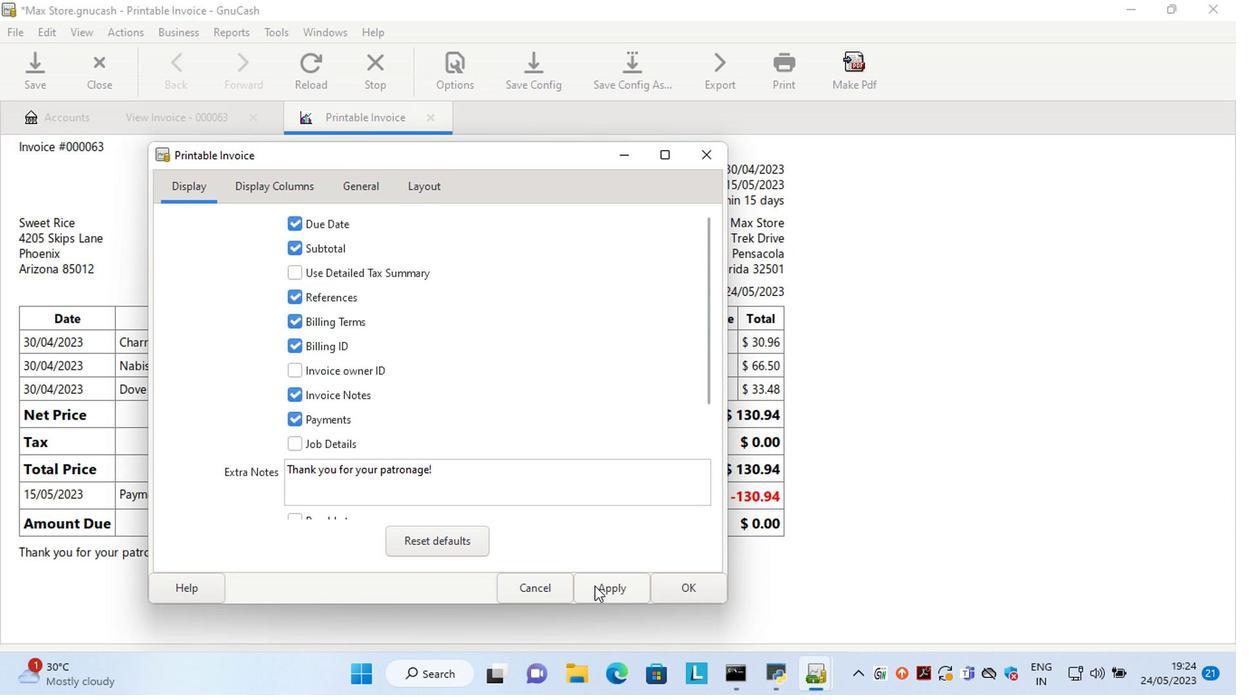 
Action: Mouse moved to (534, 593)
Screenshot: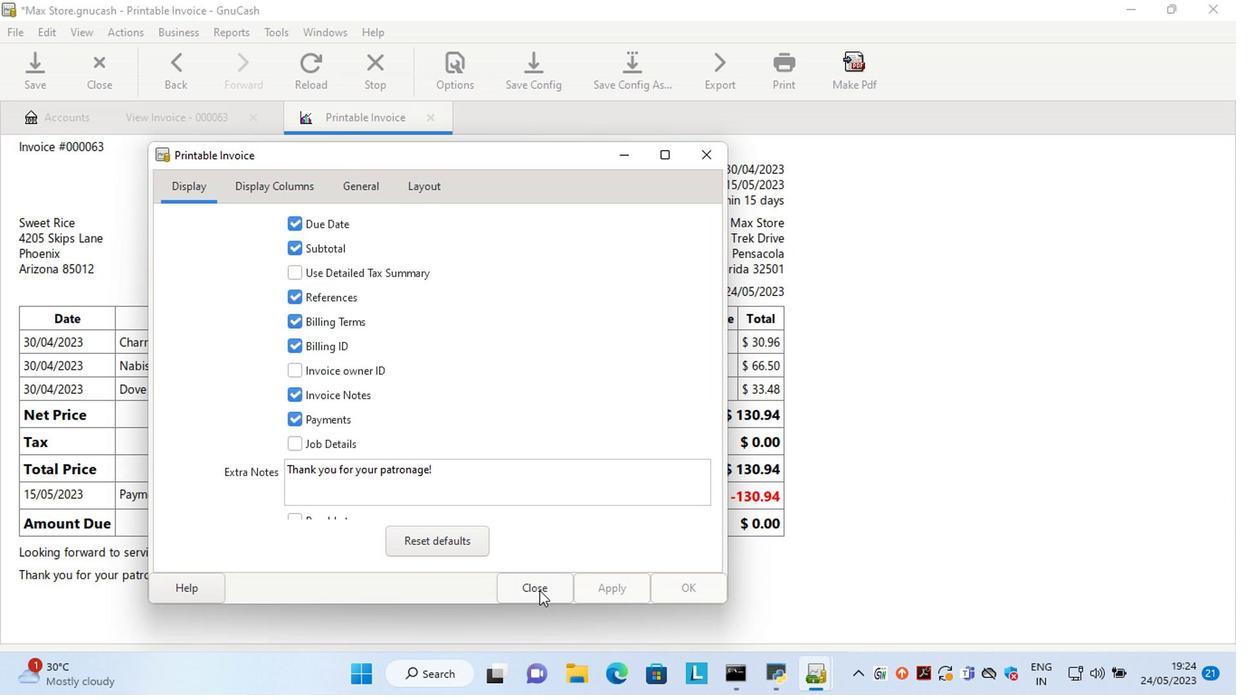 
Action: Mouse pressed left at (534, 593)
Screenshot: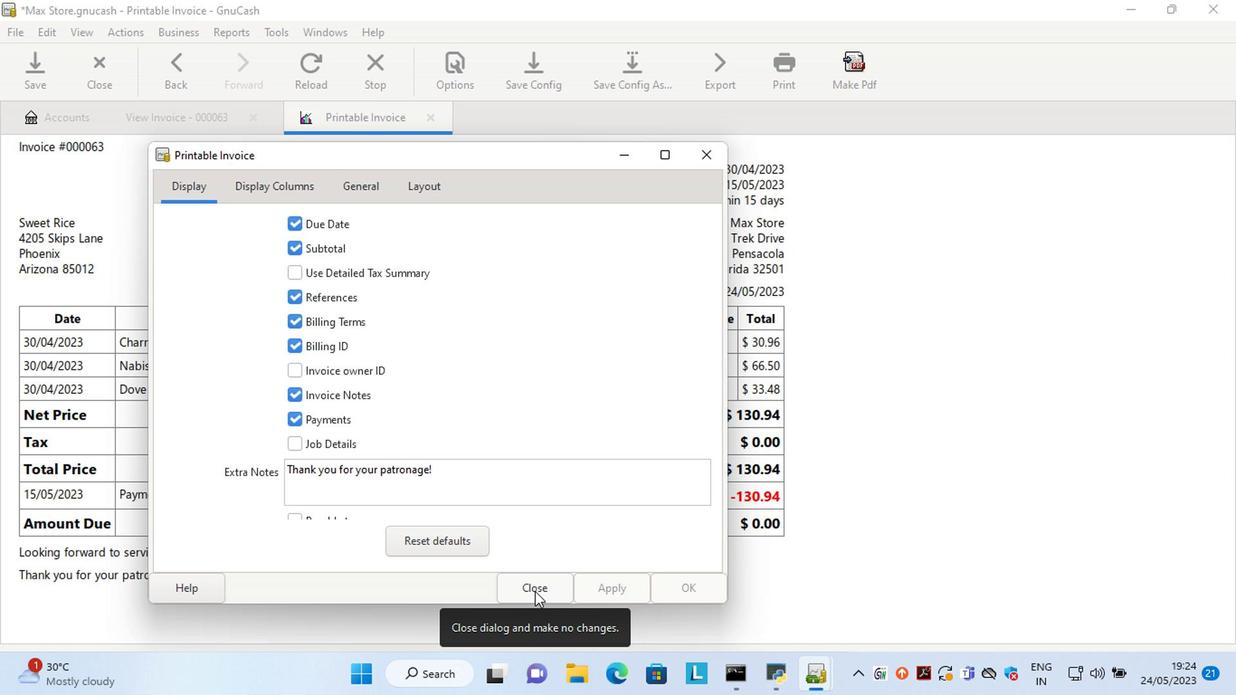 
Action: Mouse moved to (1115, 541)
Screenshot: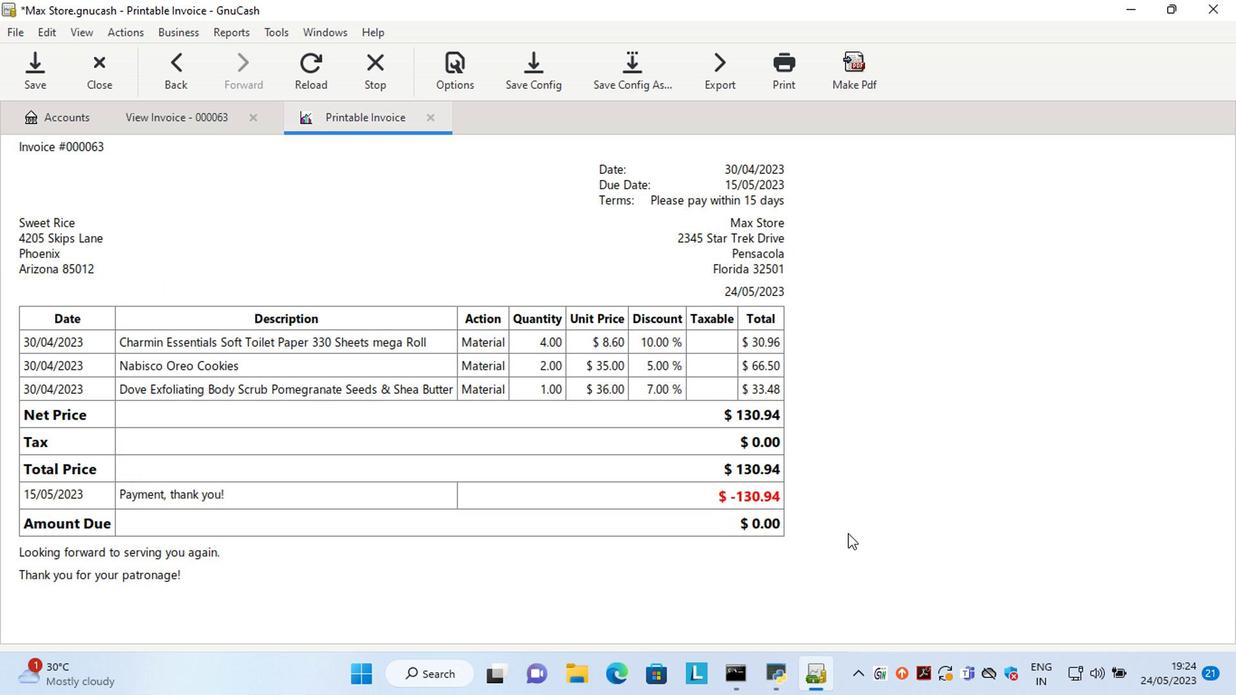 
